 Task: Send an email with the signature Hugo Perez with the subject Request for a transfer and the message Could you send me the latest updates on the project milestones? from softage.5@softage.net to softage.3@softage.net and move the email from Sent Items to the folder Takeout menus
Action: Mouse moved to (97, 6)
Screenshot: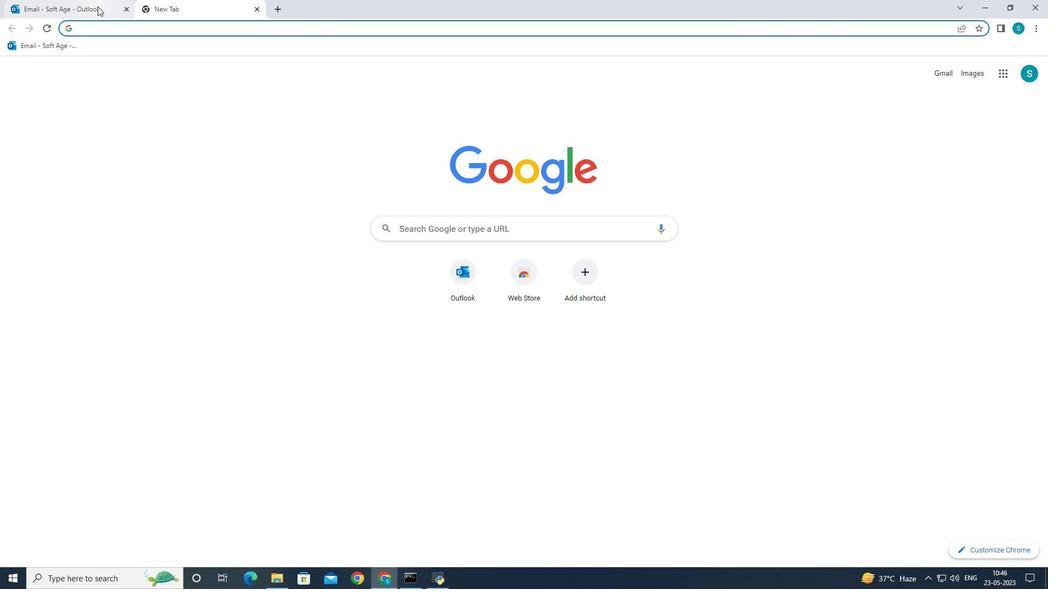 
Action: Mouse pressed left at (97, 6)
Screenshot: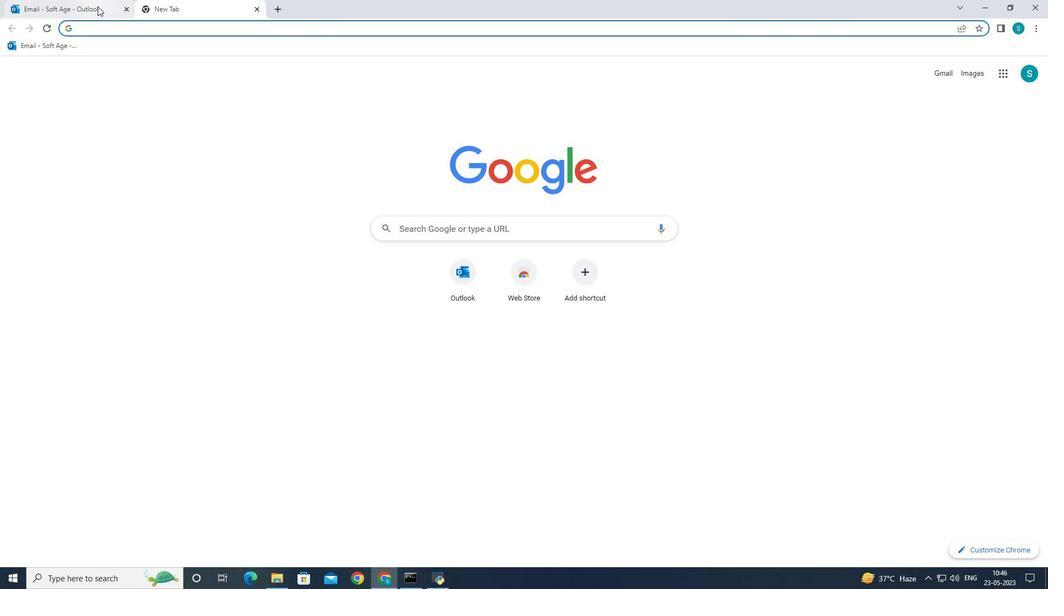 
Action: Mouse moved to (132, 122)
Screenshot: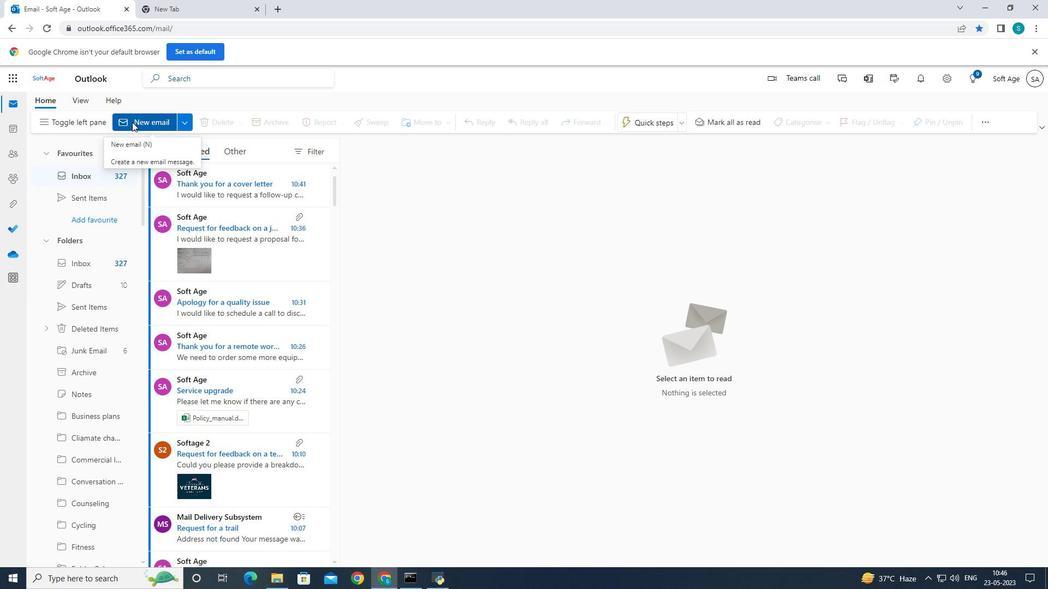 
Action: Mouse pressed left at (132, 122)
Screenshot: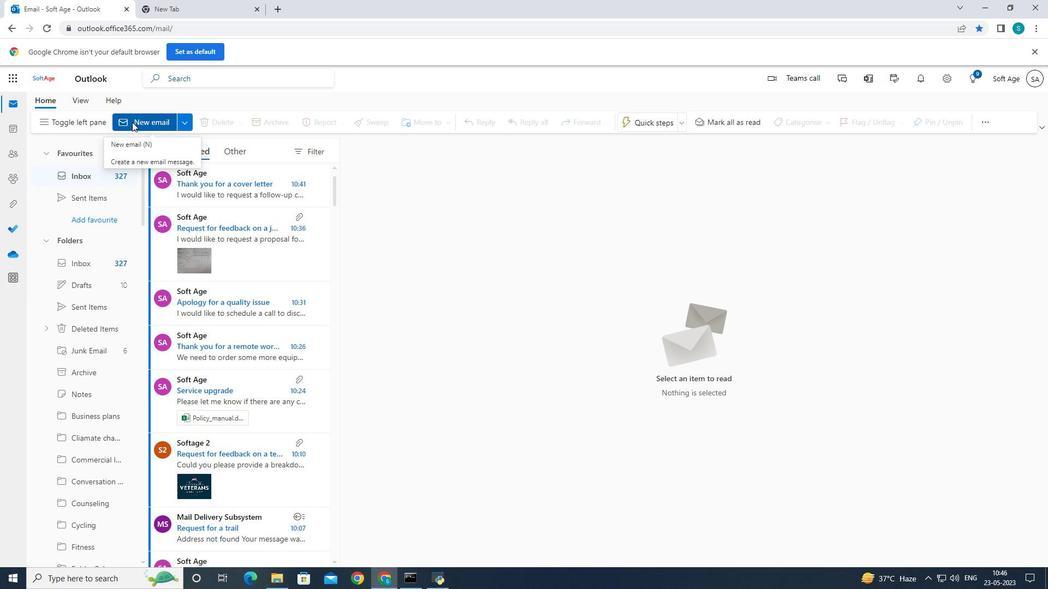 
Action: Mouse moved to (132, 122)
Screenshot: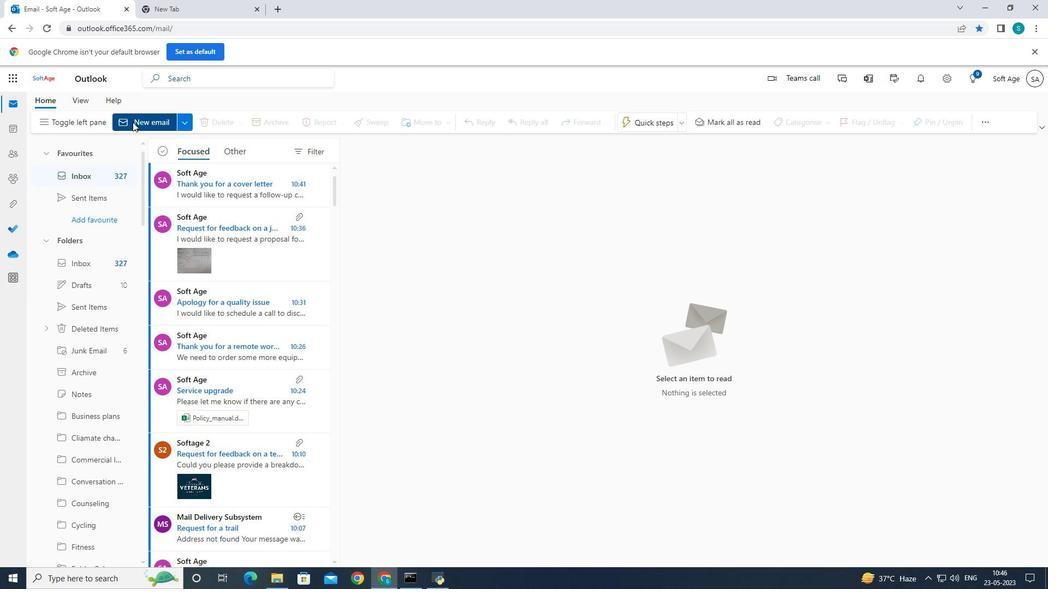 
Action: Mouse pressed left at (132, 122)
Screenshot: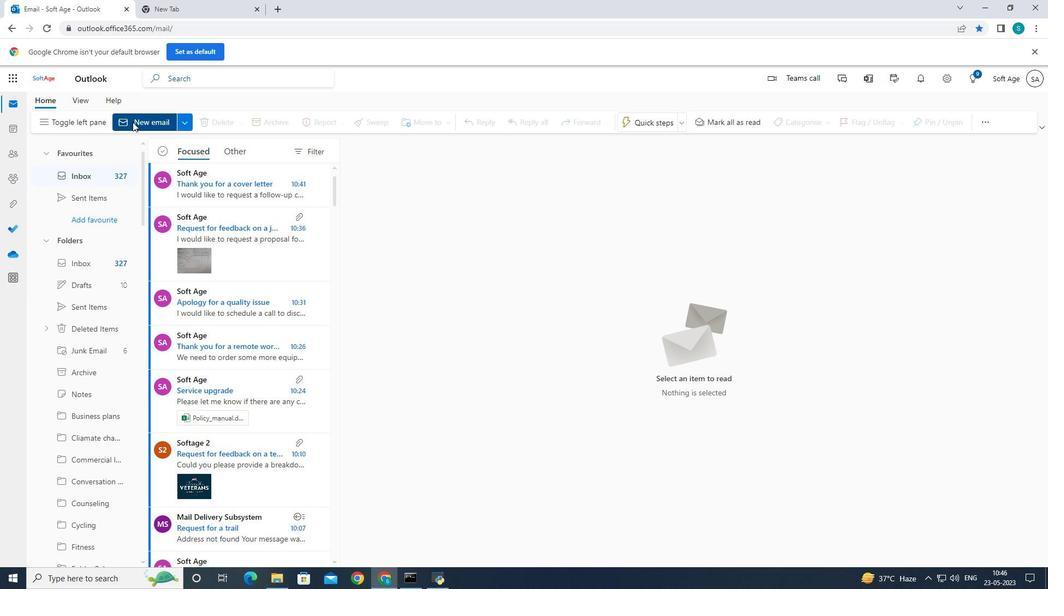 
Action: Mouse moved to (713, 123)
Screenshot: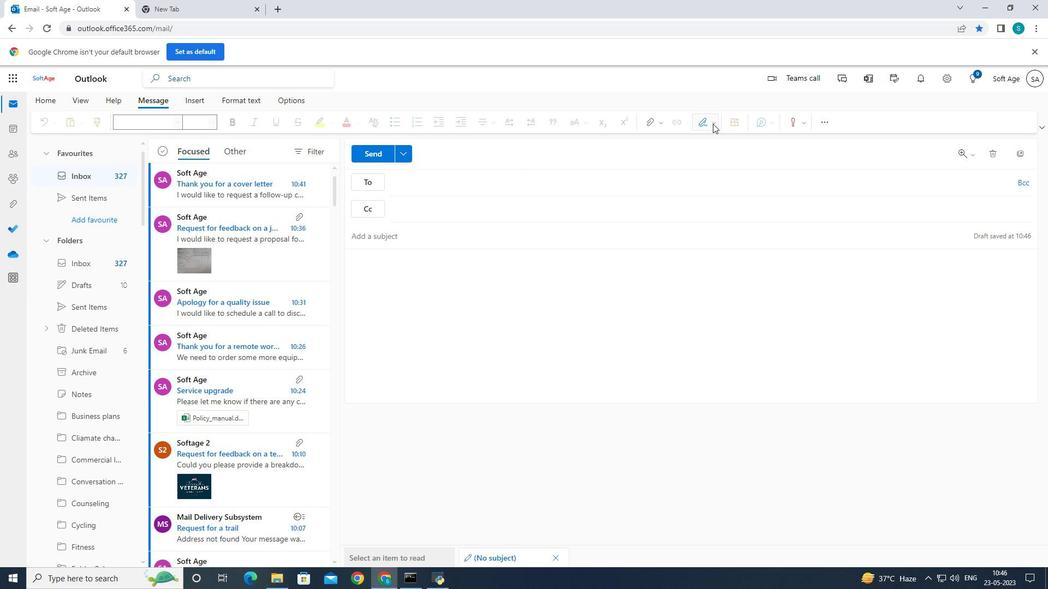 
Action: Mouse pressed left at (713, 123)
Screenshot: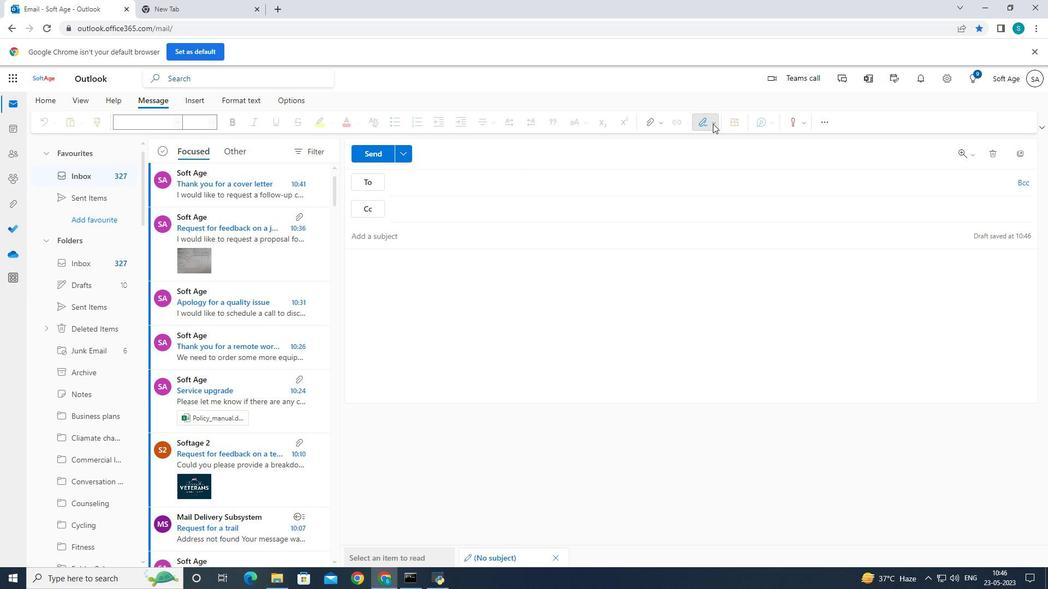 
Action: Mouse moved to (707, 168)
Screenshot: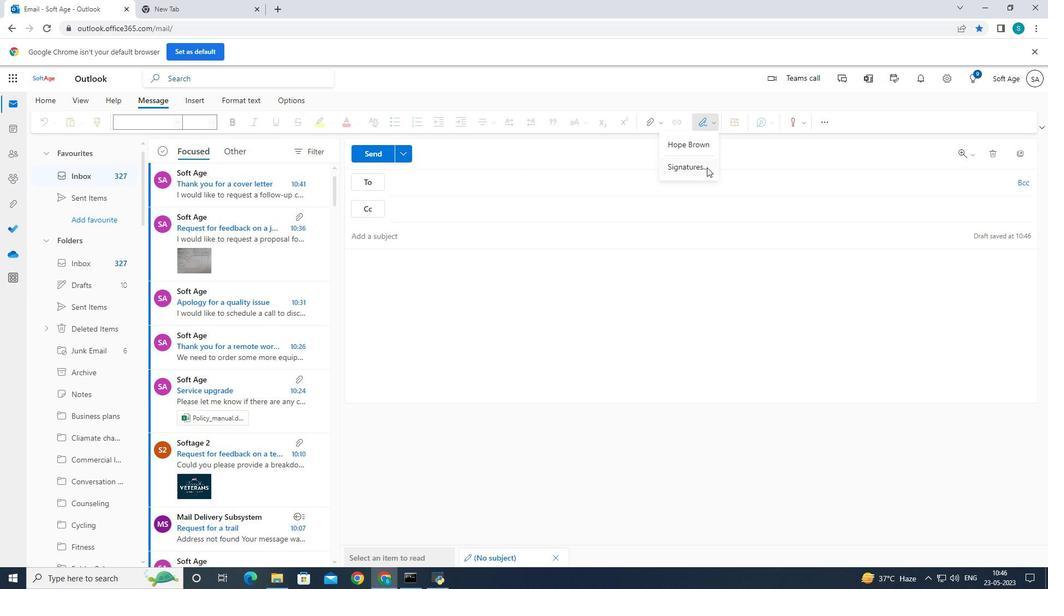 
Action: Mouse pressed left at (707, 168)
Screenshot: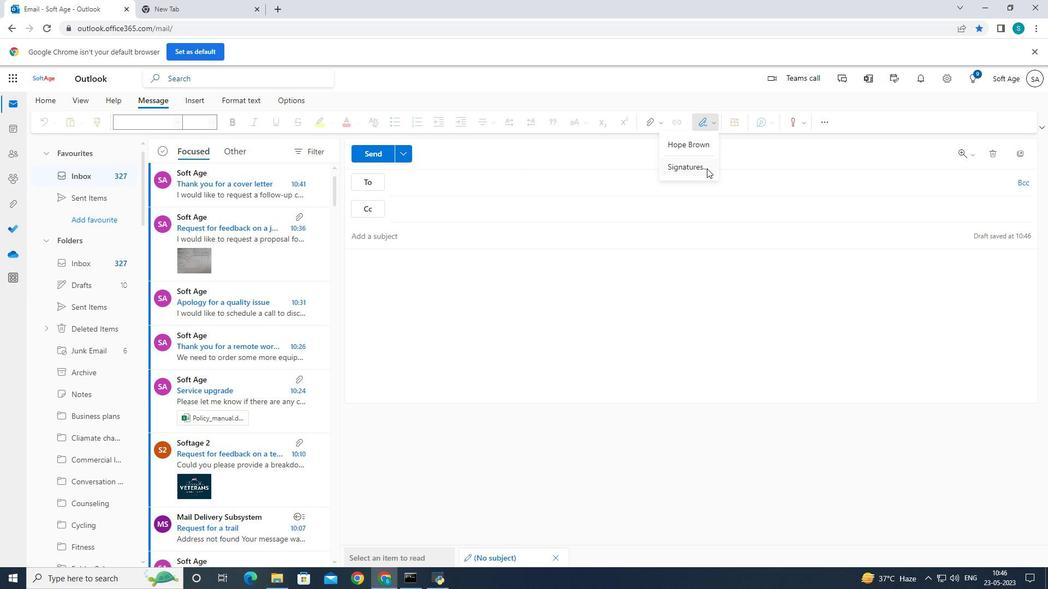
Action: Mouse moved to (693, 207)
Screenshot: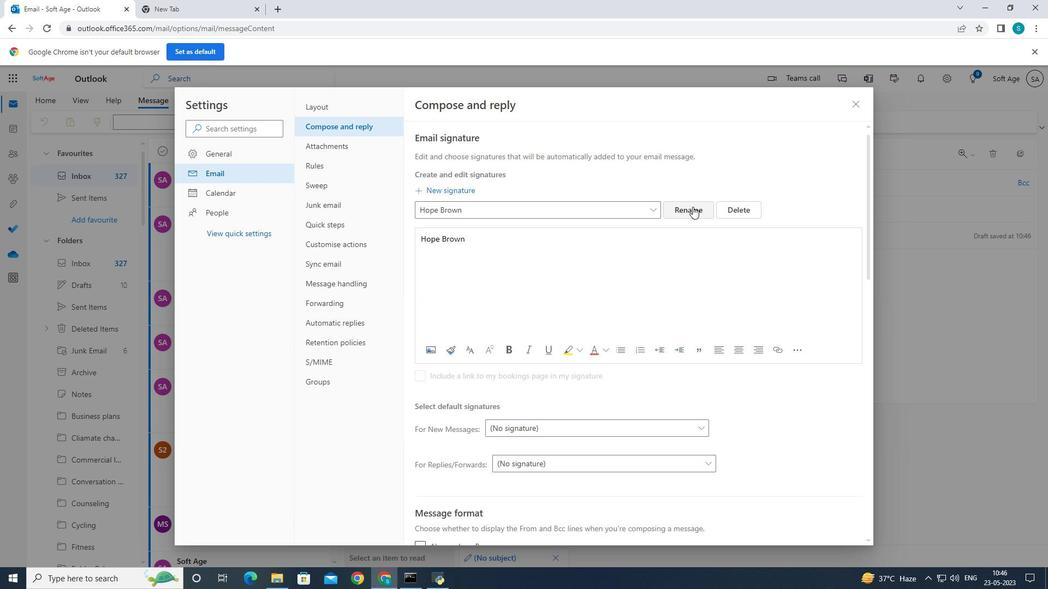 
Action: Mouse pressed left at (693, 207)
Screenshot: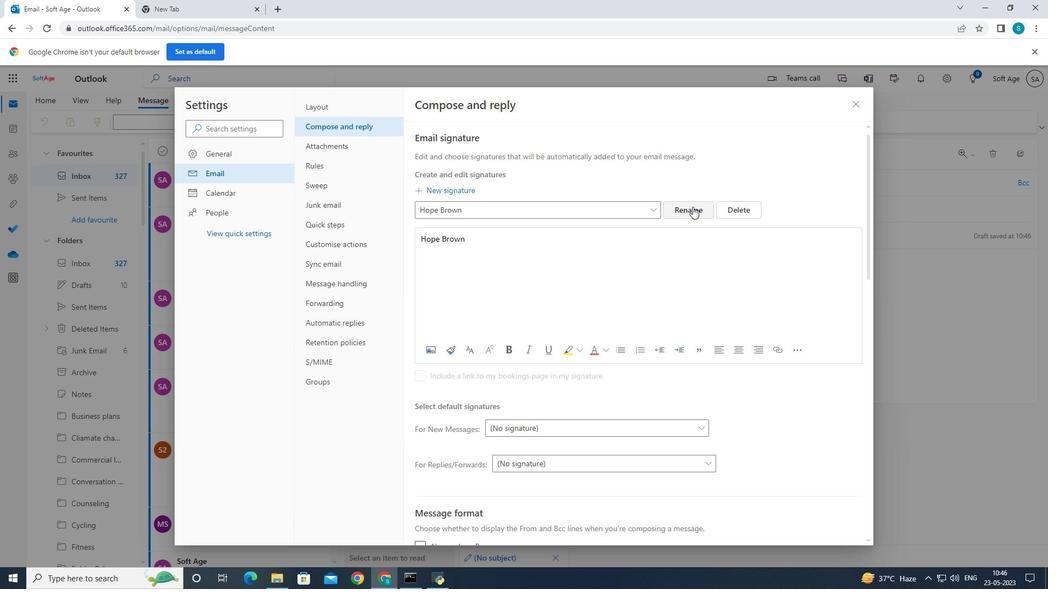 
Action: Mouse moved to (630, 208)
Screenshot: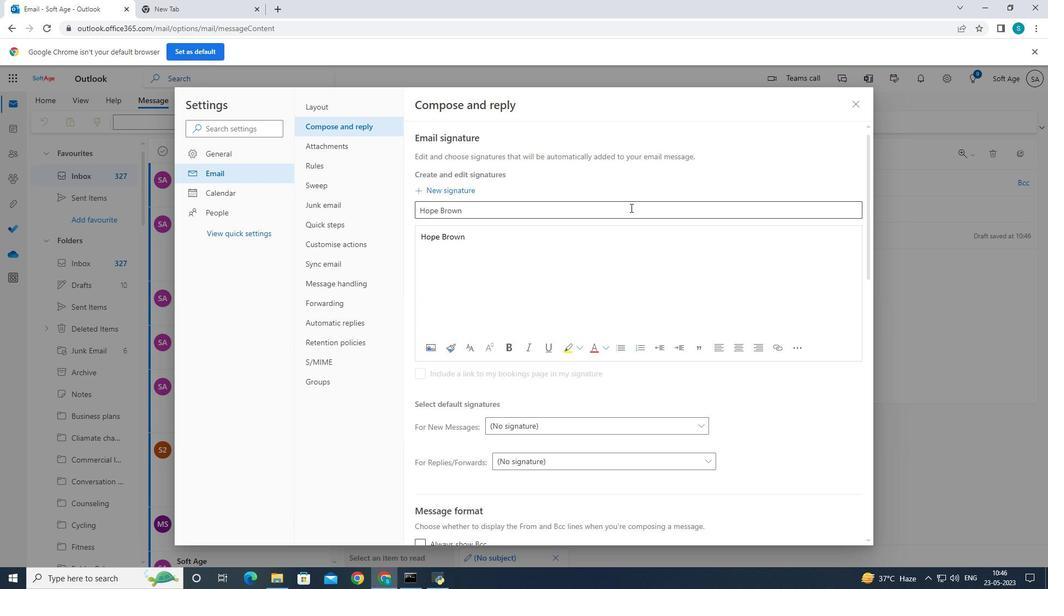 
Action: Mouse pressed left at (630, 208)
Screenshot: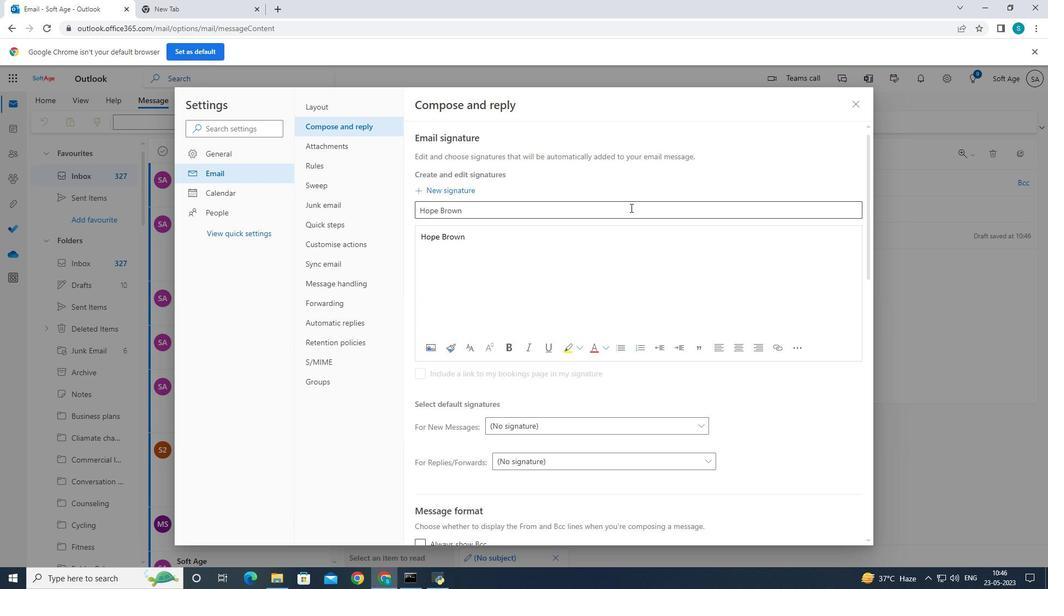 
Action: Mouse moved to (763, 200)
Screenshot: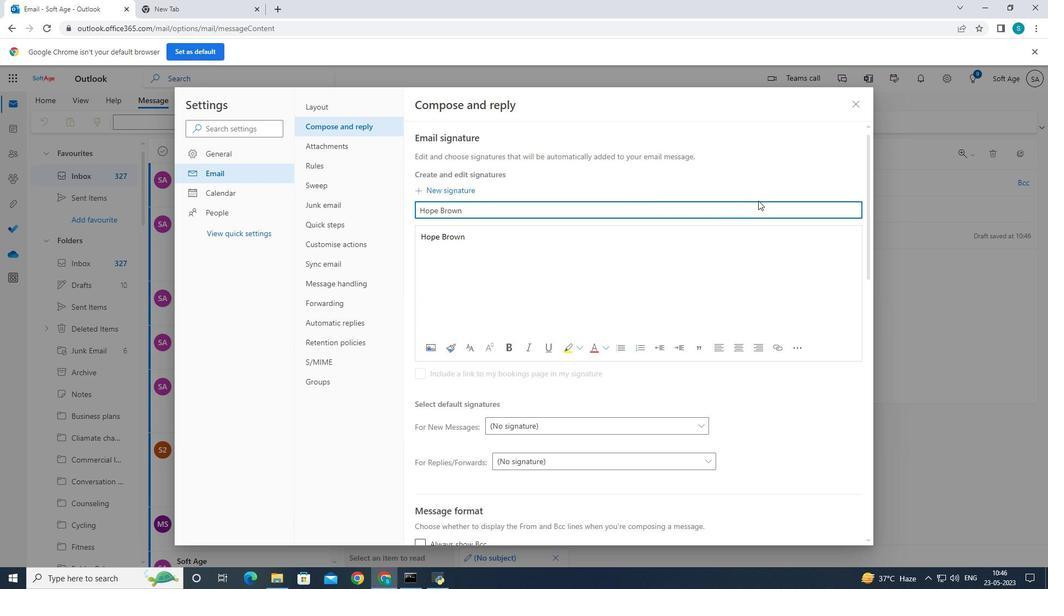 
Action: Key pressed <Key.backspace><Key.backspace><Key.backspace><Key.backspace><Key.backspace><Key.backspace><Key.backspace><Key.backspace><Key.backspace>uge<Key.space><Key.shift>Perez
Screenshot: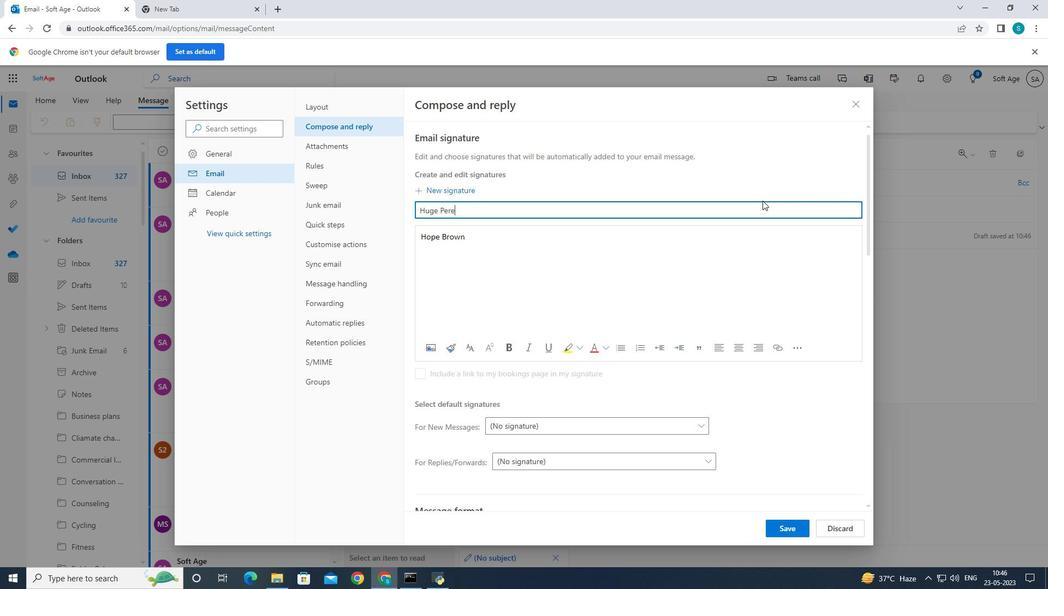 
Action: Mouse moved to (519, 238)
Screenshot: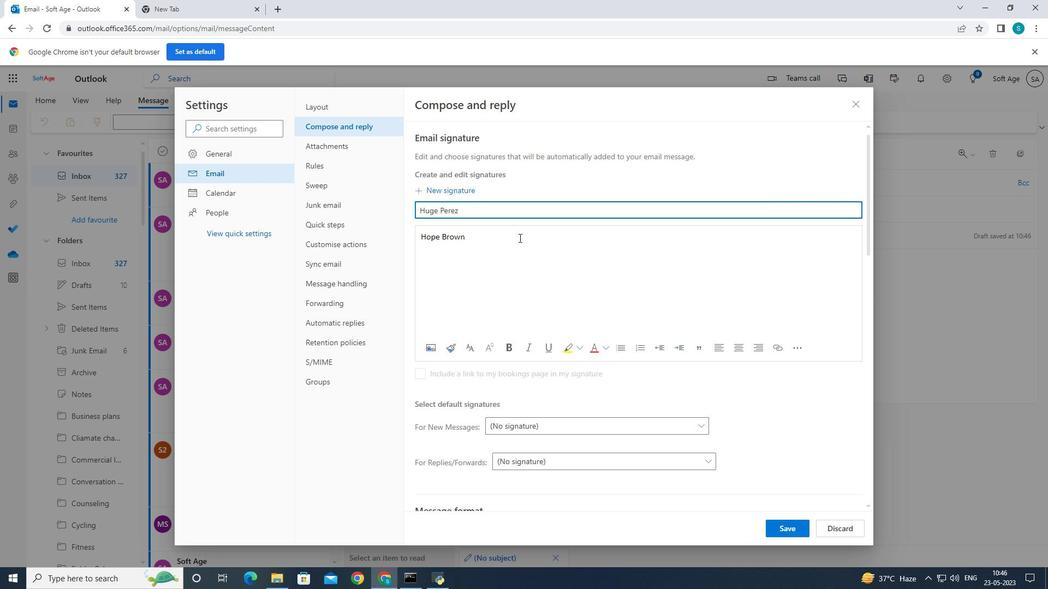 
Action: Mouse pressed left at (519, 238)
Screenshot: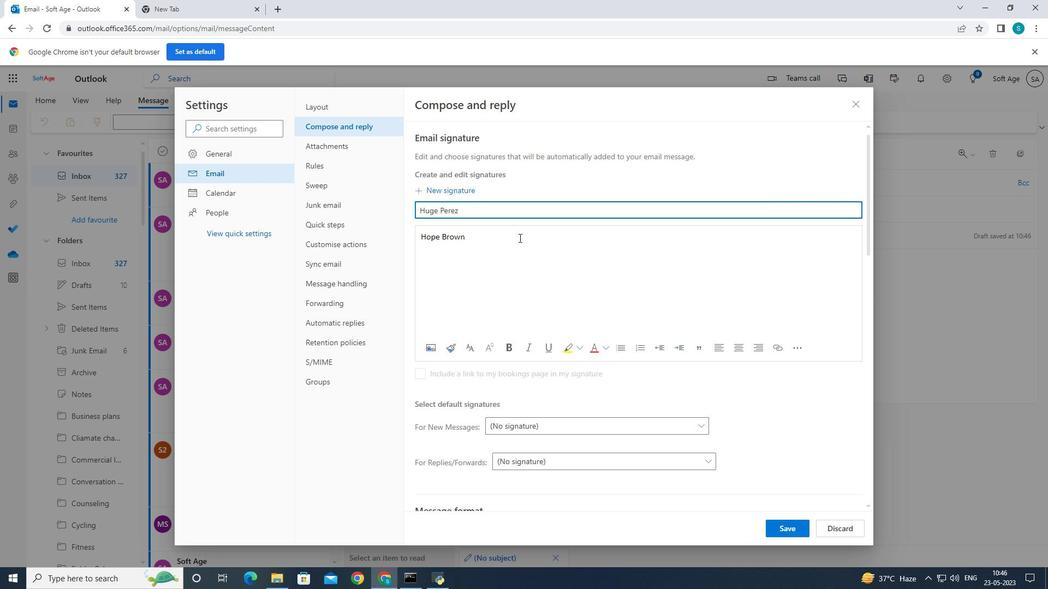 
Action: Mouse moved to (671, 229)
Screenshot: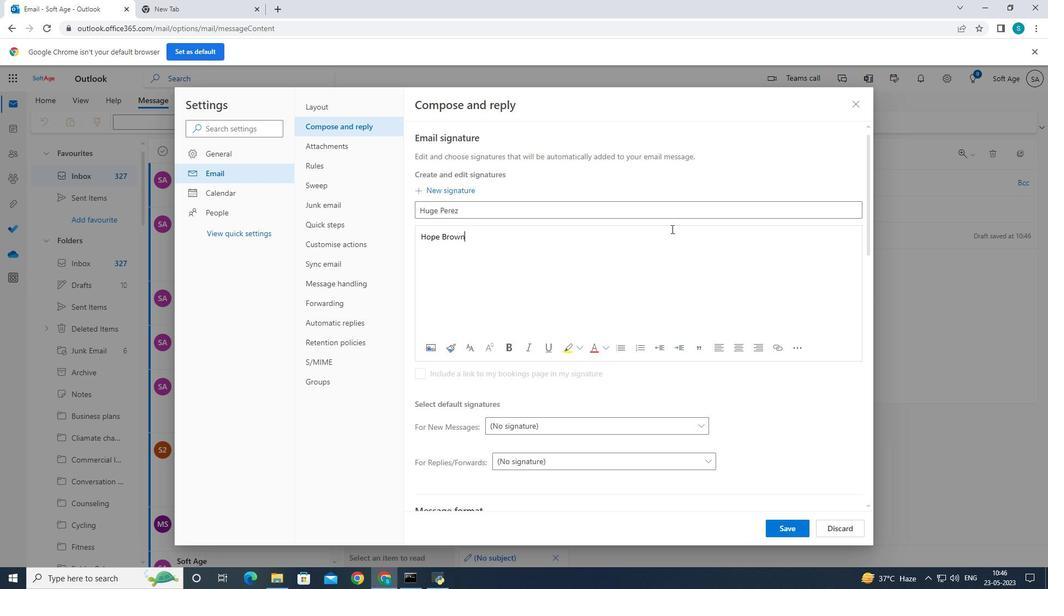 
Action: Key pressed <Key.backspace><Key.backspace><Key.backspace><Key.backspace><Key.backspace><Key.backspace><Key.backspace><Key.backspace><Key.backspace>uge<Key.shift>perz
Screenshot: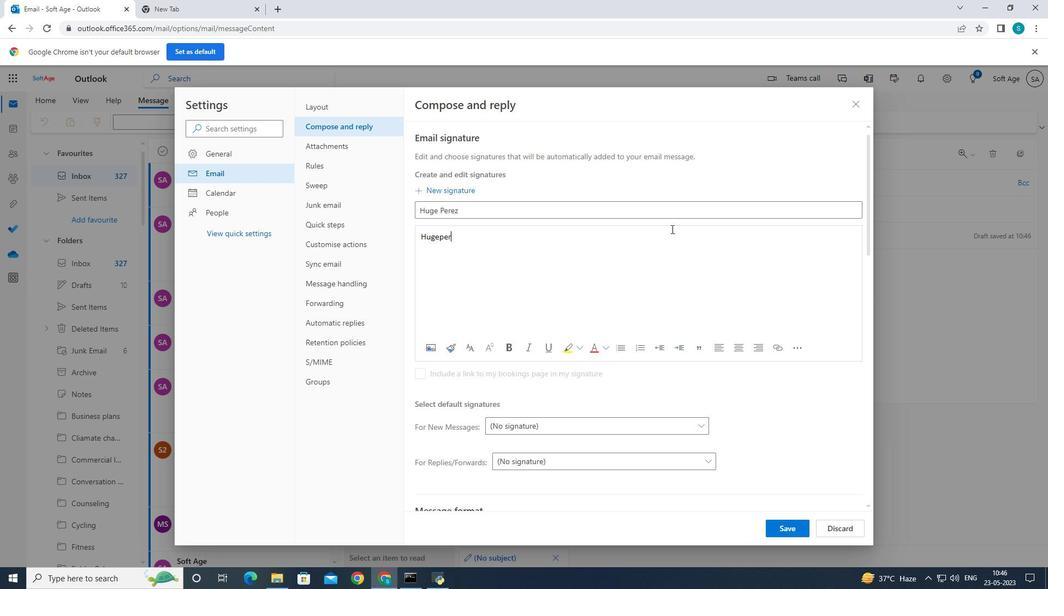 
Action: Mouse moved to (439, 237)
Screenshot: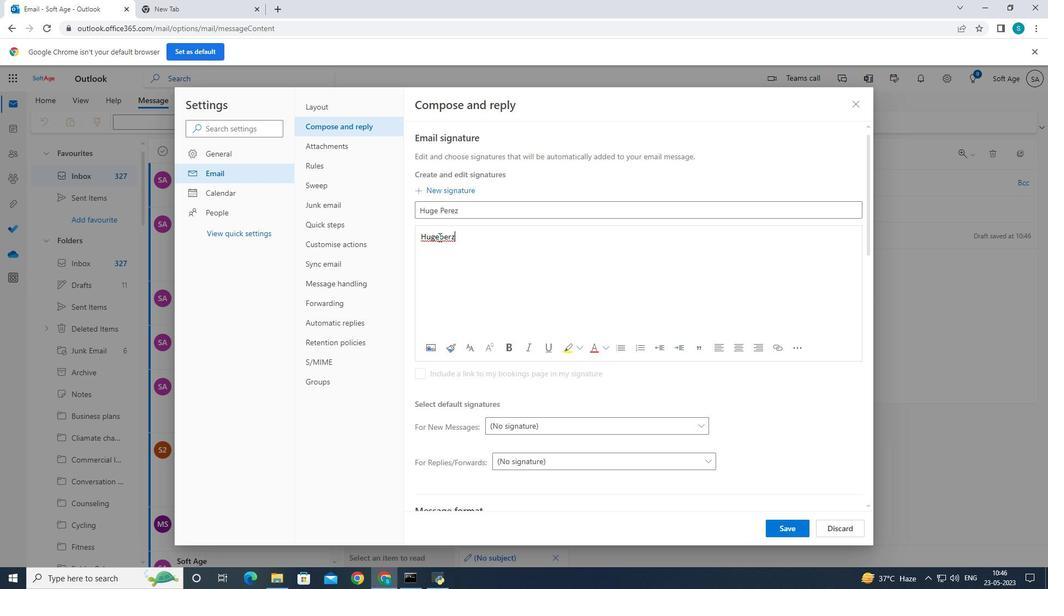 
Action: Mouse pressed left at (439, 237)
Screenshot: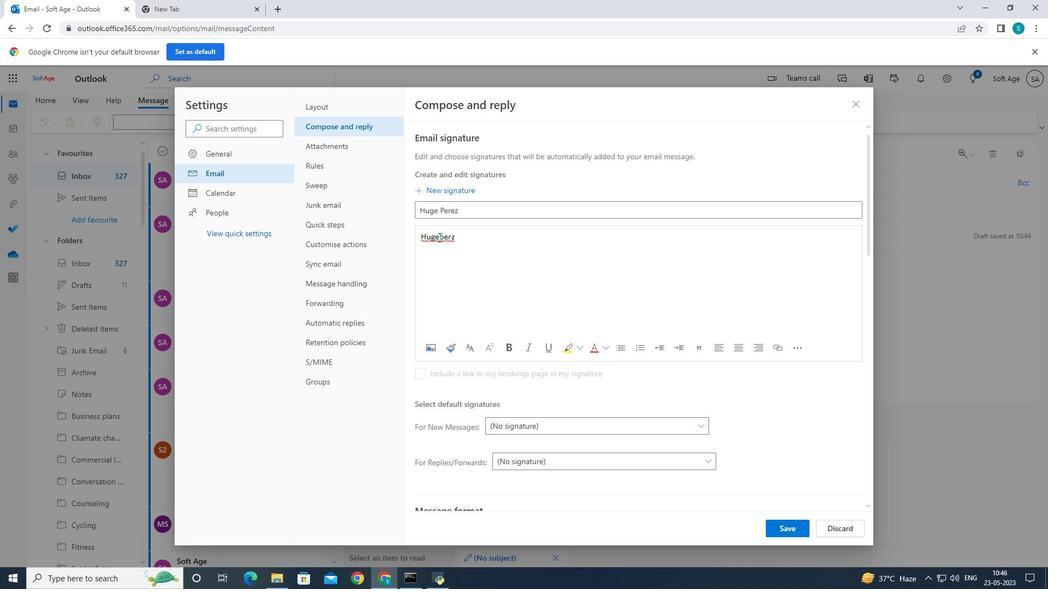
Action: Mouse moved to (444, 239)
Screenshot: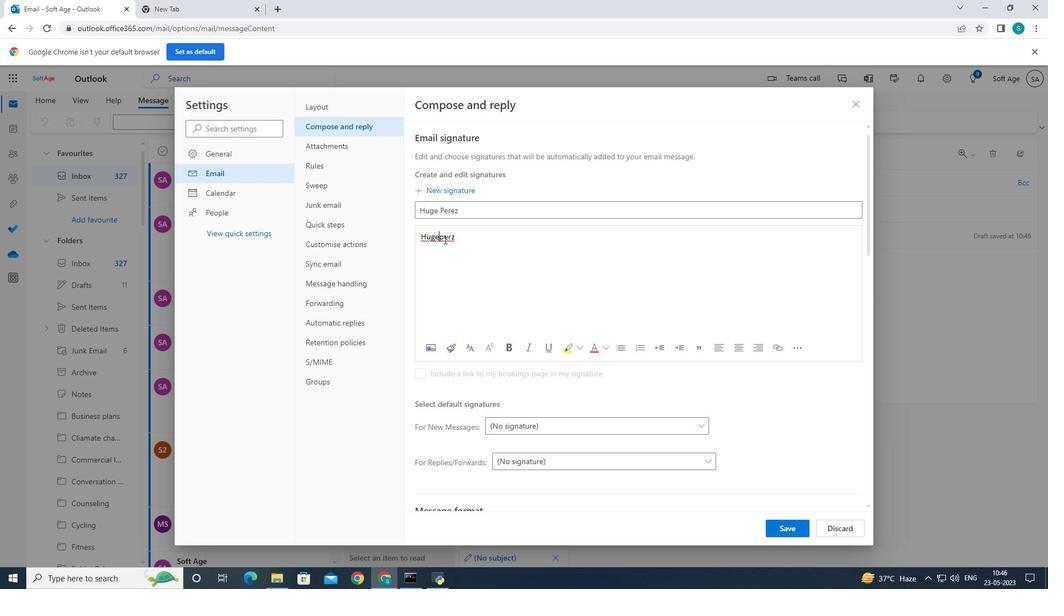 
Action: Key pressed <Key.space>
Screenshot: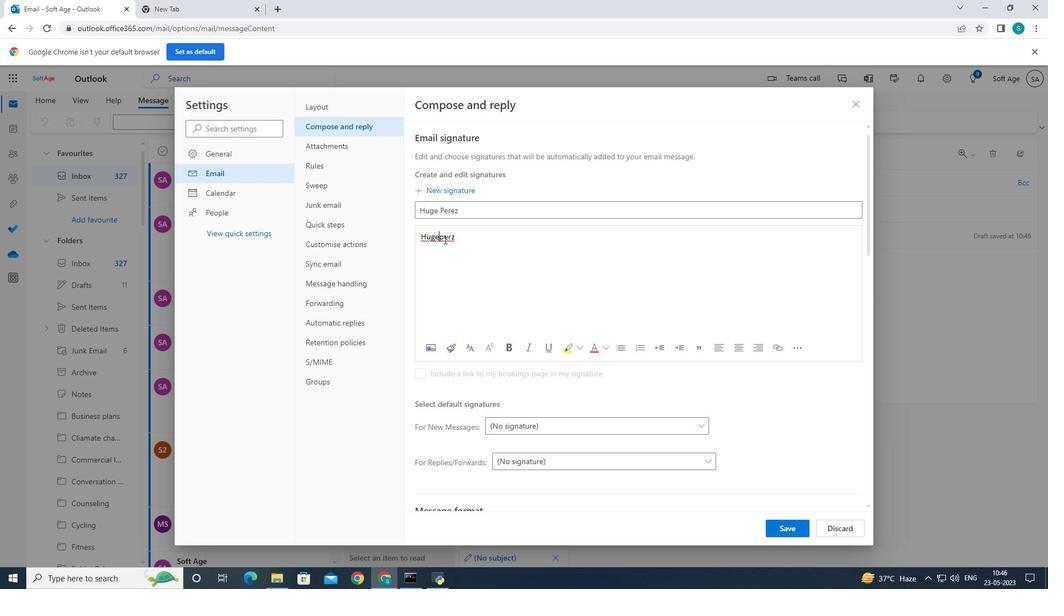 
Action: Mouse moved to (453, 235)
Screenshot: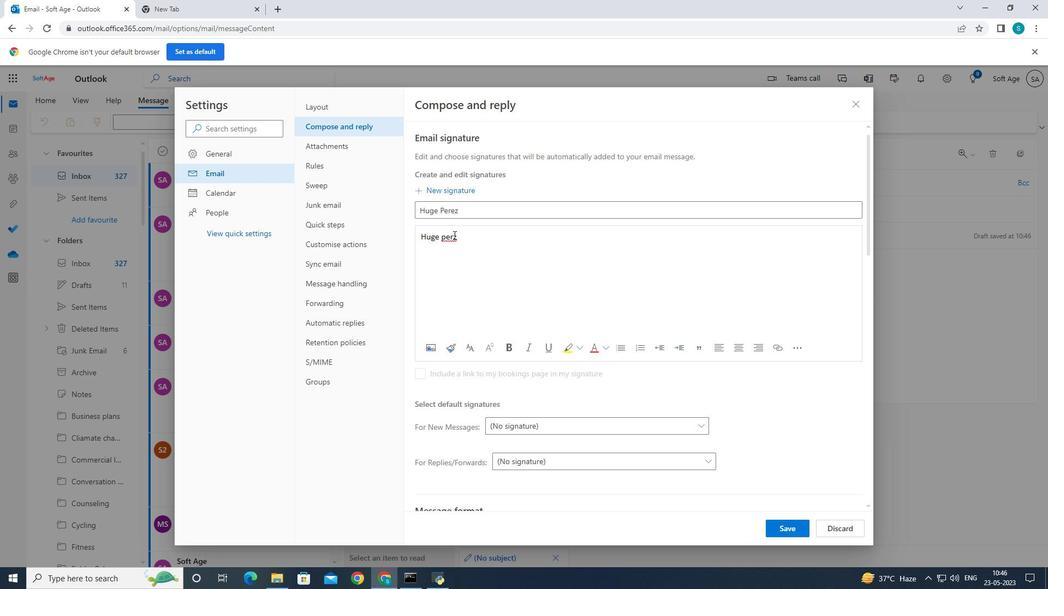 
Action: Mouse pressed left at (453, 235)
Screenshot: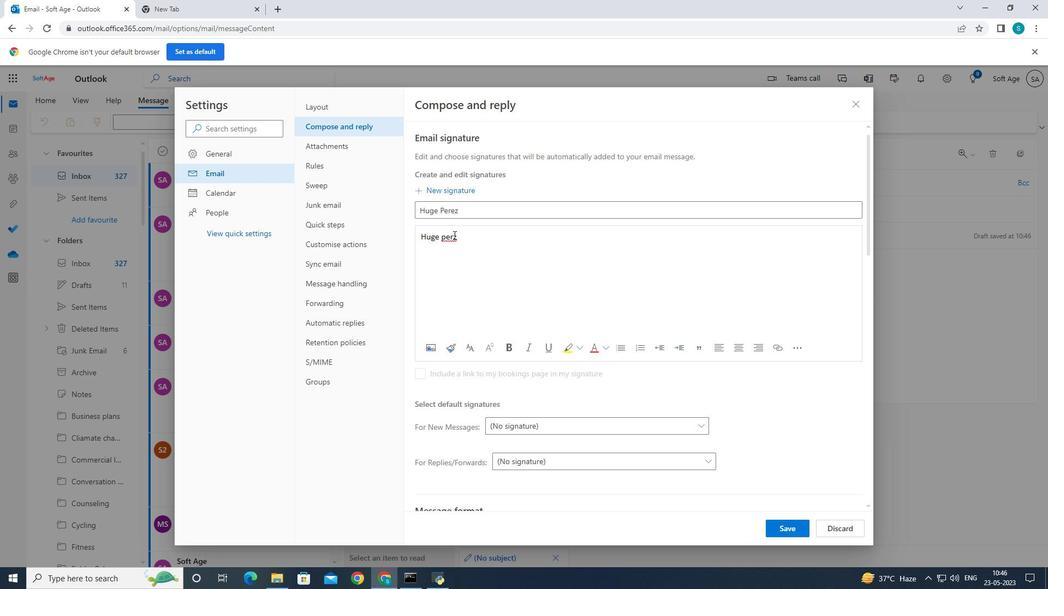 
Action: Mouse moved to (466, 240)
Screenshot: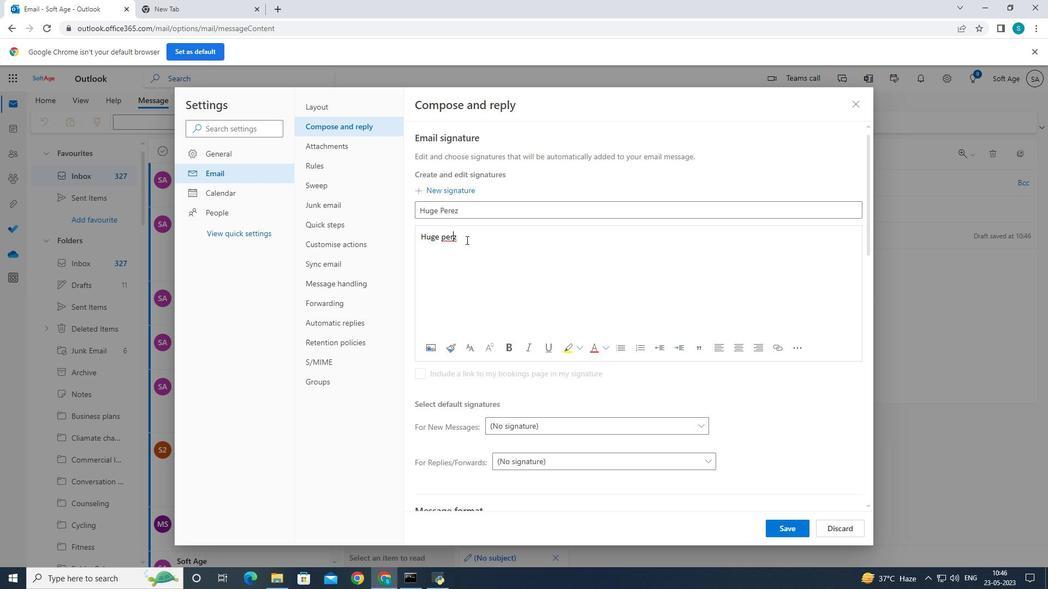 
Action: Key pressed e
Screenshot: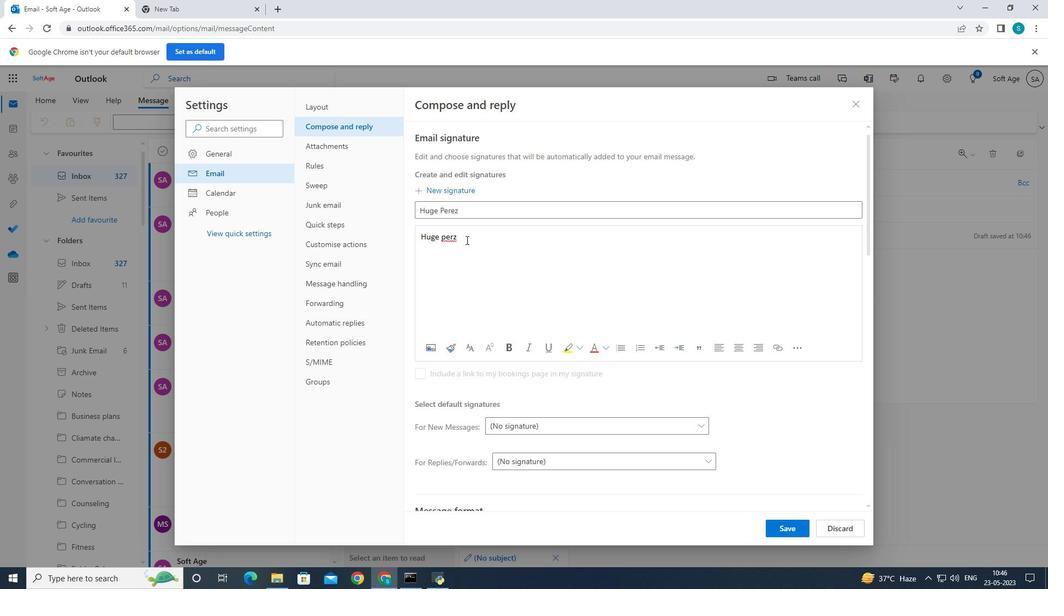 
Action: Mouse moved to (779, 531)
Screenshot: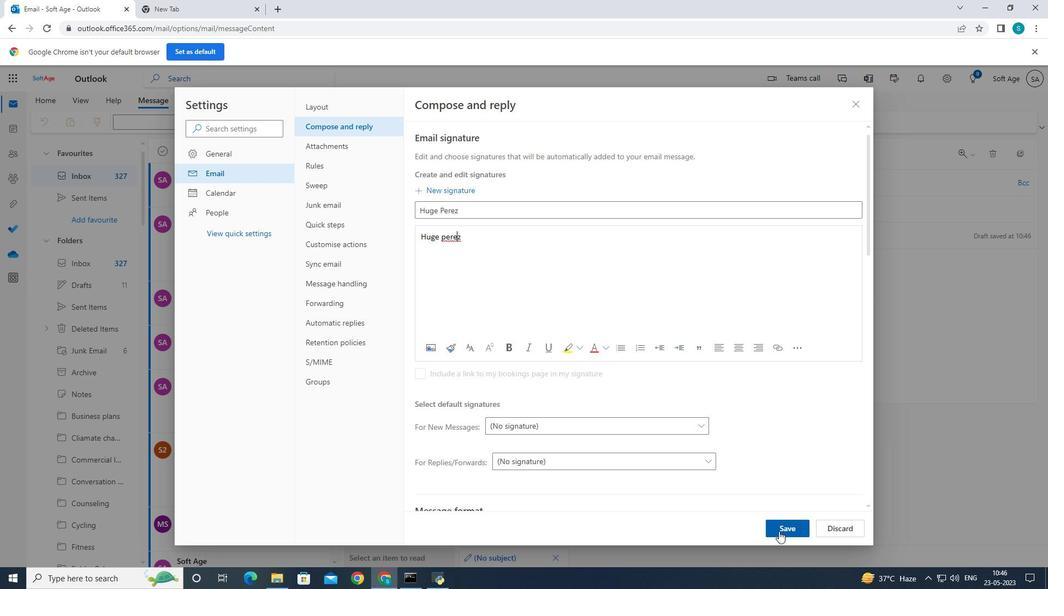 
Action: Mouse pressed left at (779, 531)
Screenshot: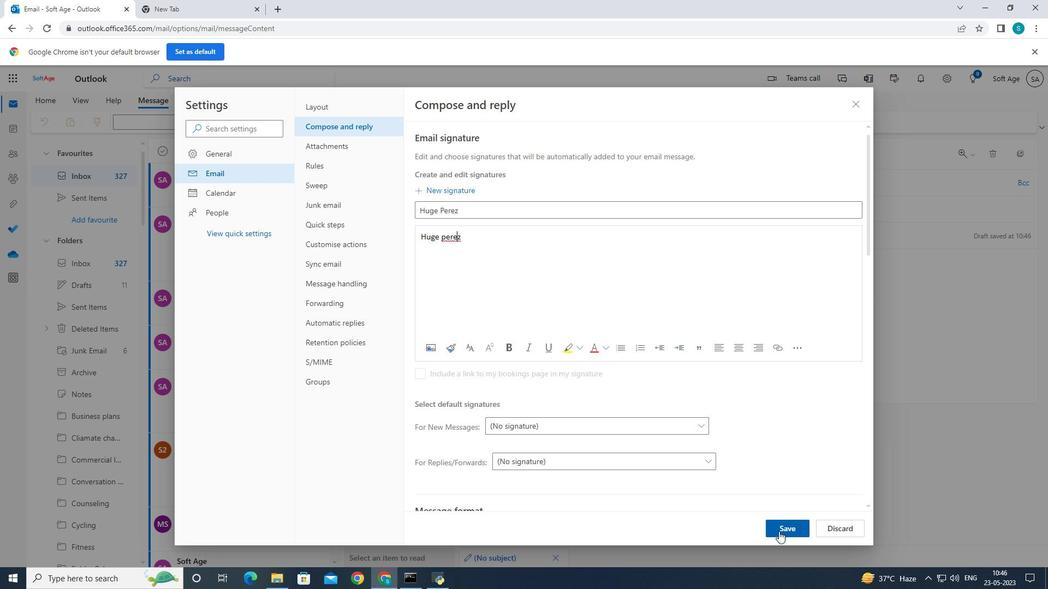 
Action: Mouse moved to (855, 102)
Screenshot: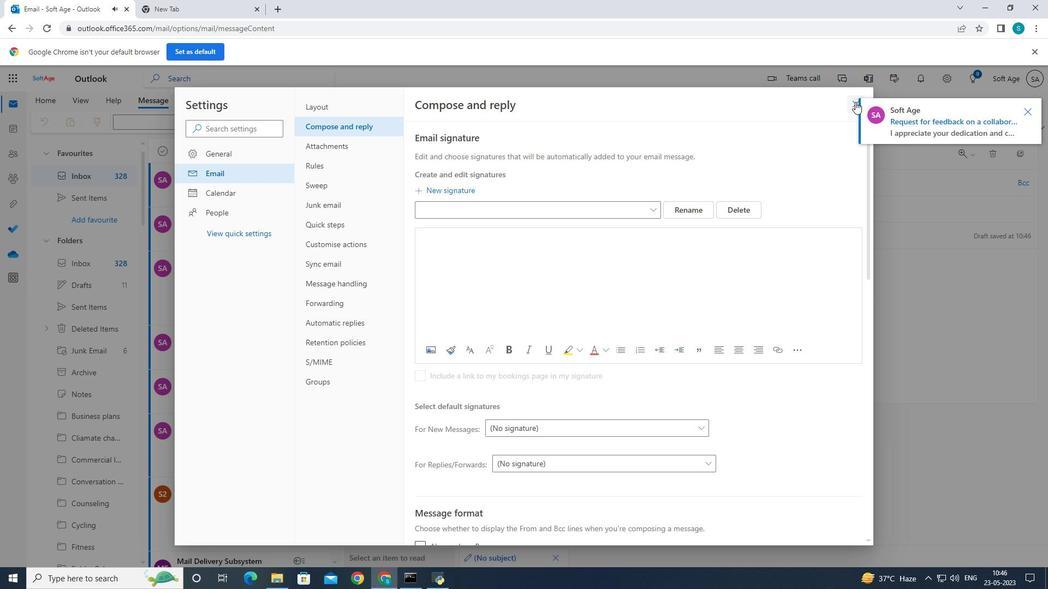 
Action: Mouse pressed left at (855, 102)
Screenshot: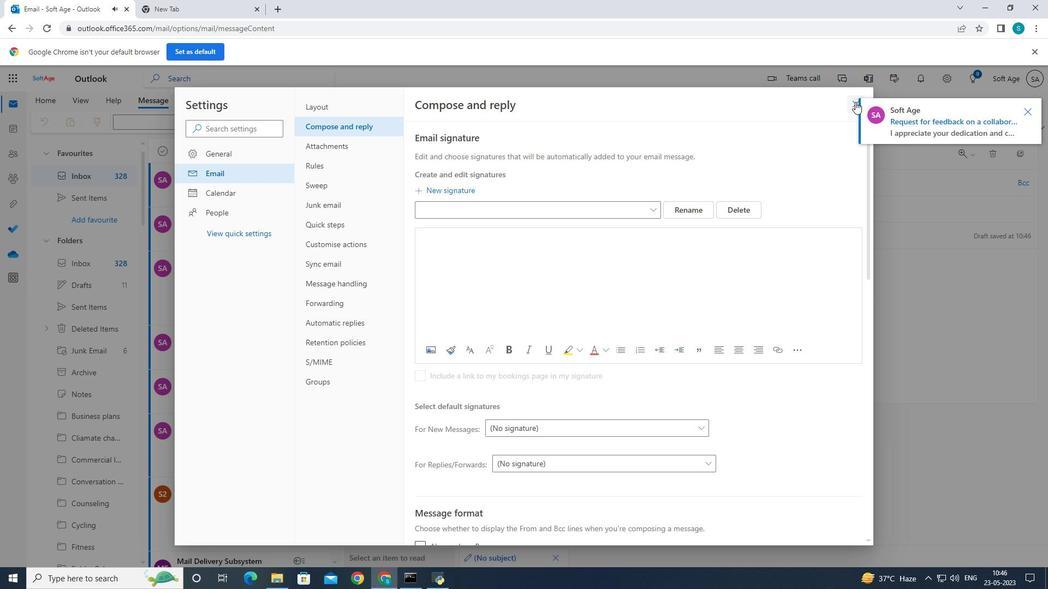 
Action: Mouse moved to (1030, 109)
Screenshot: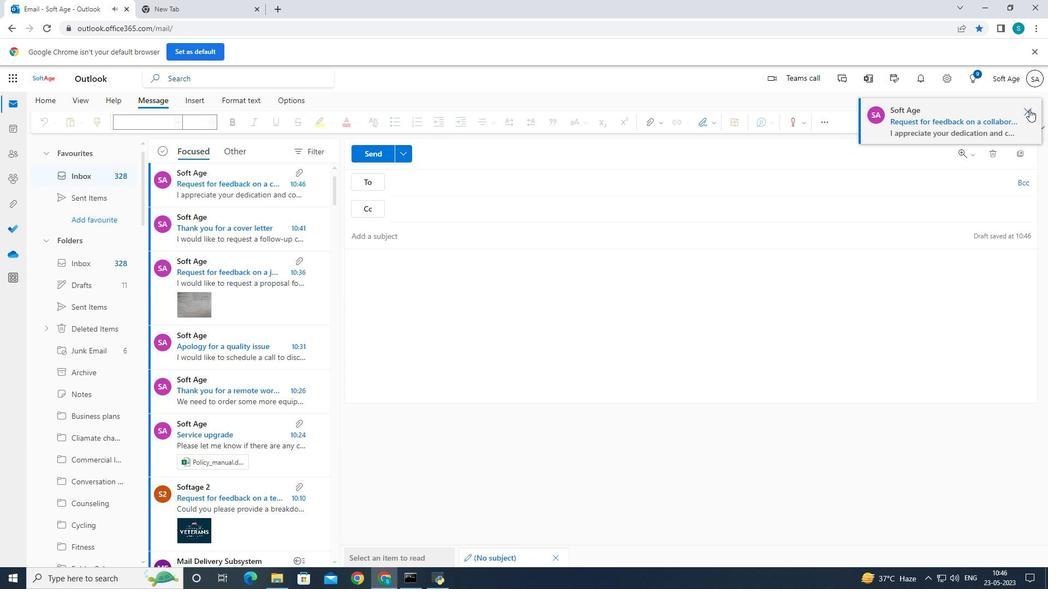 
Action: Mouse pressed left at (1030, 109)
Screenshot: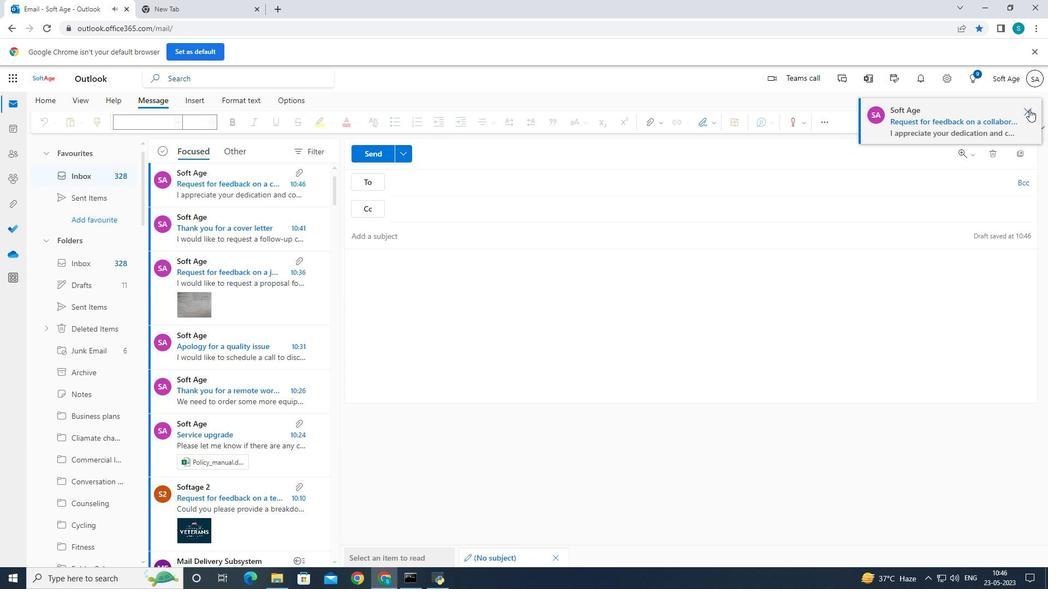 
Action: Mouse moved to (472, 279)
Screenshot: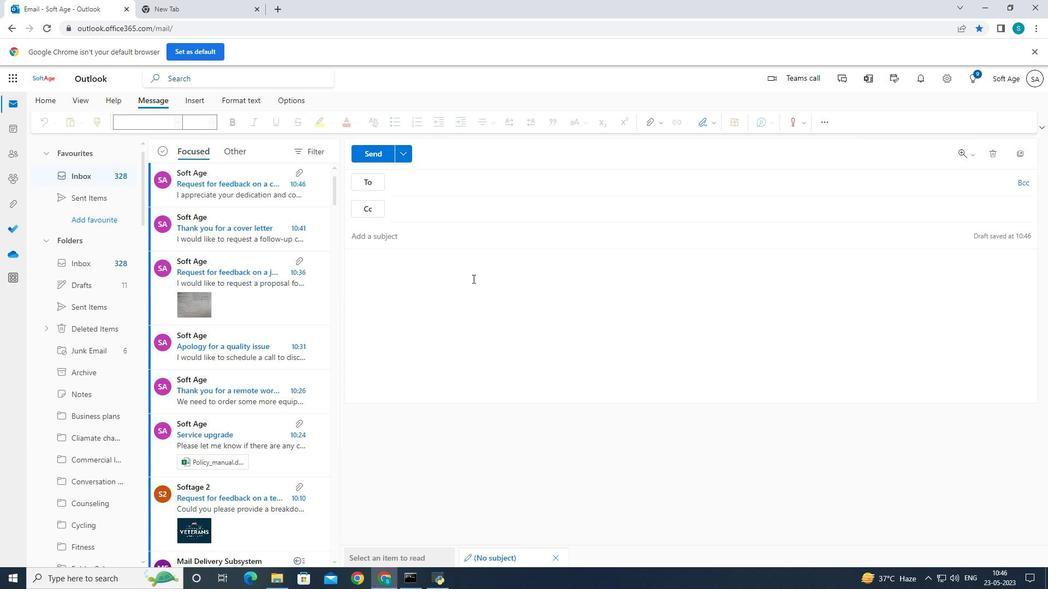 
Action: Mouse pressed left at (472, 279)
Screenshot: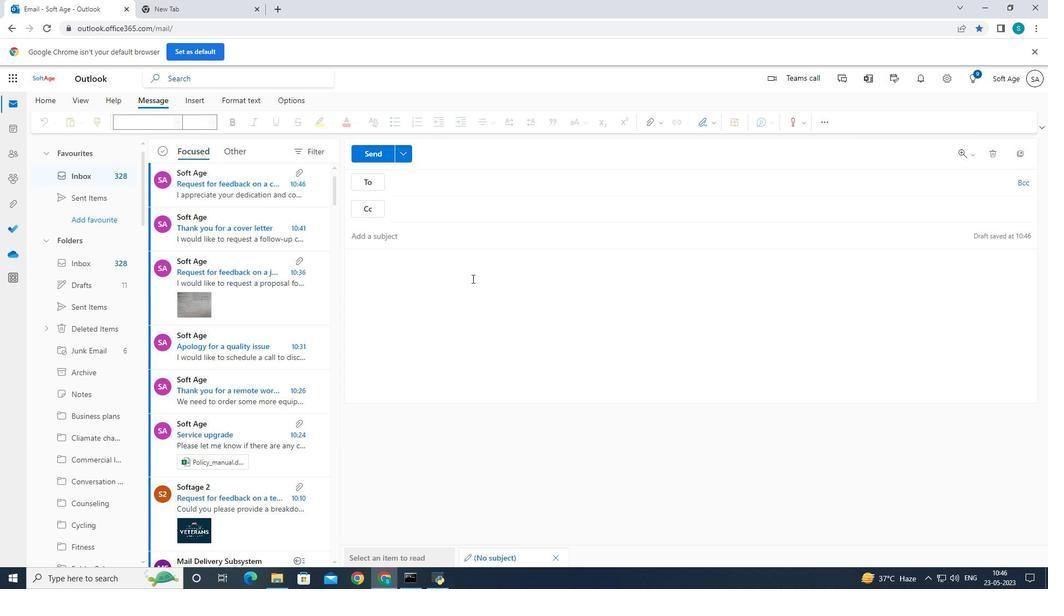 
Action: Mouse moved to (714, 125)
Screenshot: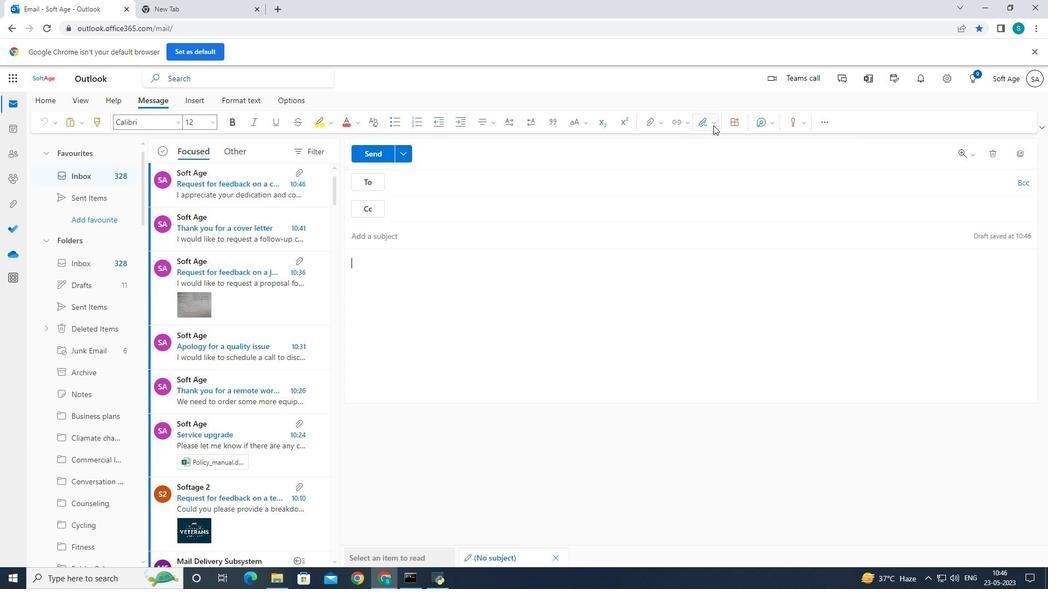 
Action: Mouse pressed left at (714, 125)
Screenshot: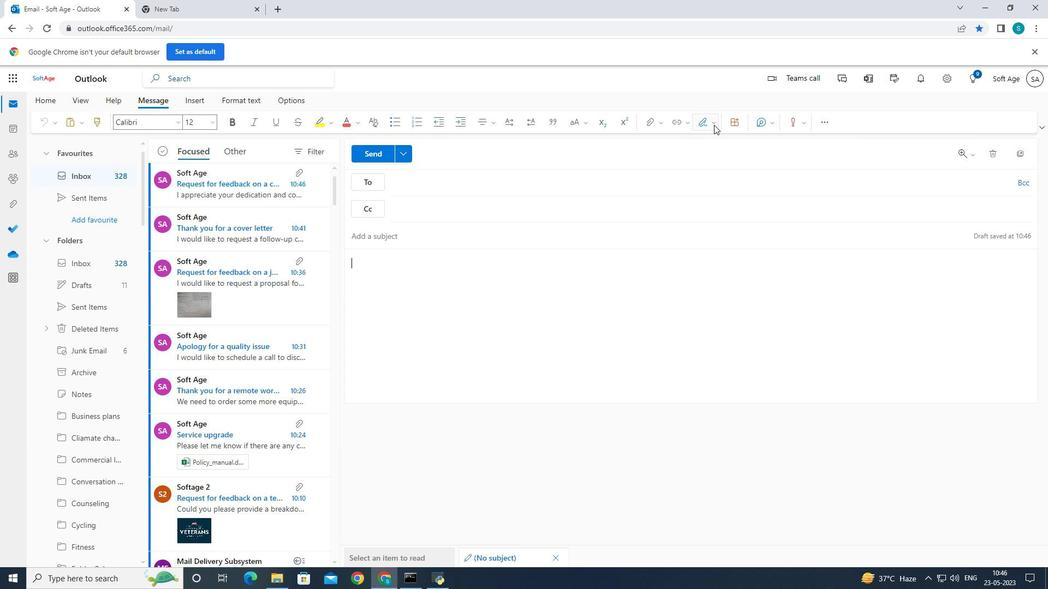 
Action: Mouse moved to (701, 148)
Screenshot: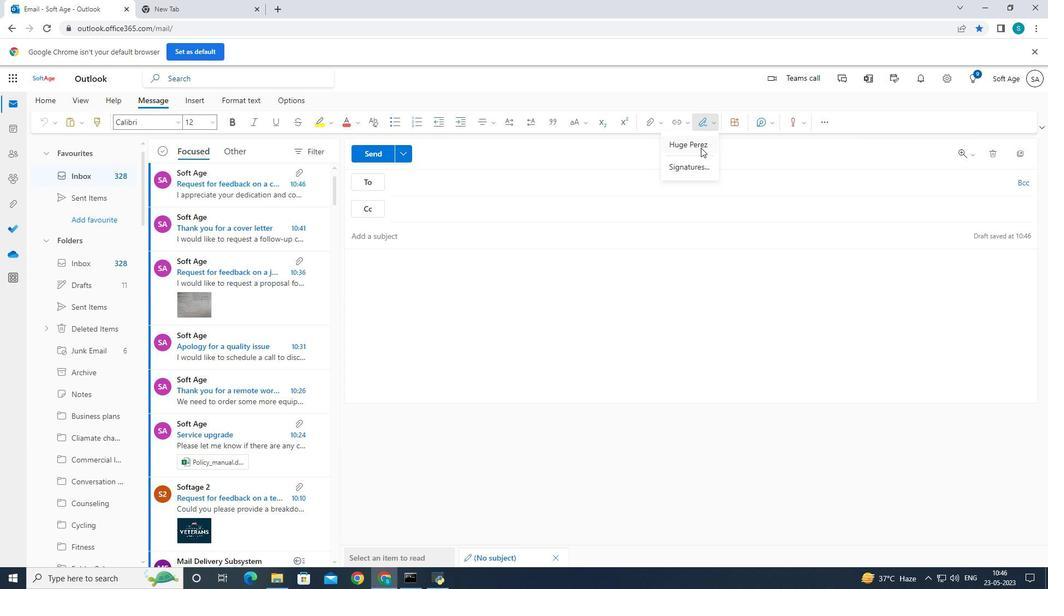 
Action: Mouse pressed left at (701, 148)
Screenshot: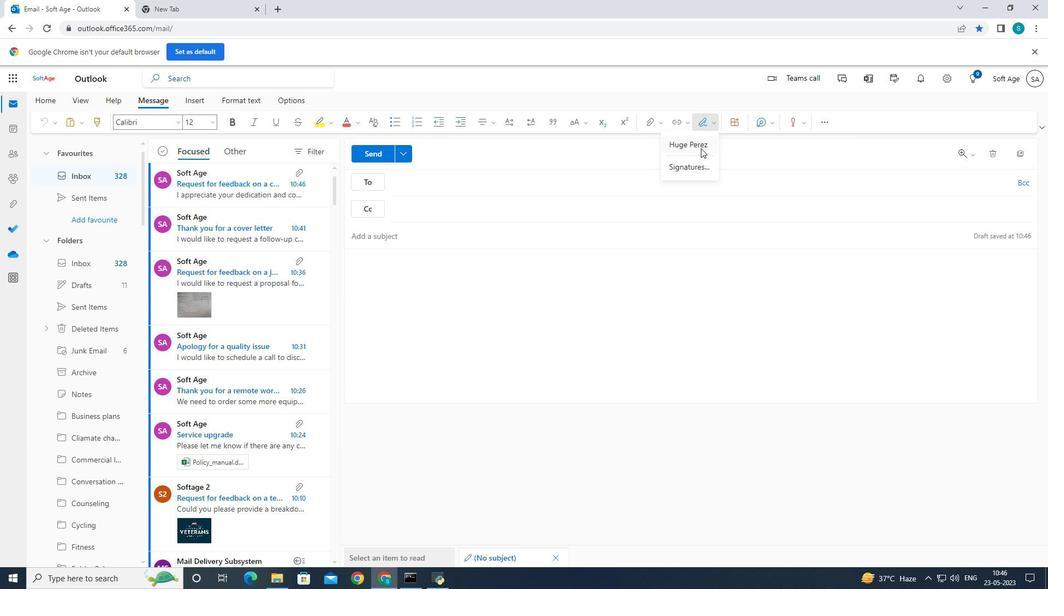 
Action: Mouse moved to (412, 241)
Screenshot: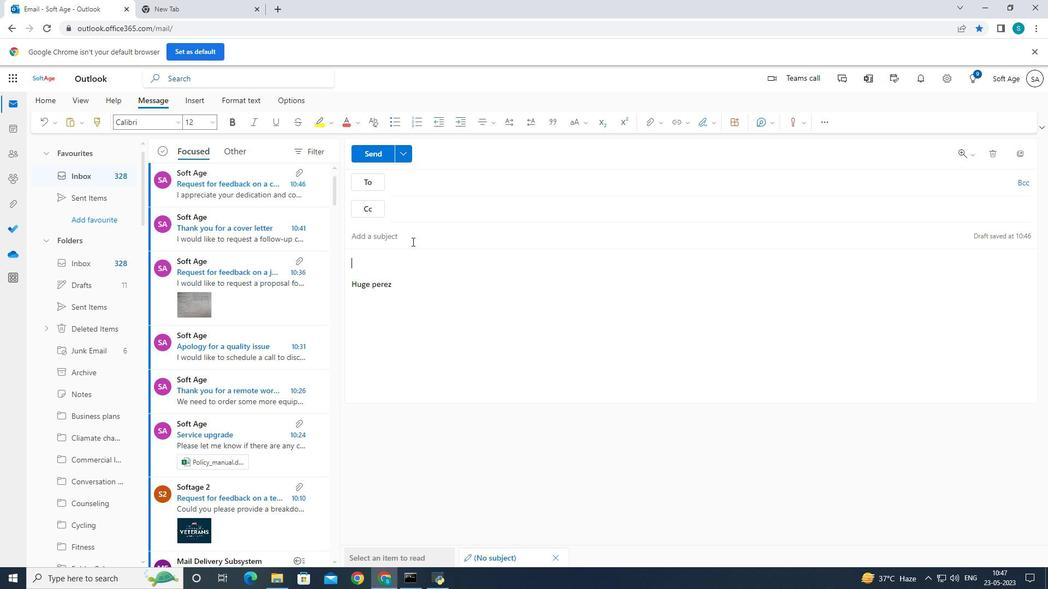 
Action: Mouse pressed left at (412, 241)
Screenshot: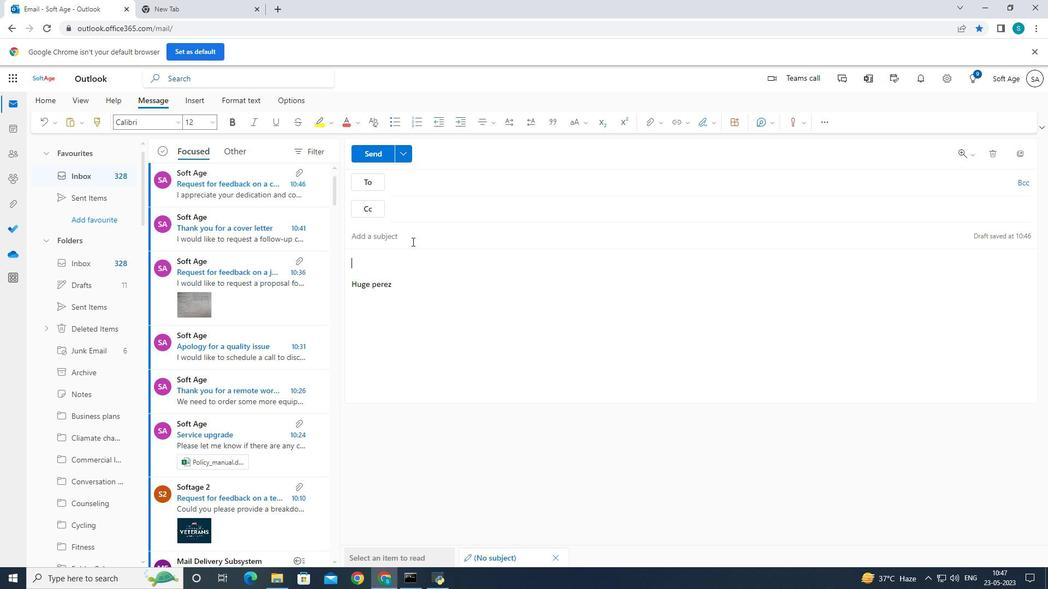 
Action: Mouse moved to (614, 252)
Screenshot: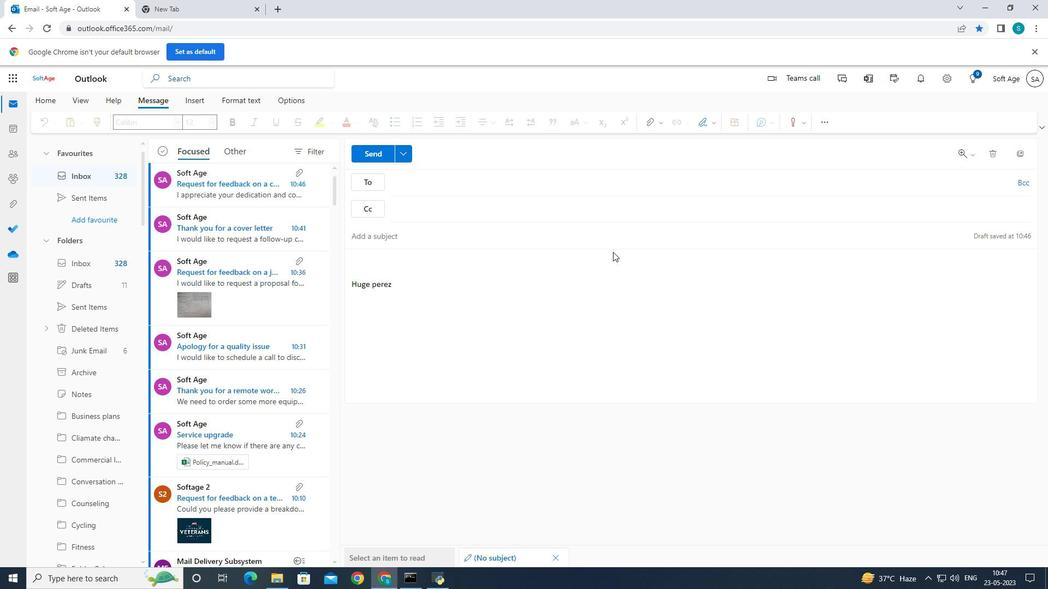 
Action: Key pressed <Key.shift>Request<Key.space>for<Key.space>a<Key.space>tranfer<Key.left><Key.left><Key.left>s<Key.right><Key.right><Key.right><Key.right><Key.space>
Screenshot: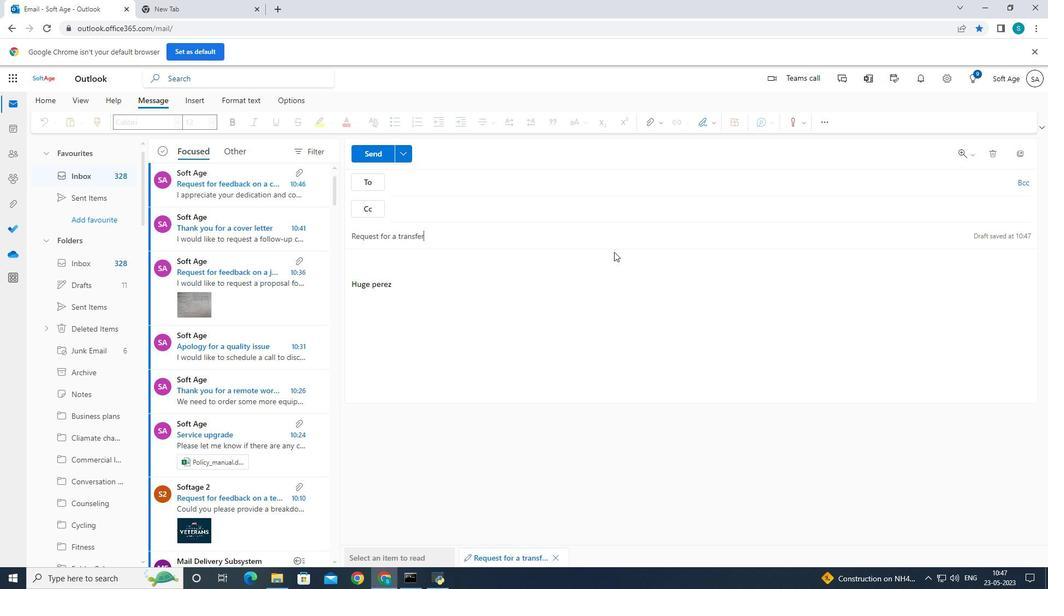 
Action: Mouse moved to (482, 268)
Screenshot: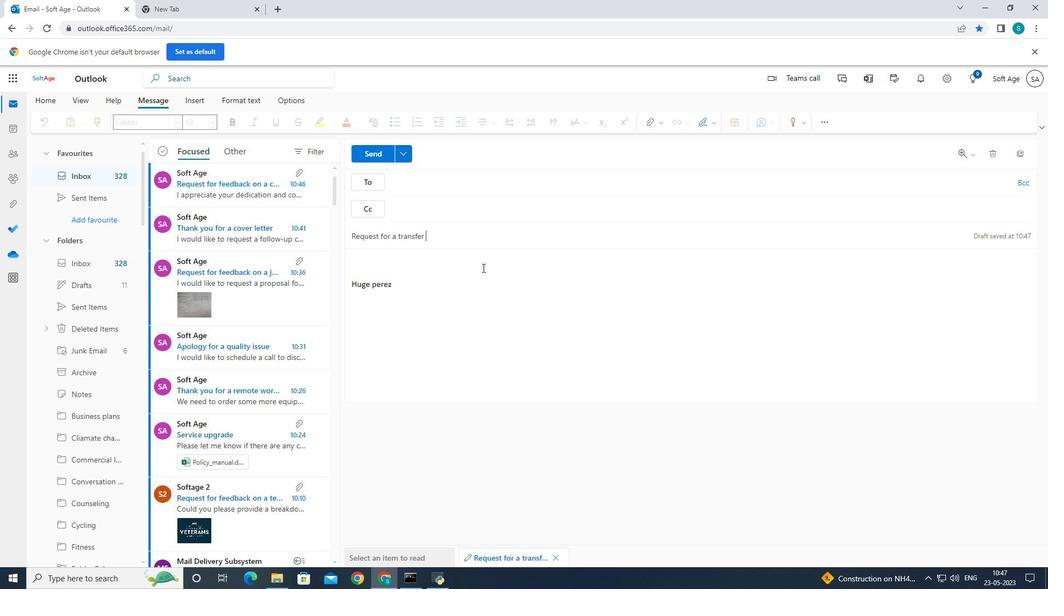 
Action: Mouse pressed left at (482, 268)
Screenshot: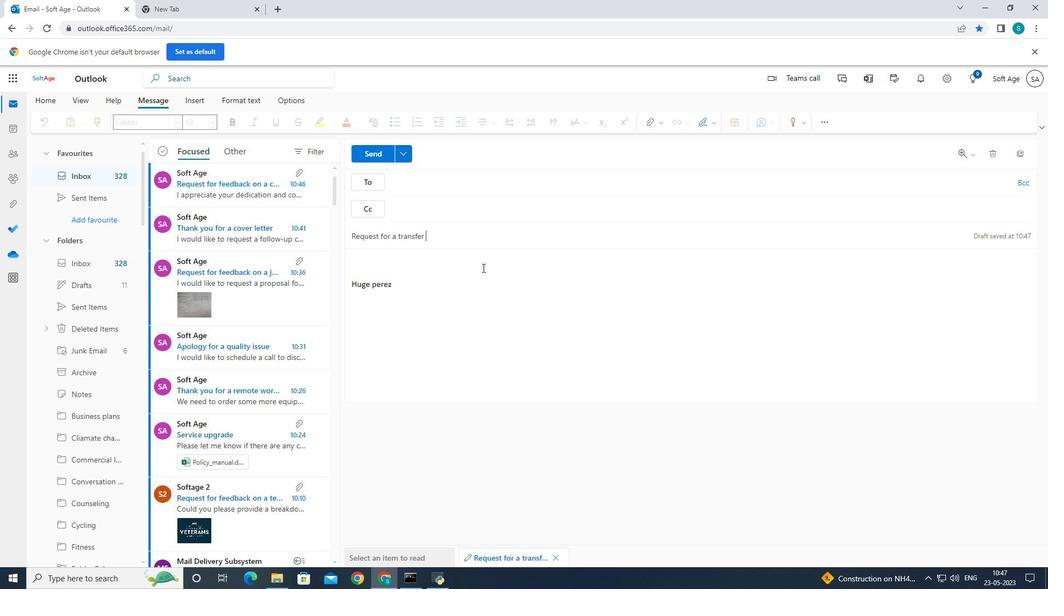 
Action: Mouse moved to (592, 276)
Screenshot: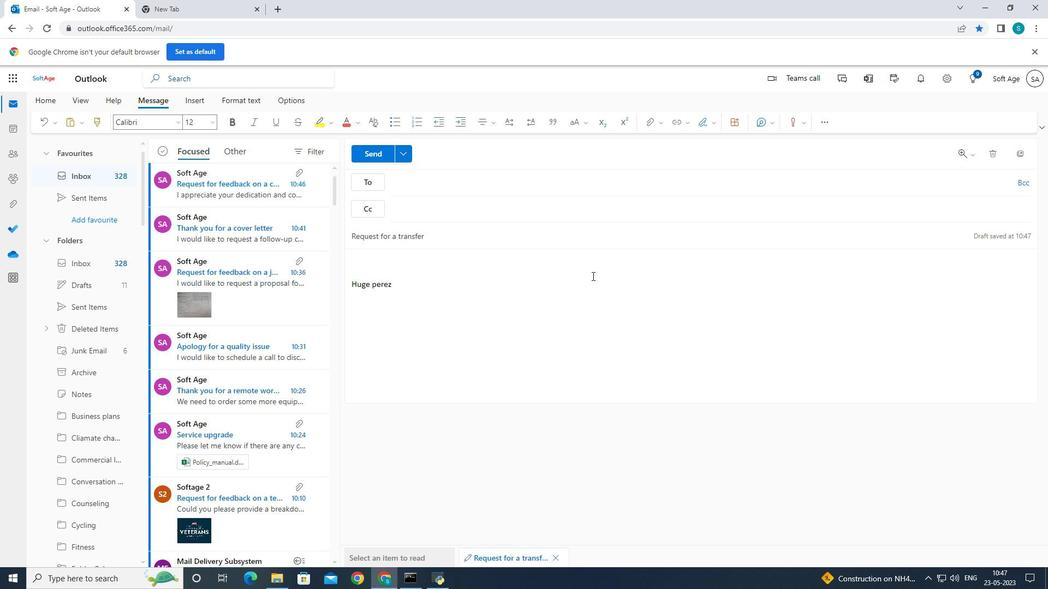 
Action: Key pressed <Key.shift>Could<Key.space>you<Key.space>send<Key.space>ne<Key.space>the<Key.space>las<Key.backspace>test<Key.space>update<Key.space>on<Key.space>the<Key.space>project<Key.space>milestones<Key.shift_r>?
Screenshot: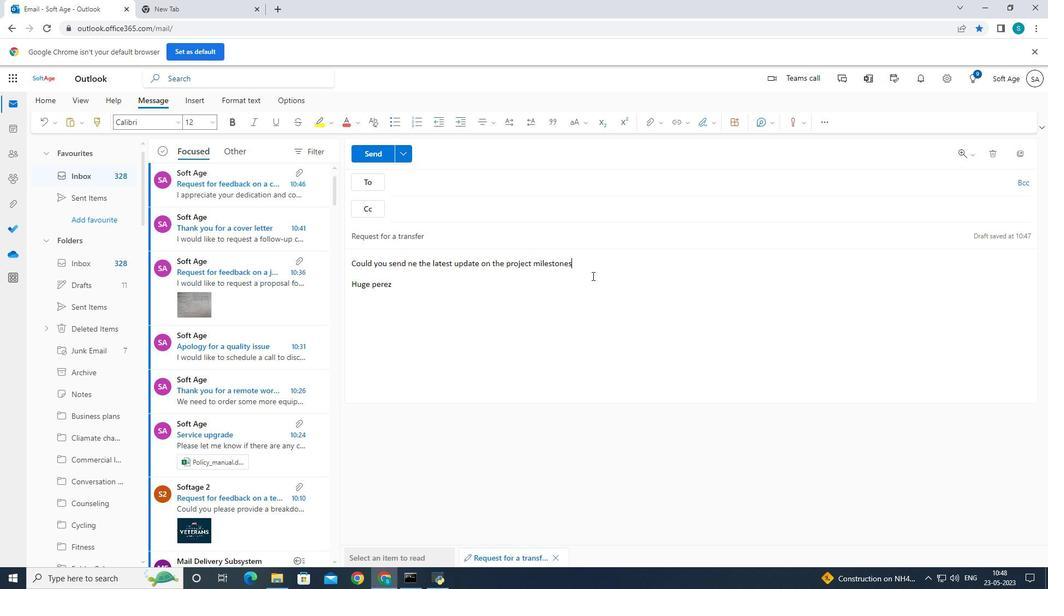 
Action: Mouse moved to (402, 184)
Screenshot: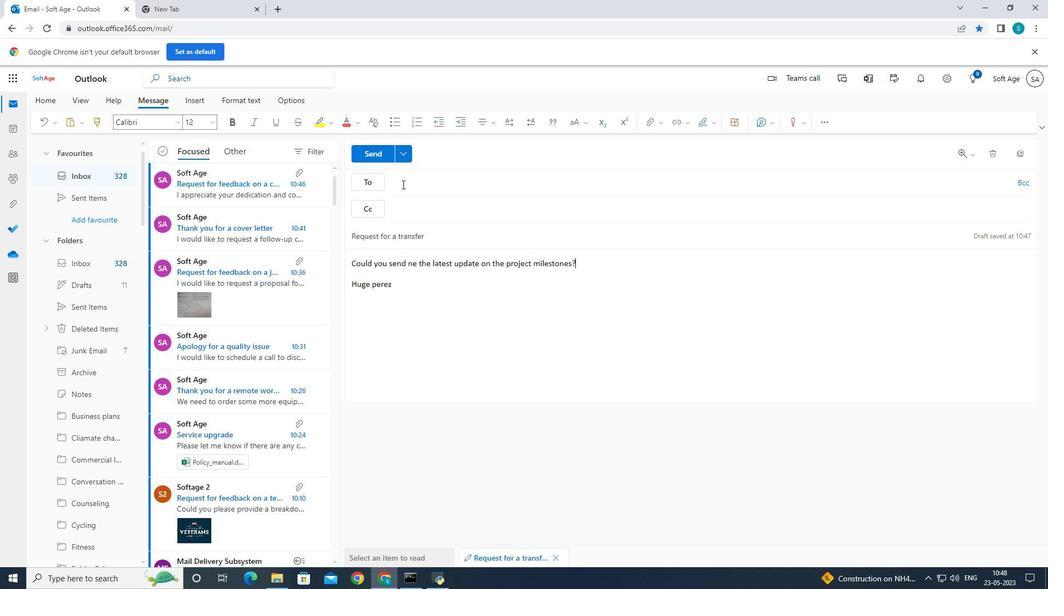 
Action: Mouse pressed left at (402, 184)
Screenshot: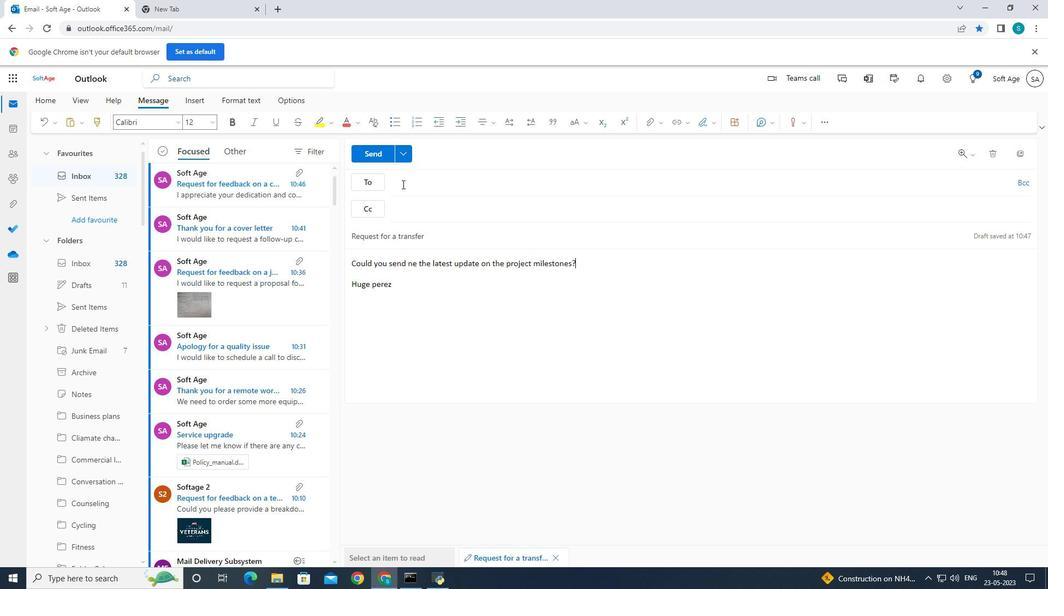 
Action: Mouse moved to (753, 318)
Screenshot: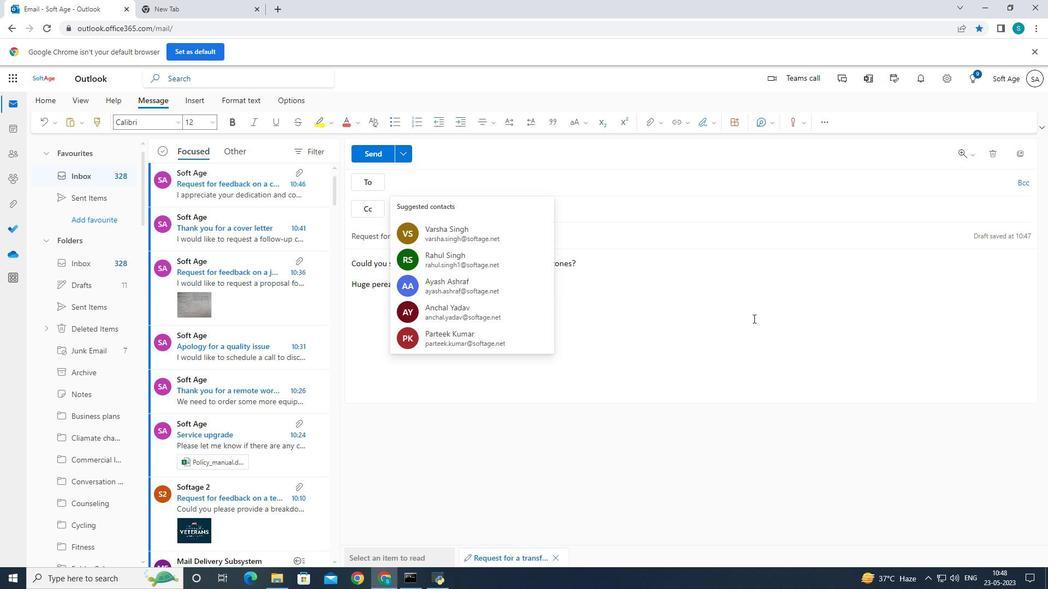 
Action: Key pressed softage.3<Key.shift>@softage.net
Screenshot: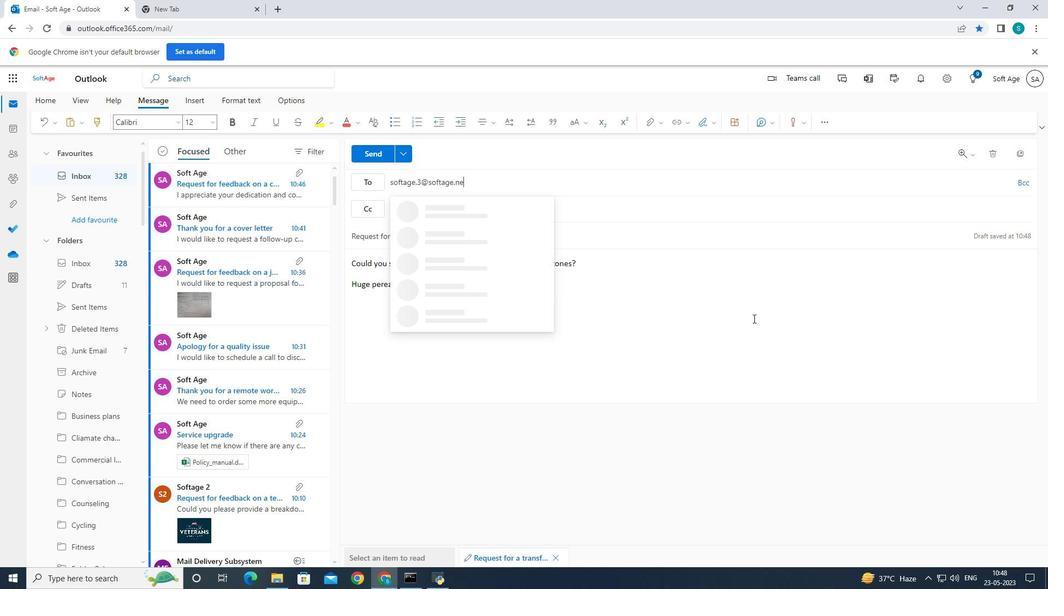 
Action: Mouse moved to (464, 211)
Screenshot: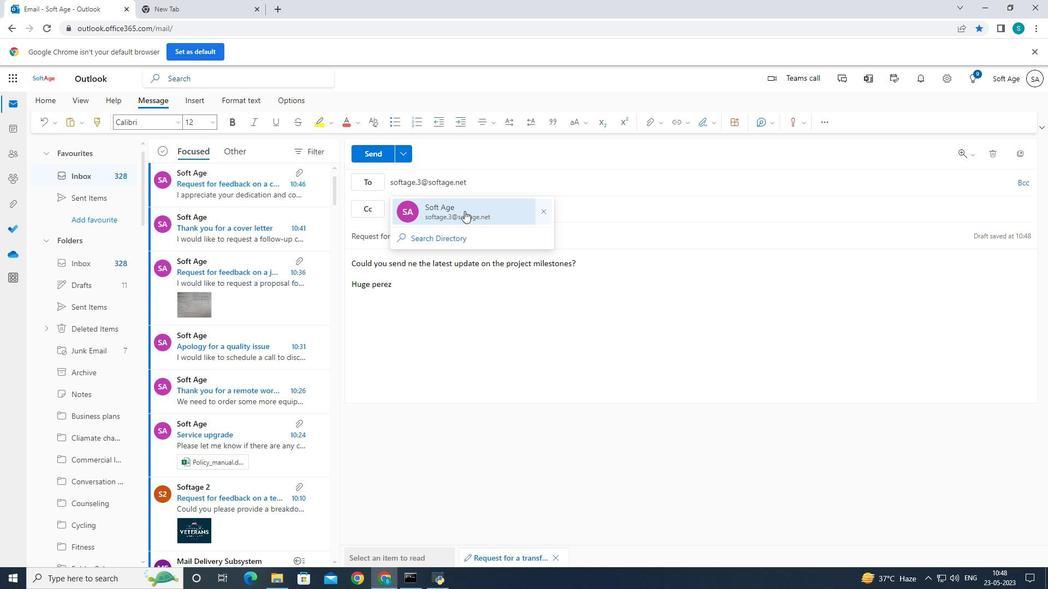 
Action: Mouse pressed left at (464, 211)
Screenshot: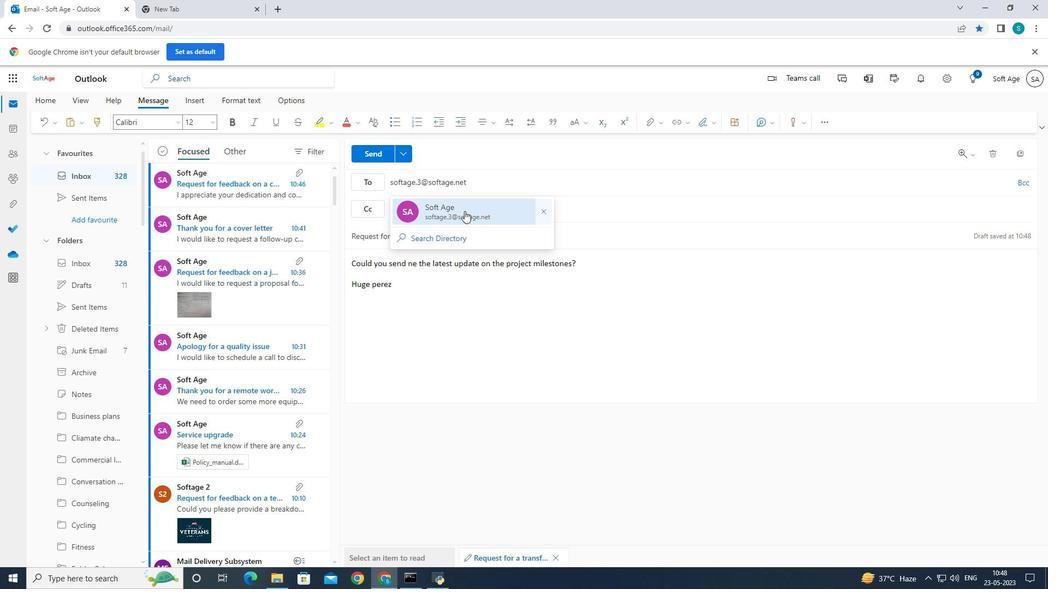 
Action: Mouse moved to (69, 330)
Screenshot: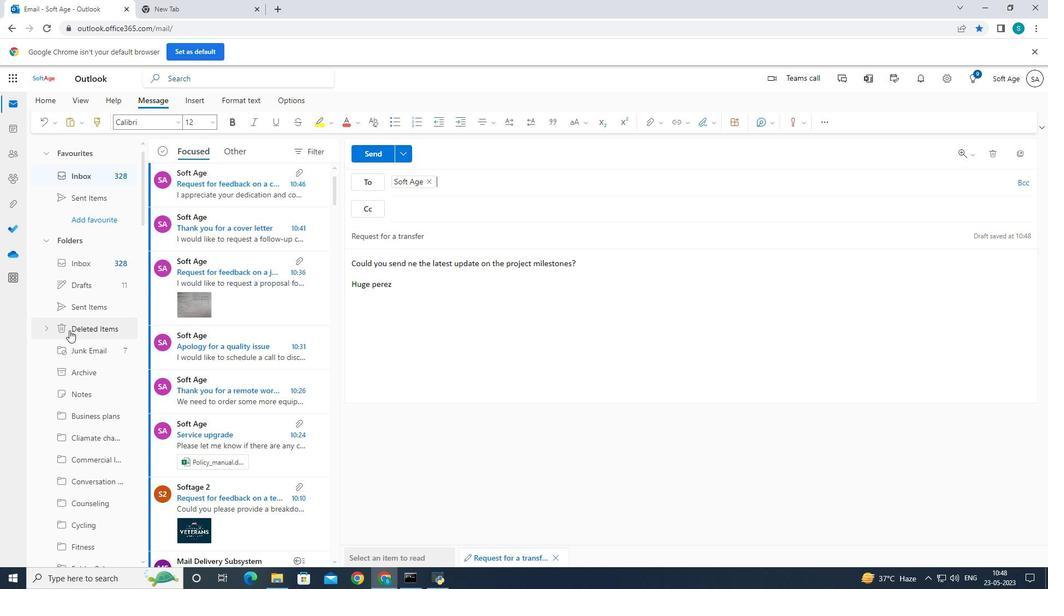 
Action: Mouse scrolled (69, 330) with delta (0, 0)
Screenshot: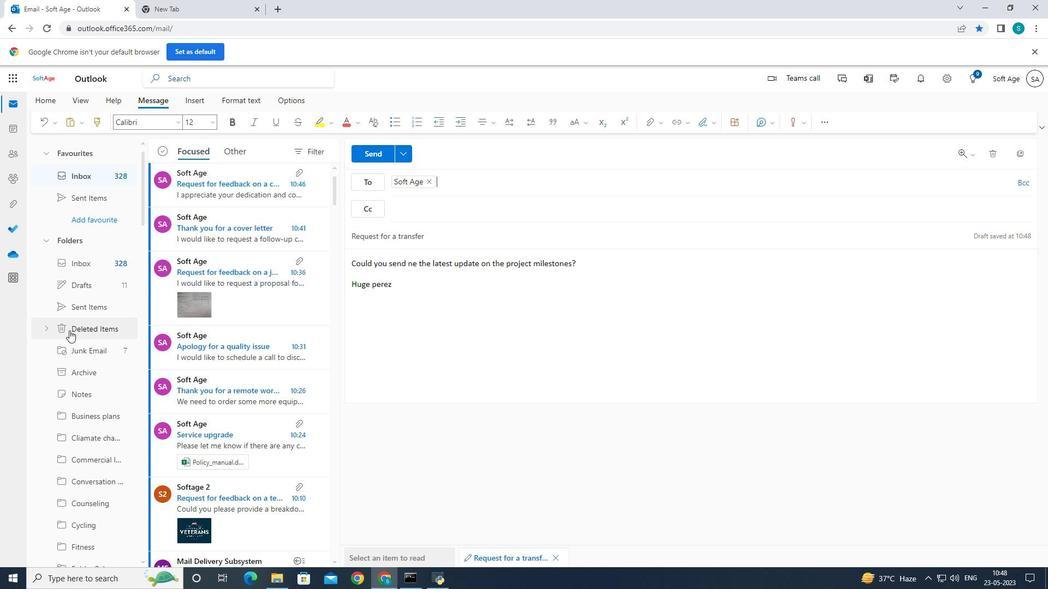 
Action: Mouse scrolled (69, 330) with delta (0, 0)
Screenshot: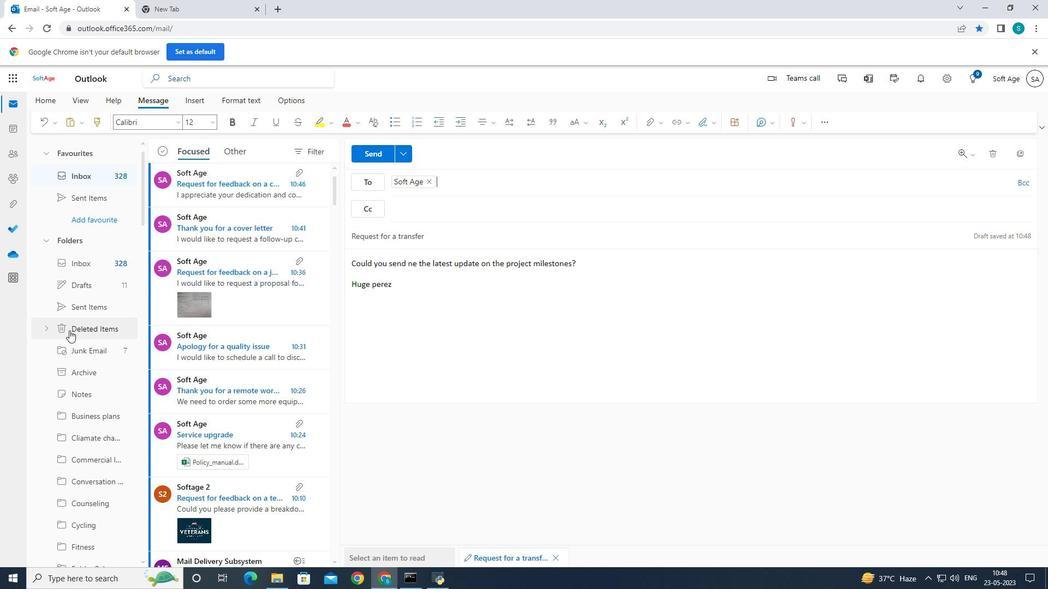 
Action: Mouse scrolled (69, 330) with delta (0, 0)
Screenshot: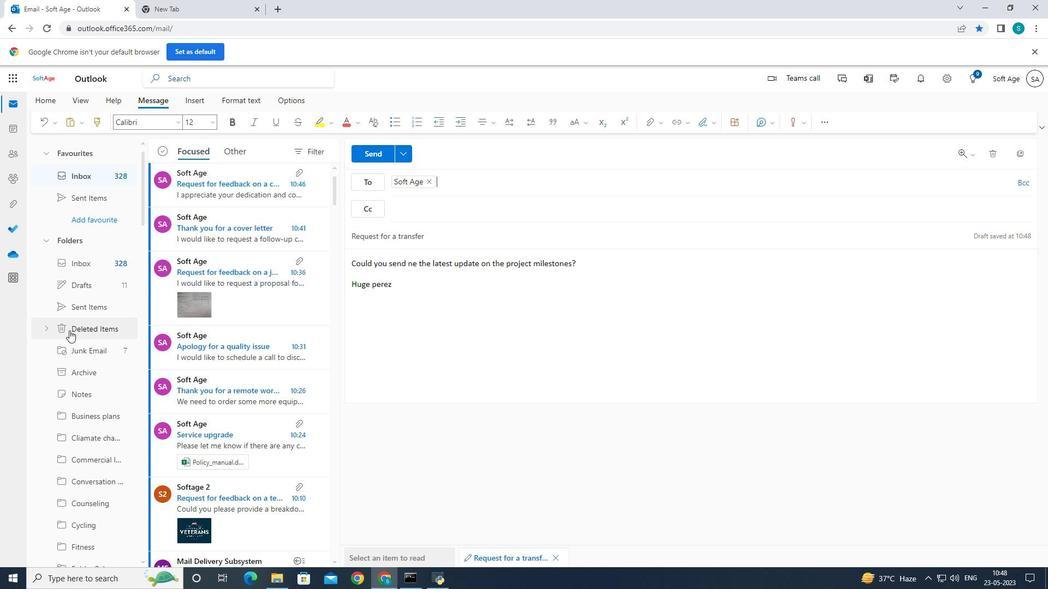 
Action: Mouse scrolled (69, 330) with delta (0, 0)
Screenshot: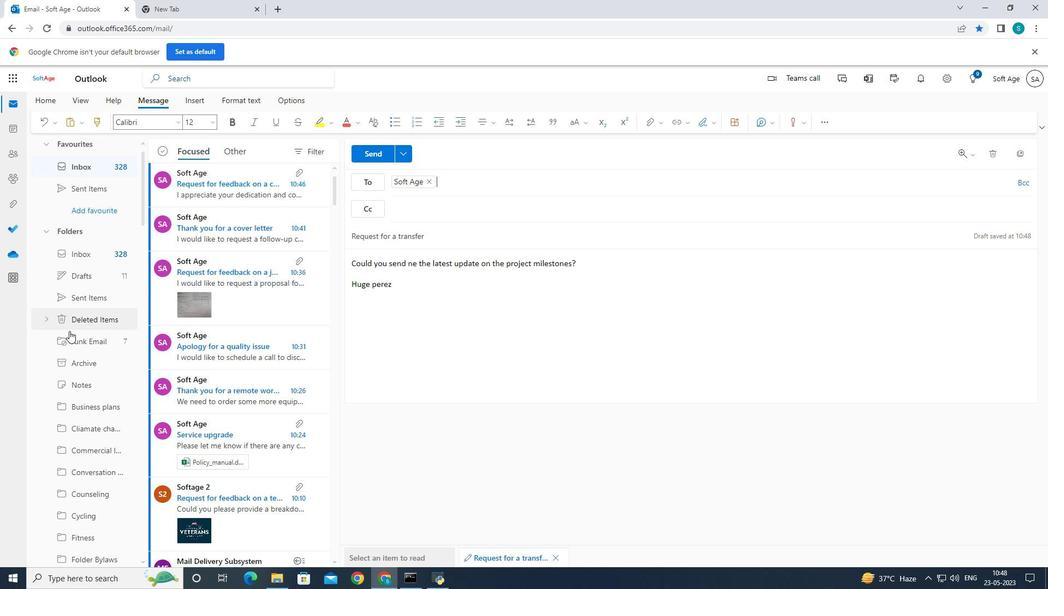 
Action: Mouse moved to (69, 331)
Screenshot: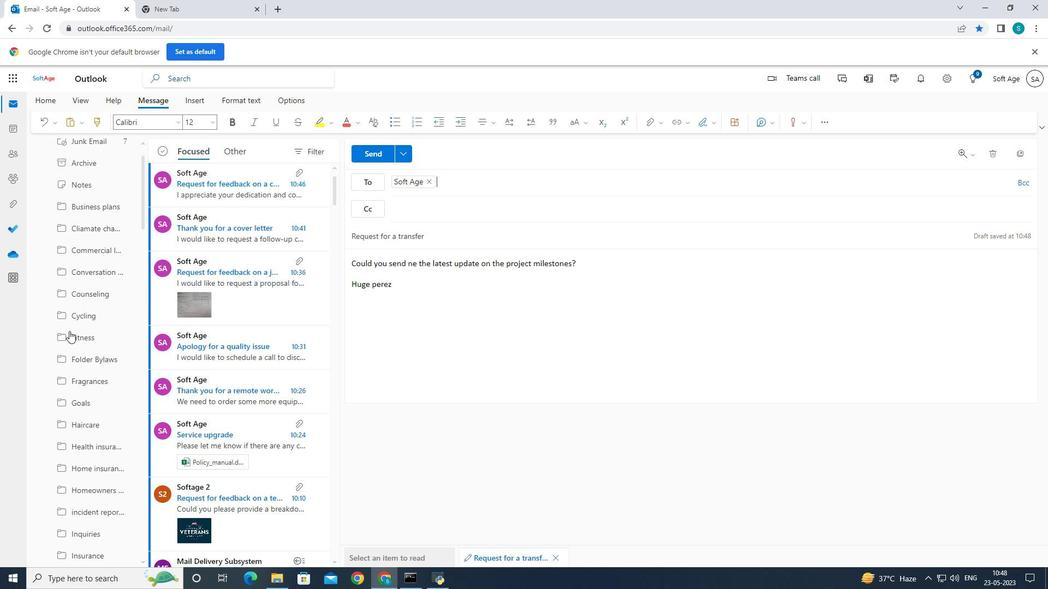 
Action: Mouse scrolled (69, 330) with delta (0, 0)
Screenshot: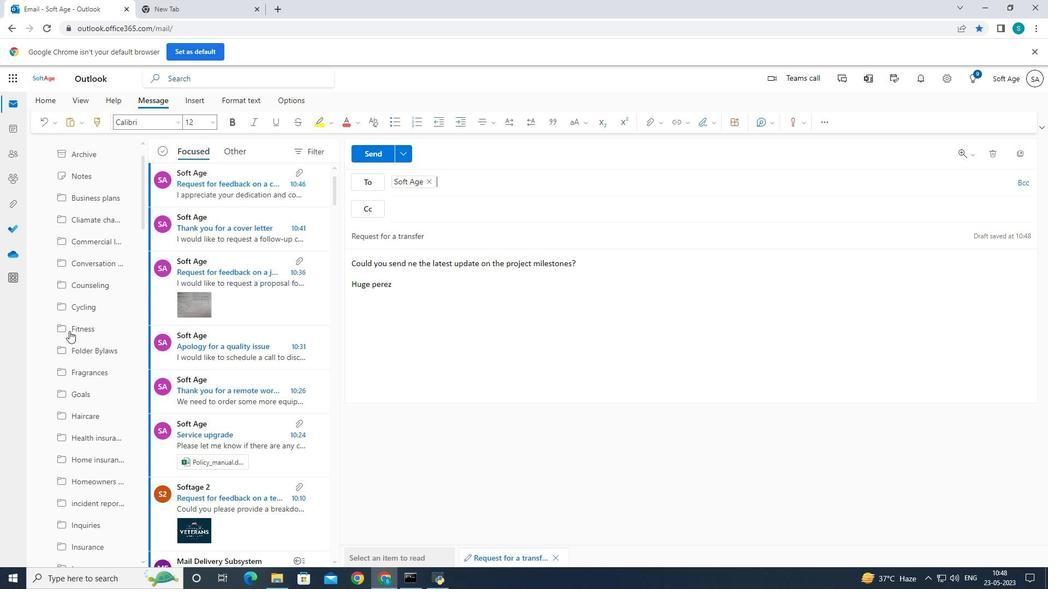 
Action: Mouse scrolled (69, 330) with delta (0, 0)
Screenshot: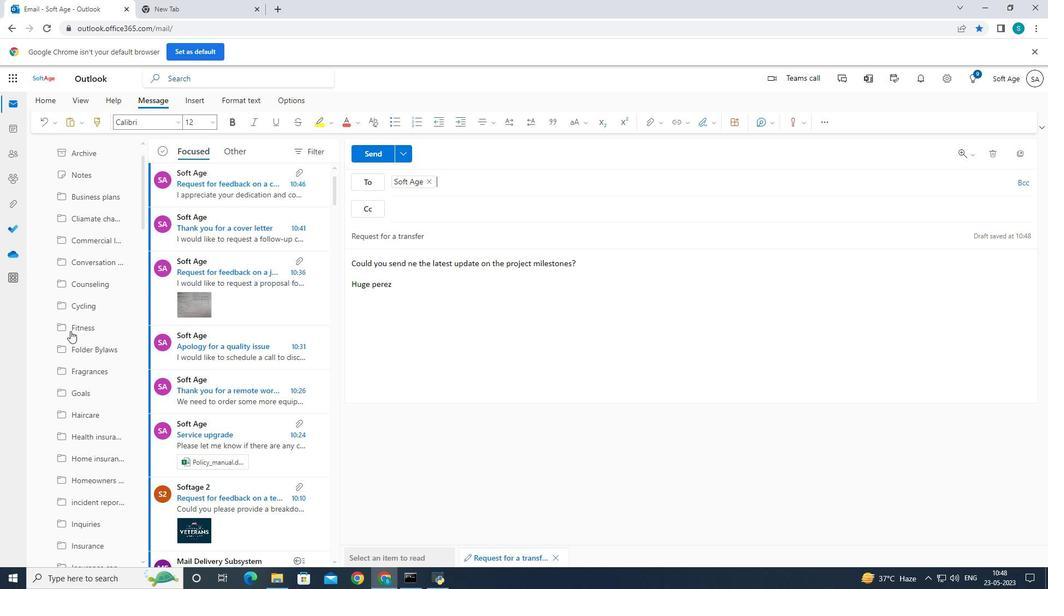 
Action: Mouse scrolled (69, 330) with delta (0, 0)
Screenshot: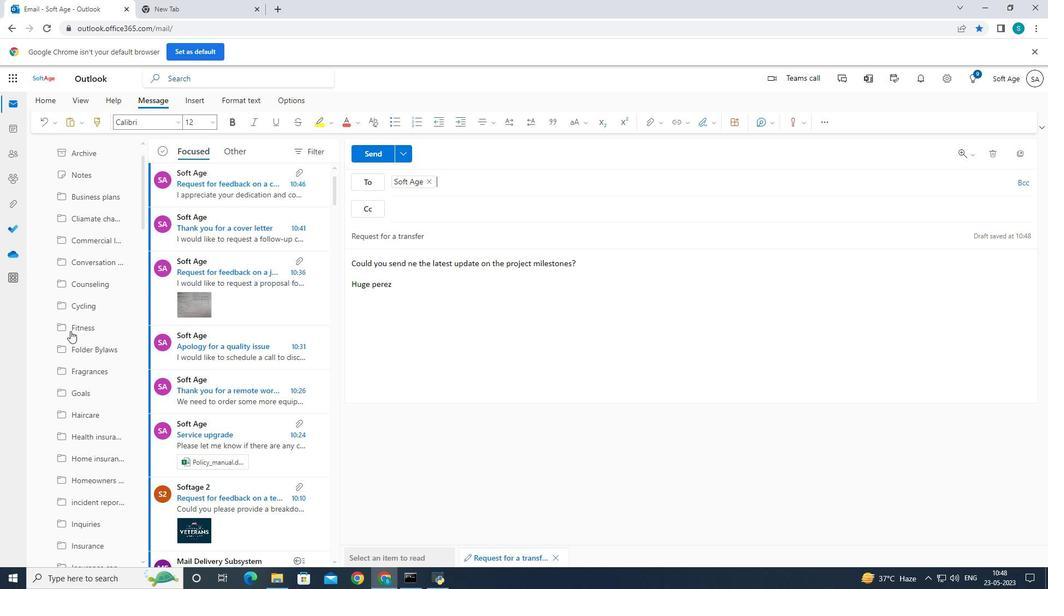 
Action: Mouse moved to (75, 328)
Screenshot: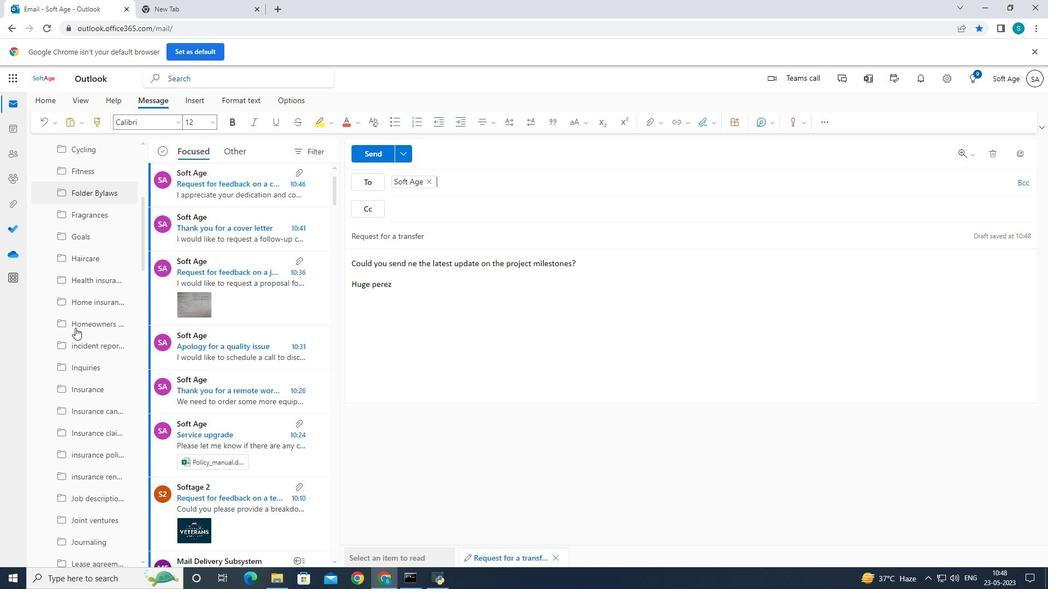 
Action: Mouse scrolled (75, 327) with delta (0, 0)
Screenshot: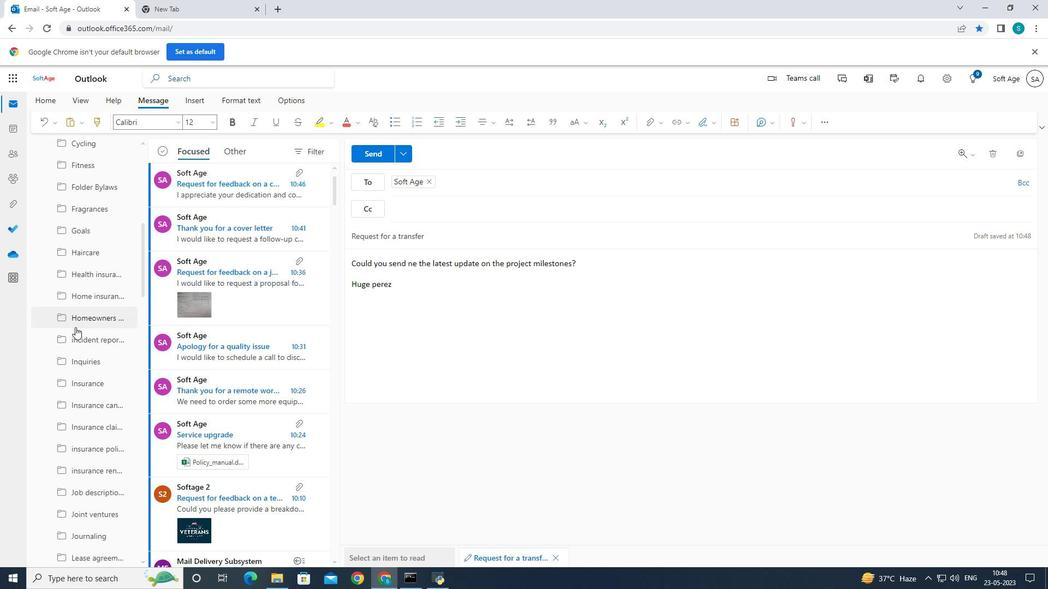 
Action: Mouse scrolled (75, 327) with delta (0, 0)
Screenshot: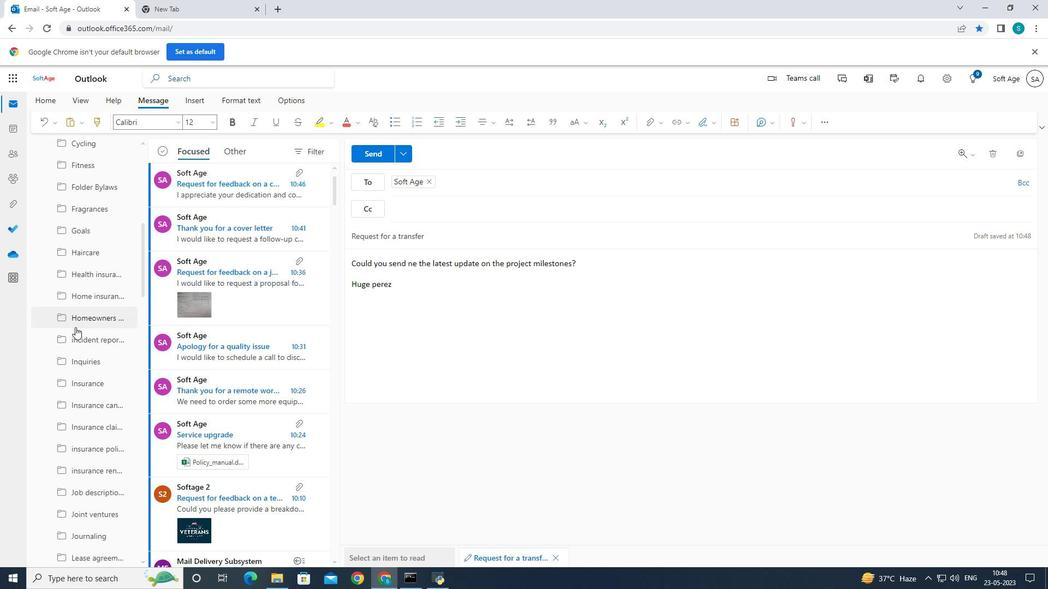 
Action: Mouse moved to (75, 327)
Screenshot: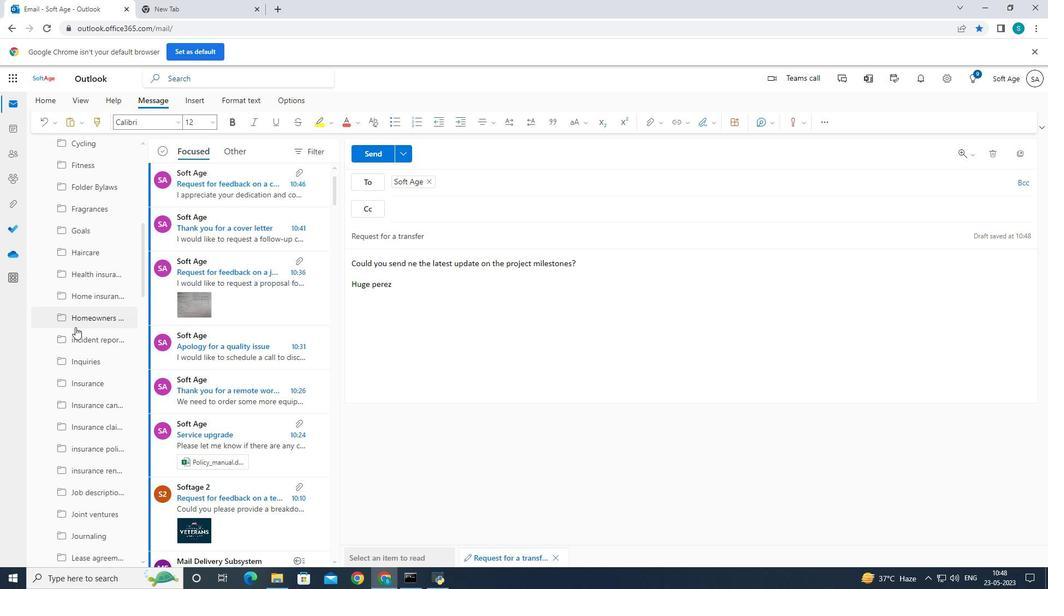 
Action: Mouse scrolled (75, 327) with delta (0, 0)
Screenshot: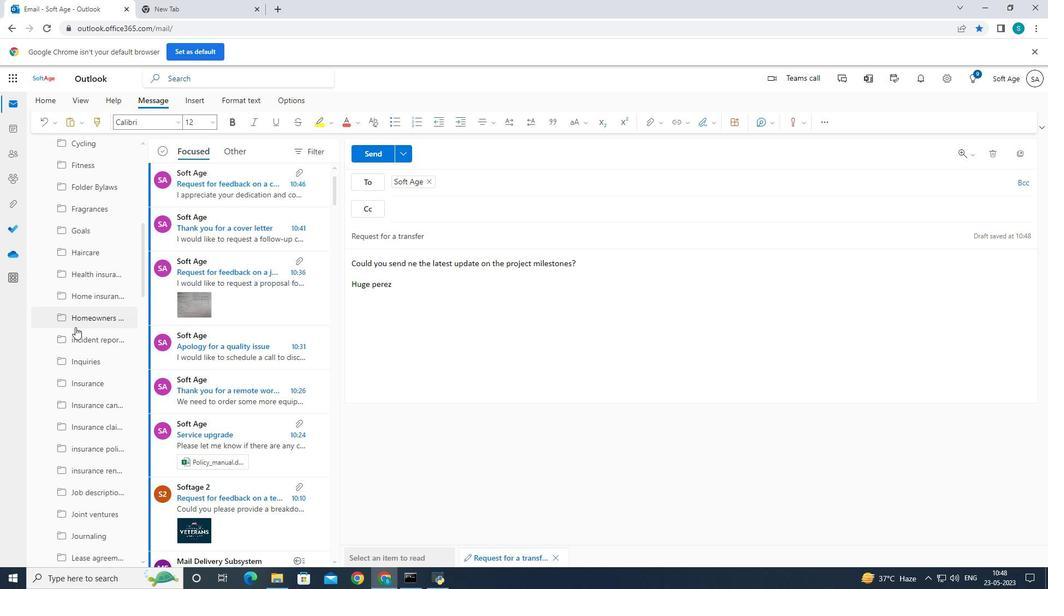 
Action: Mouse scrolled (75, 327) with delta (0, 0)
Screenshot: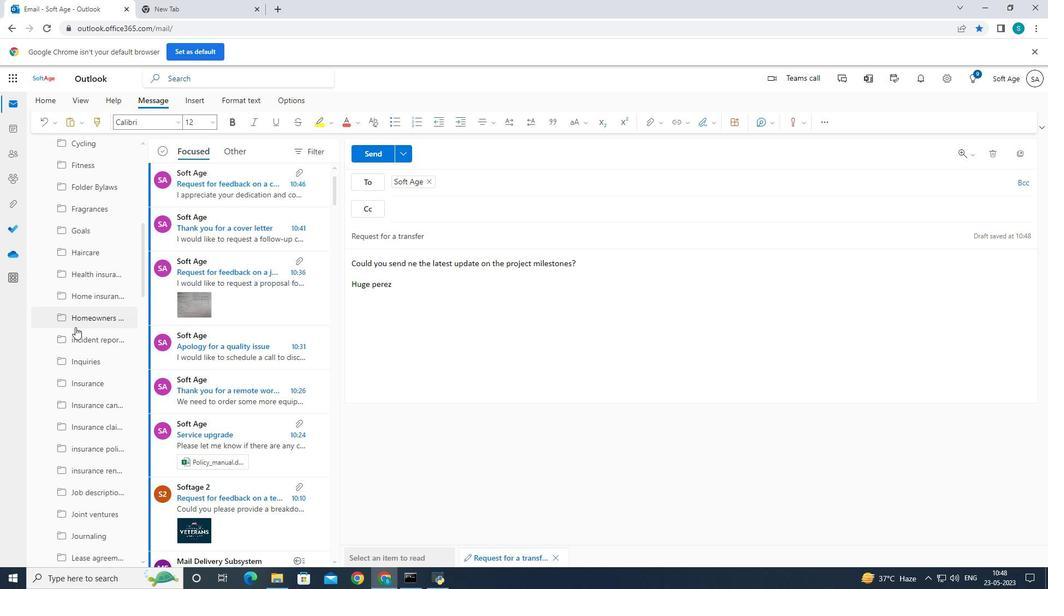 
Action: Mouse moved to (79, 327)
Screenshot: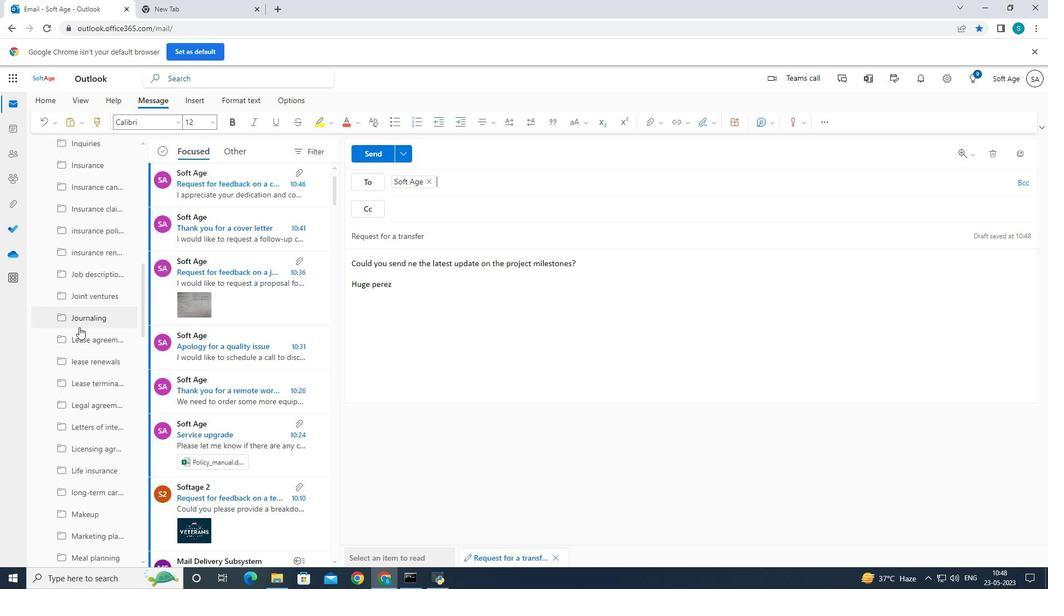 
Action: Mouse scrolled (79, 327) with delta (0, 0)
Screenshot: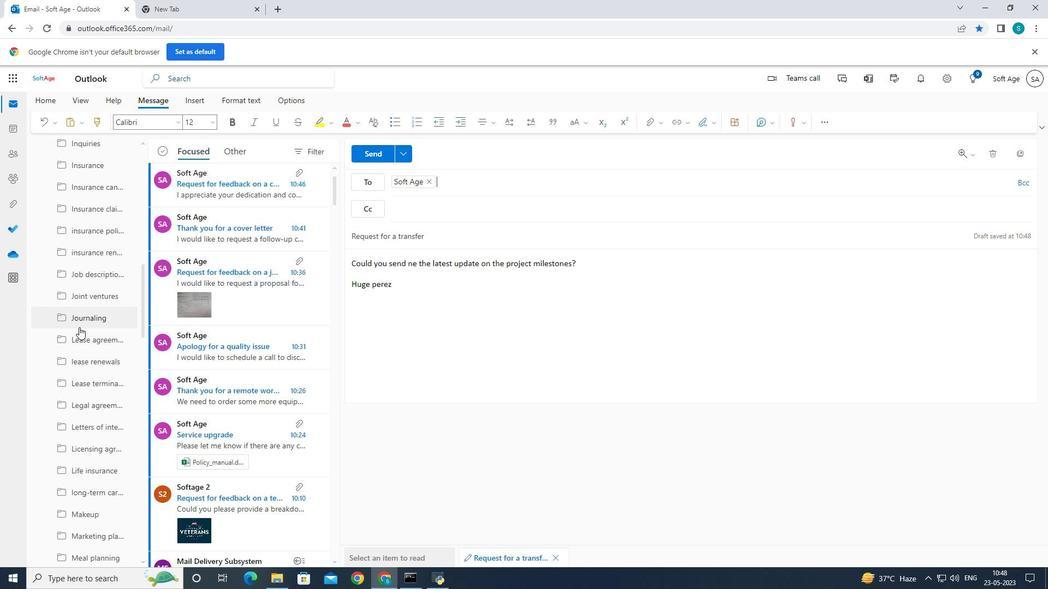 
Action: Mouse moved to (79, 327)
Screenshot: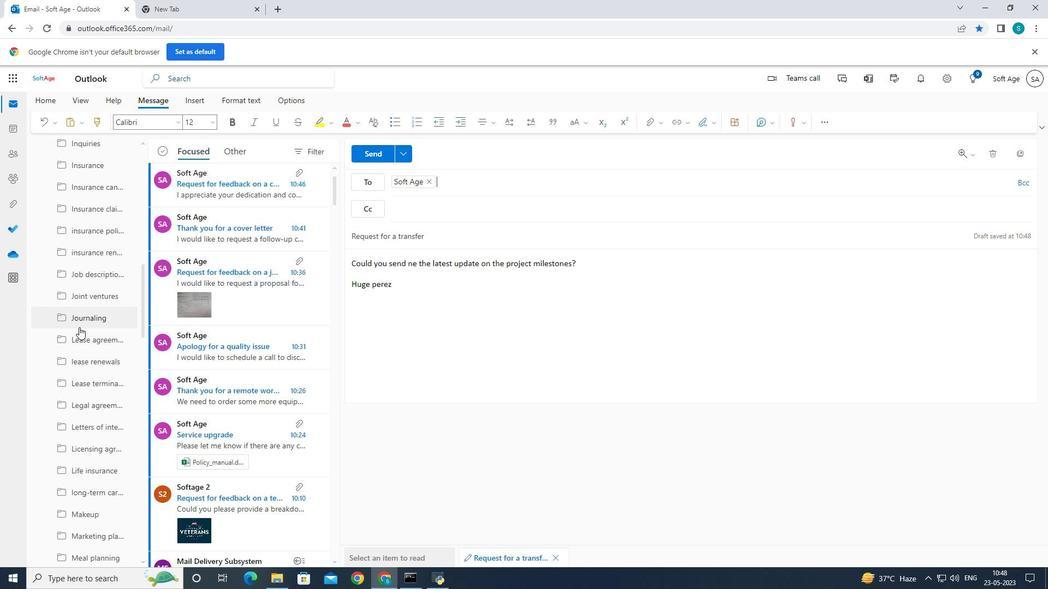 
Action: Mouse scrolled (79, 327) with delta (0, 0)
Screenshot: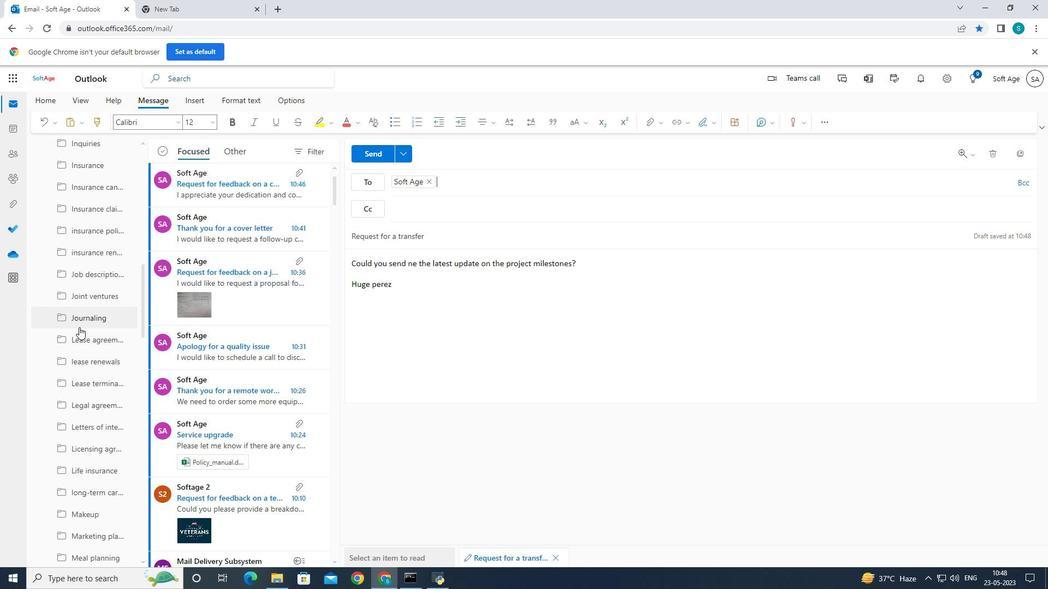 
Action: Mouse moved to (79, 327)
Screenshot: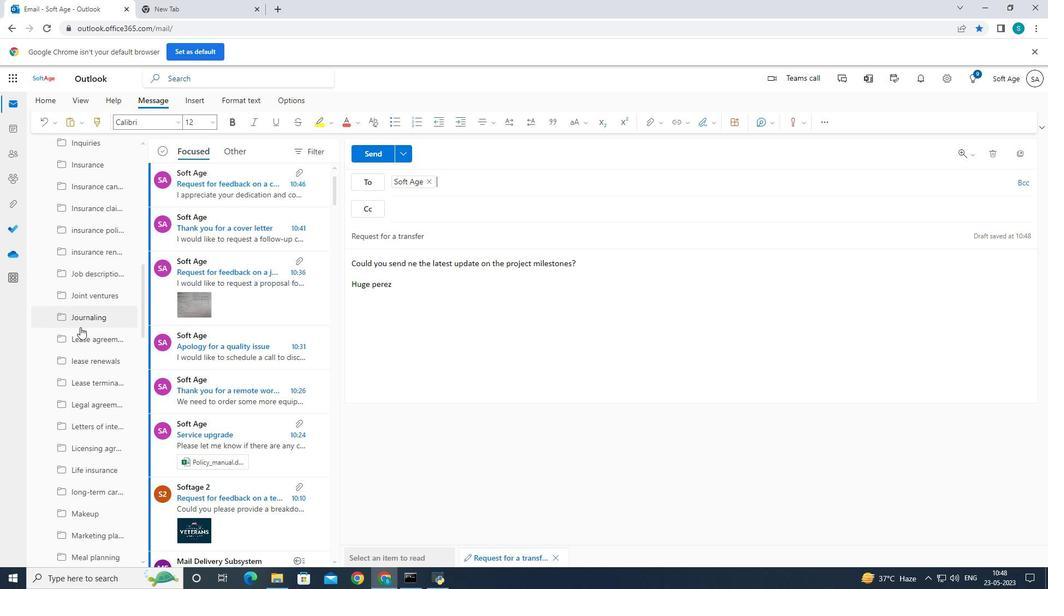 
Action: Mouse scrolled (79, 327) with delta (0, 0)
Screenshot: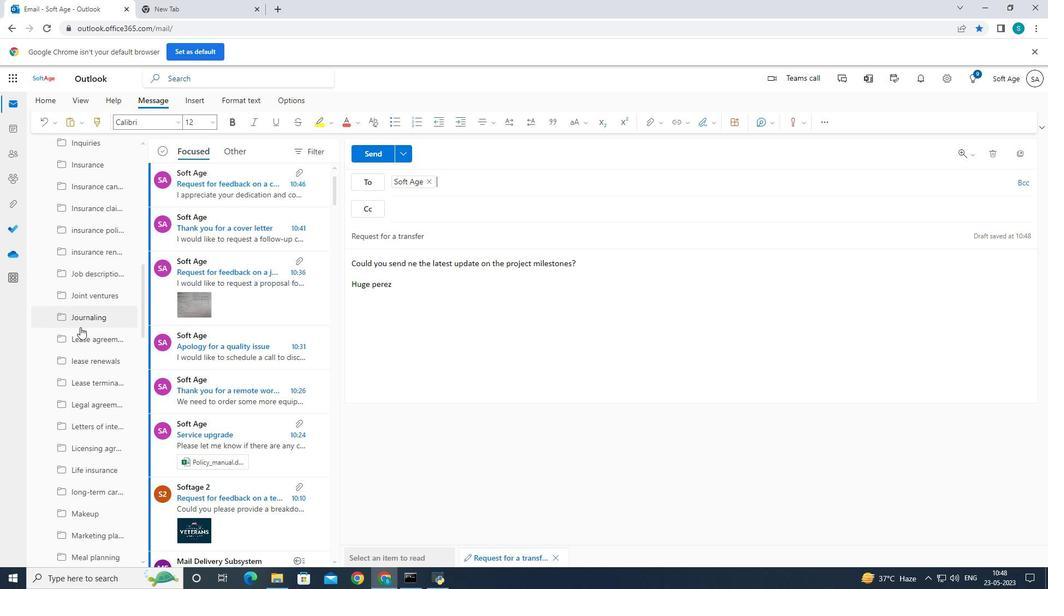 
Action: Mouse moved to (80, 327)
Screenshot: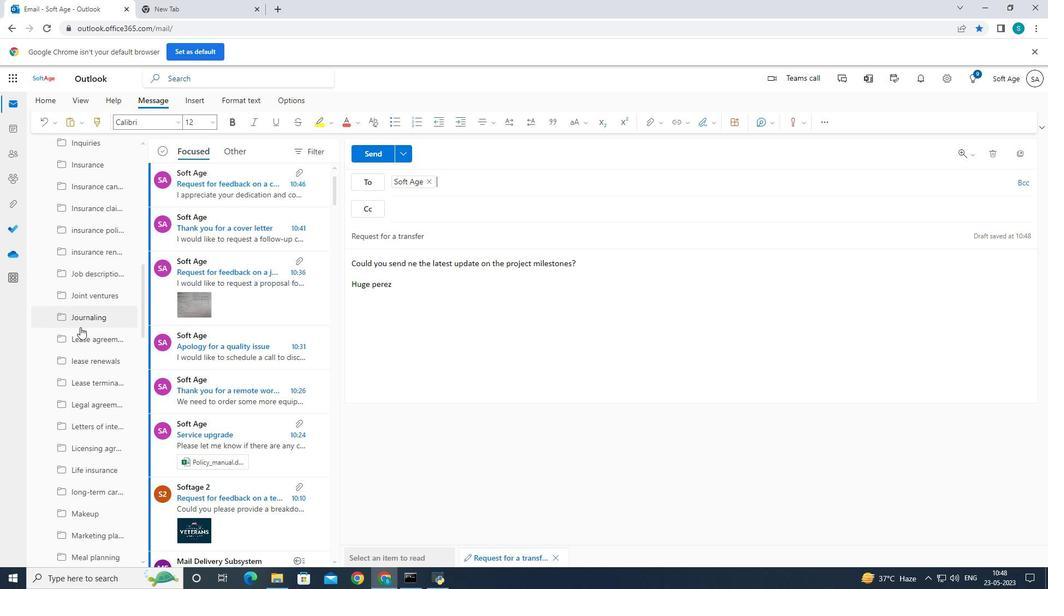
Action: Mouse scrolled (80, 327) with delta (0, 0)
Screenshot: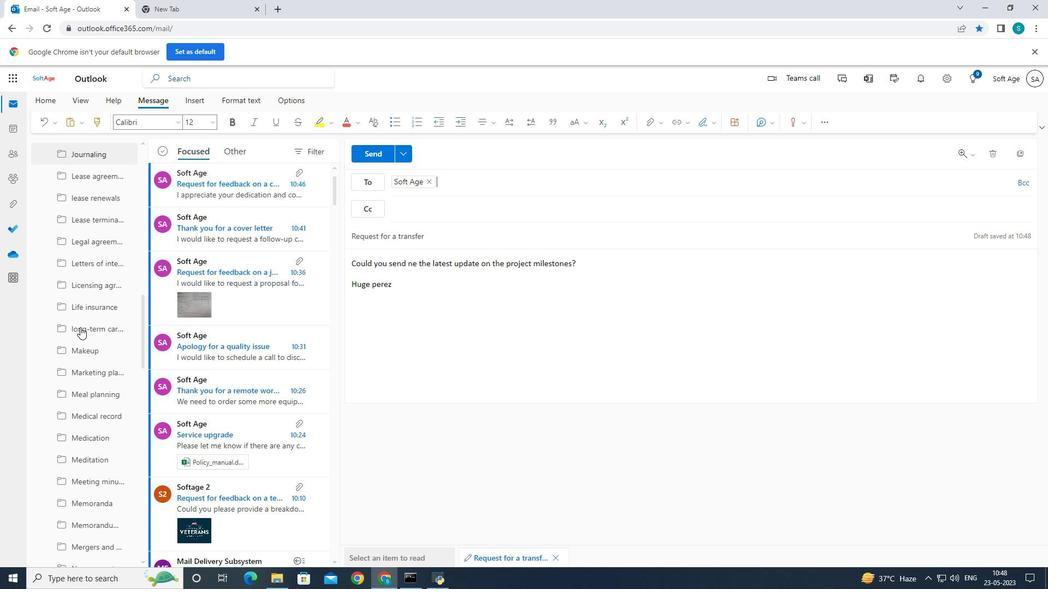 
Action: Mouse scrolled (80, 327) with delta (0, 0)
Screenshot: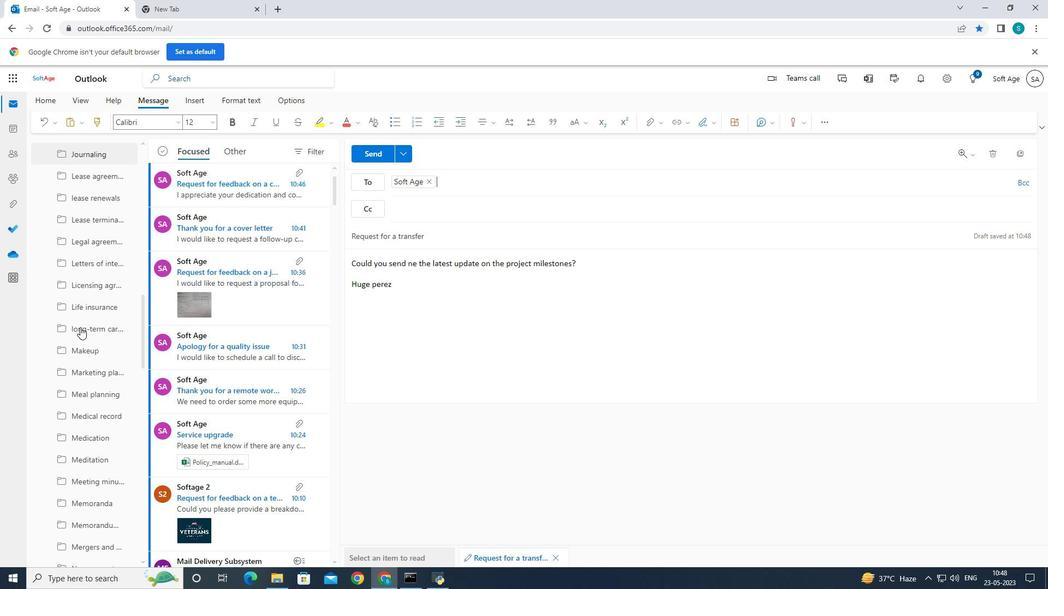 
Action: Mouse scrolled (80, 327) with delta (0, 0)
Screenshot: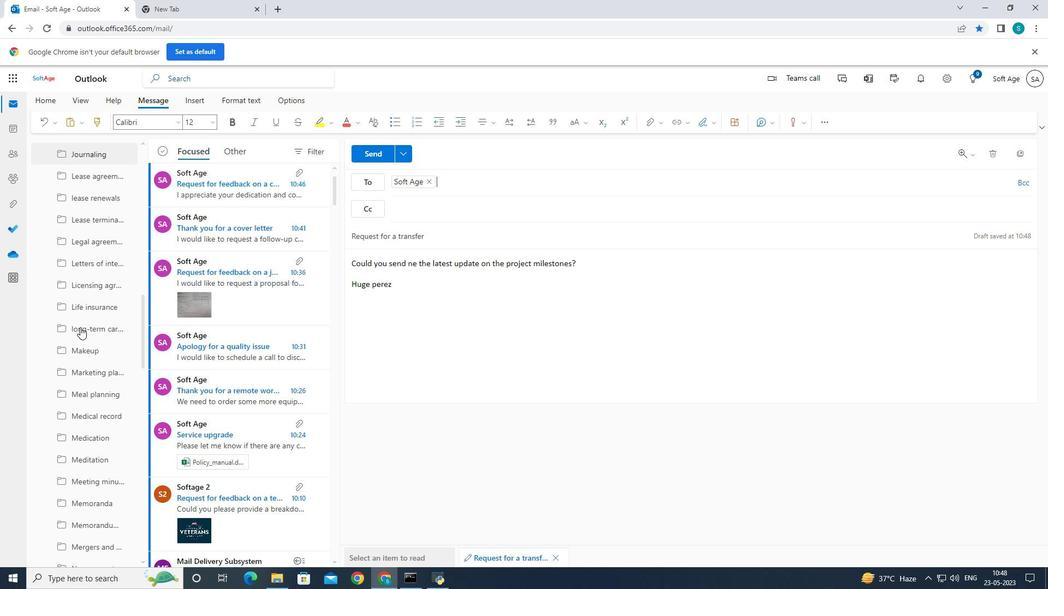 
Action: Mouse moved to (80, 327)
Screenshot: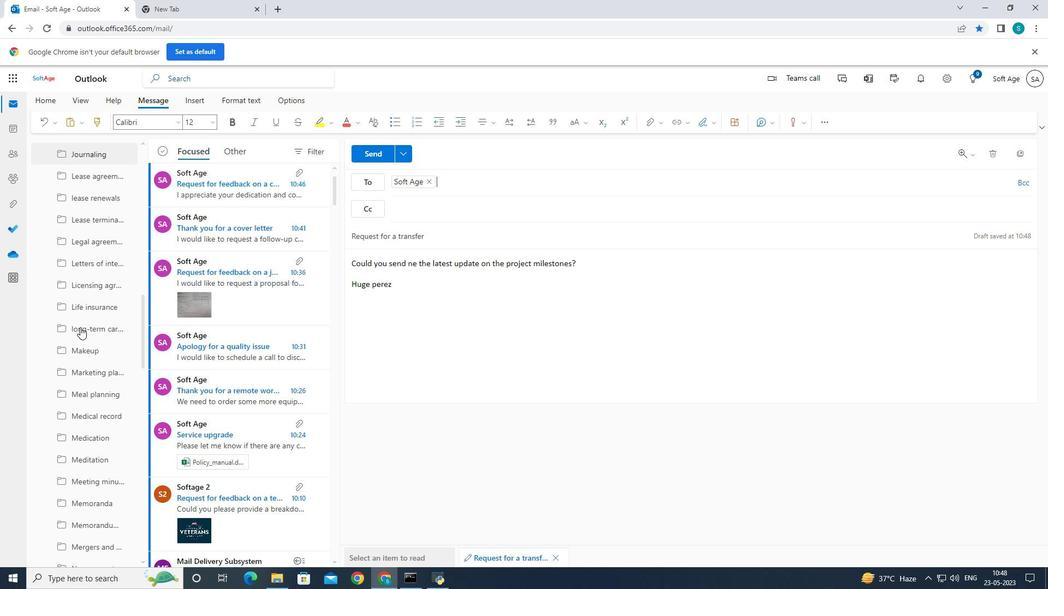 
Action: Mouse scrolled (80, 327) with delta (0, 0)
Screenshot: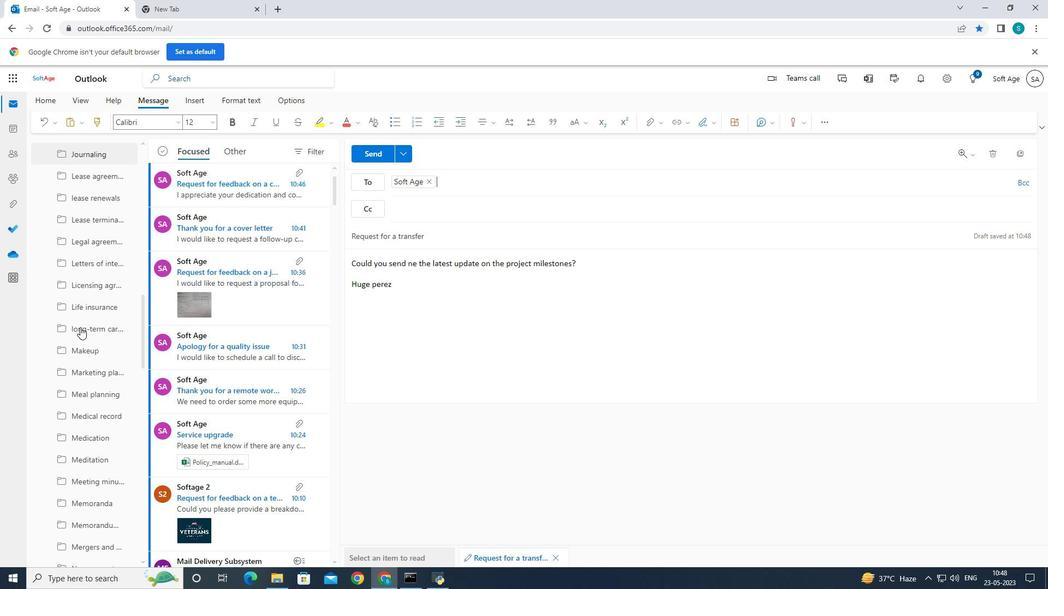 
Action: Mouse moved to (87, 325)
Screenshot: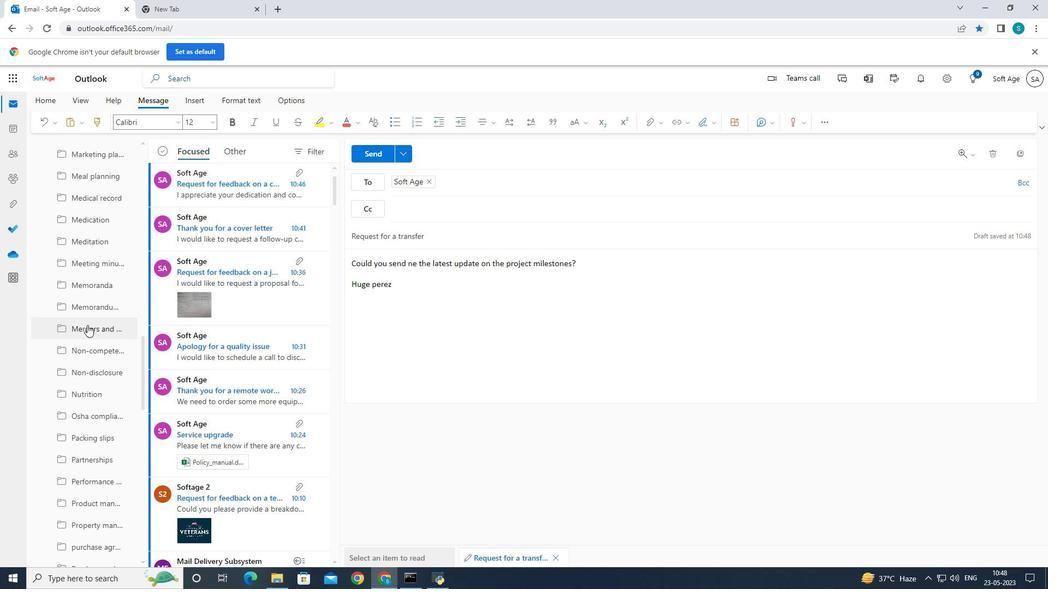 
Action: Mouse scrolled (87, 324) with delta (0, 0)
Screenshot: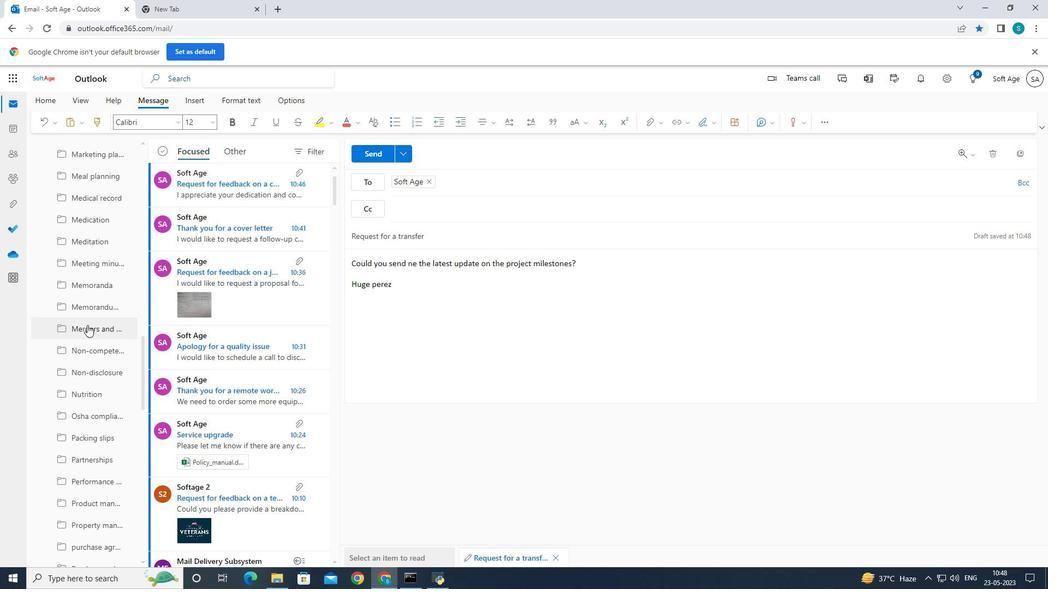 
Action: Mouse scrolled (87, 324) with delta (0, 0)
Screenshot: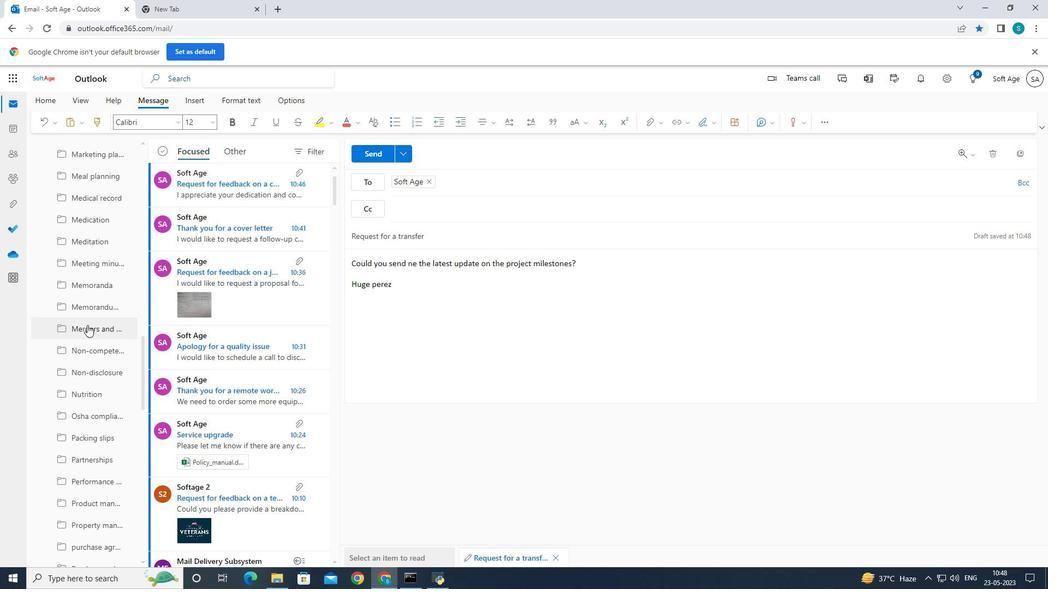 
Action: Mouse moved to (88, 324)
Screenshot: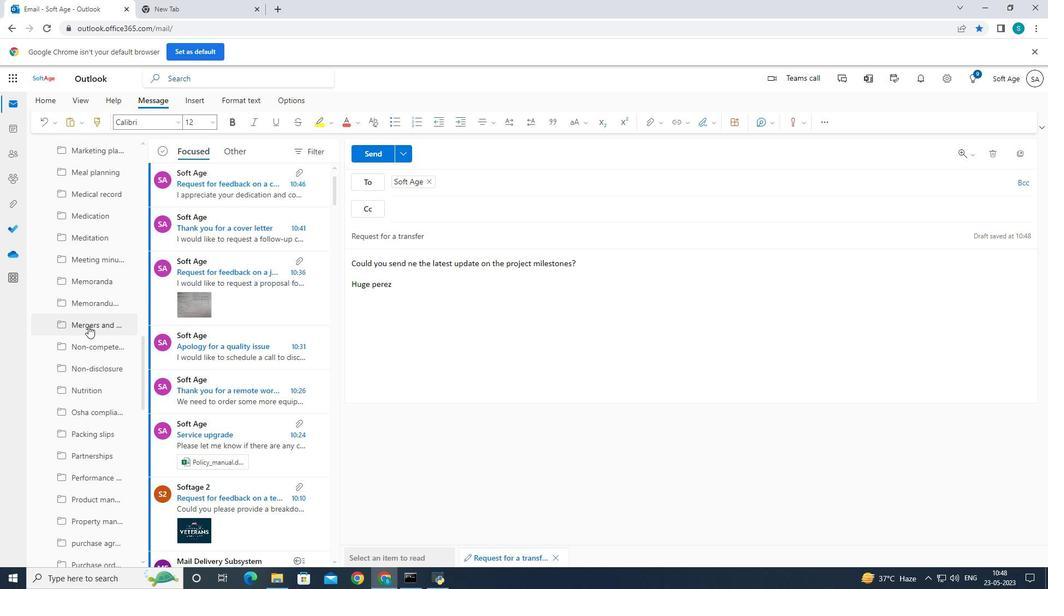 
Action: Mouse scrolled (88, 324) with delta (0, 0)
Screenshot: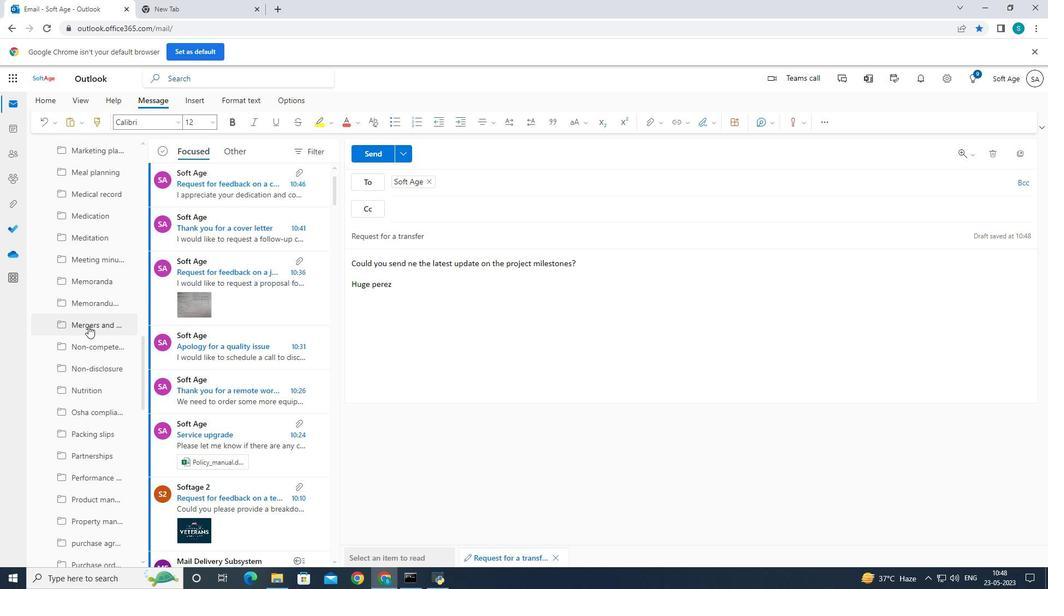 
Action: Mouse moved to (88, 327)
Screenshot: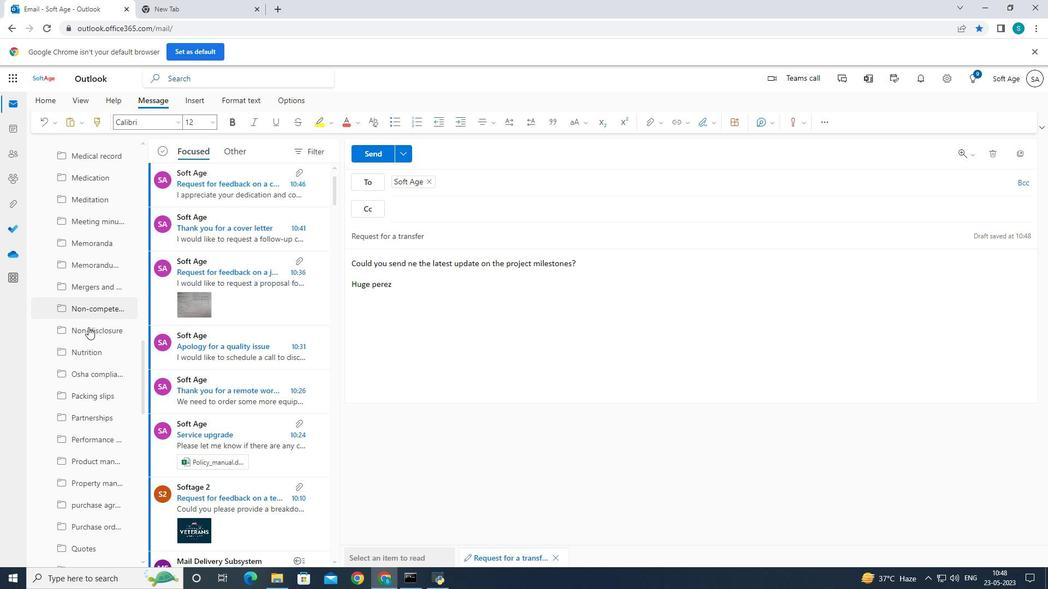 
Action: Mouse scrolled (88, 327) with delta (0, 0)
Screenshot: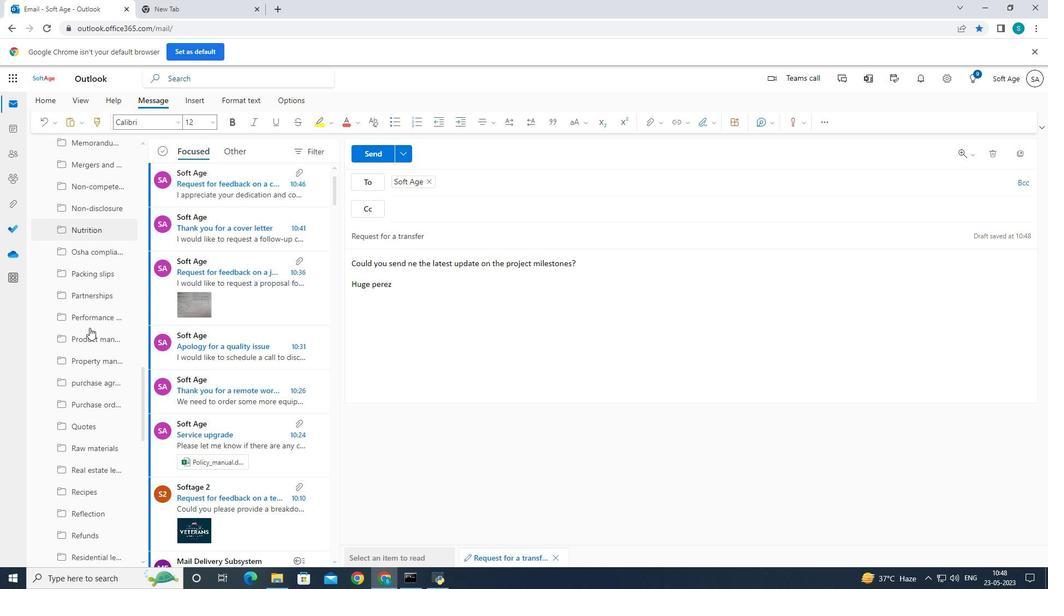 
Action: Mouse moved to (89, 327)
Screenshot: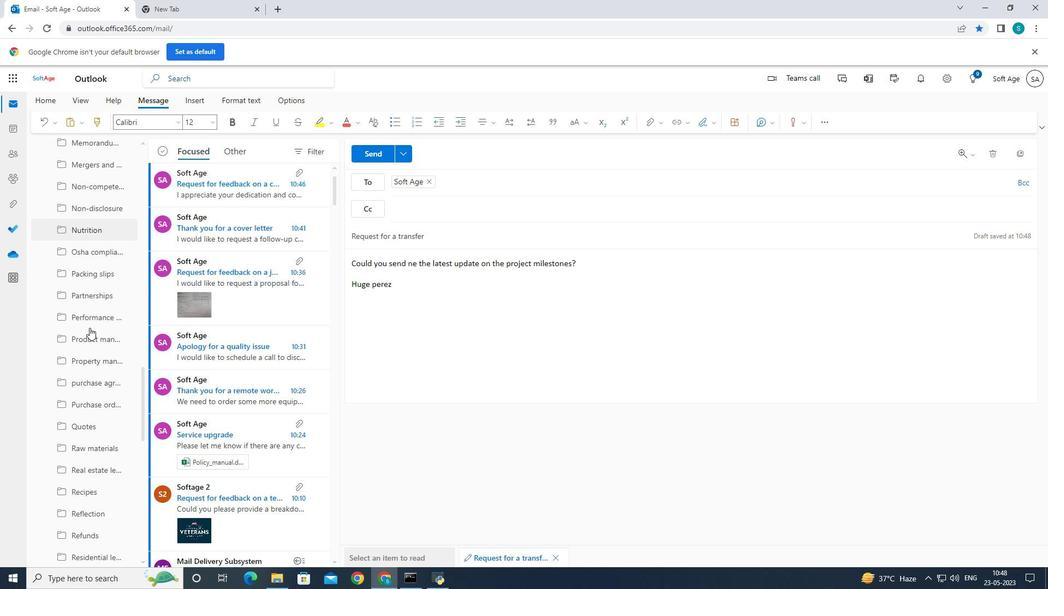 
Action: Mouse scrolled (89, 327) with delta (0, 0)
Screenshot: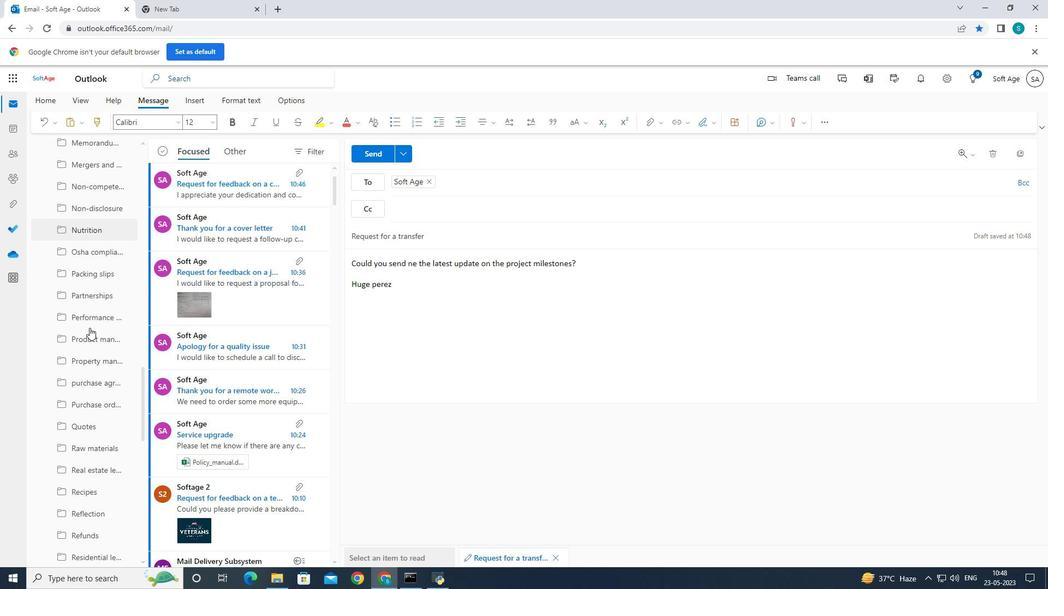 
Action: Mouse moved to (89, 328)
Screenshot: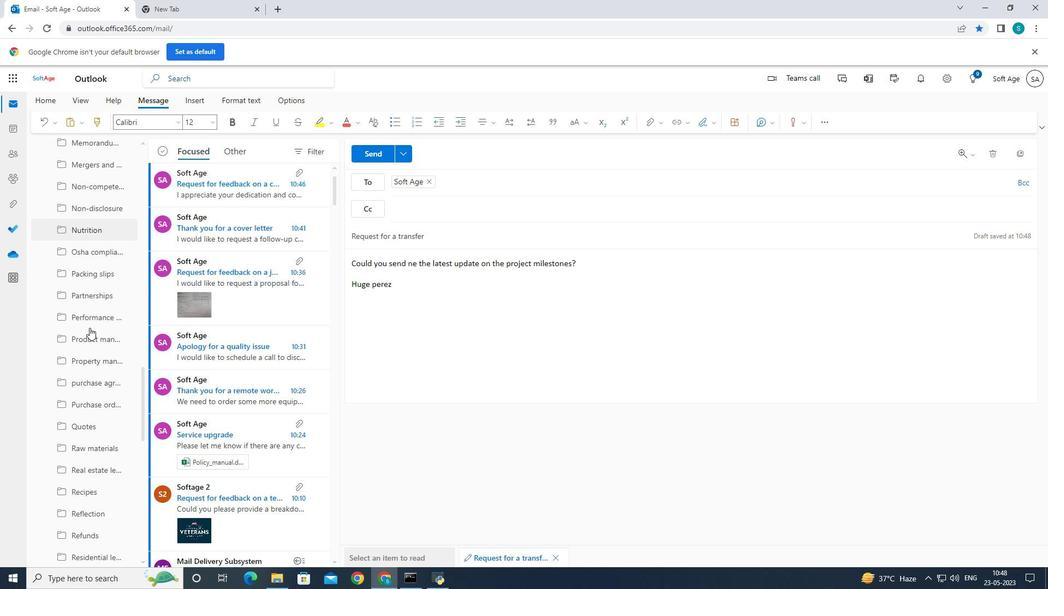 
Action: Mouse scrolled (89, 327) with delta (0, 0)
Screenshot: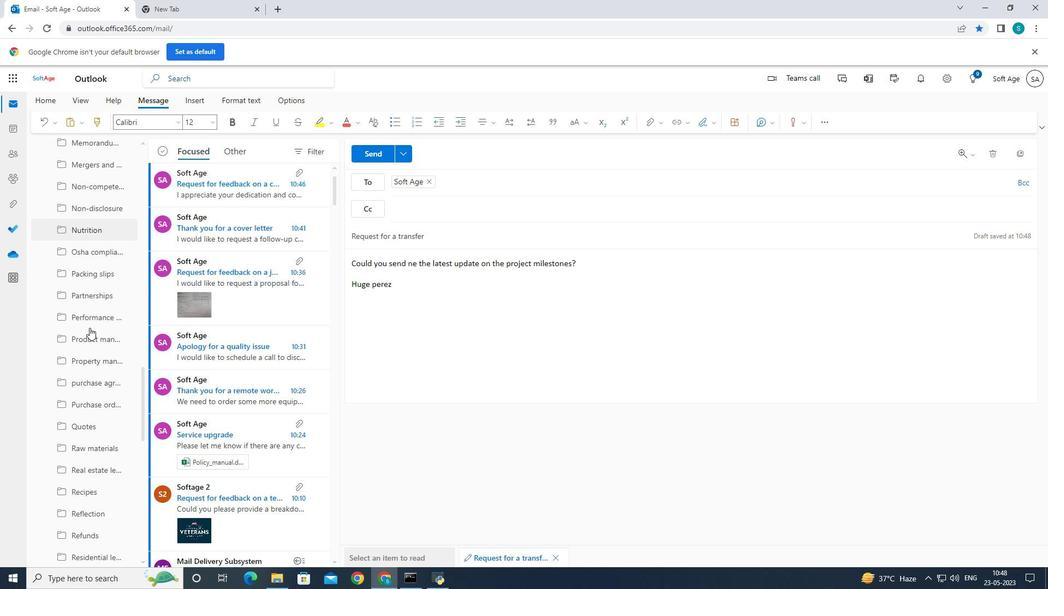 
Action: Mouse scrolled (89, 327) with delta (0, 0)
Screenshot: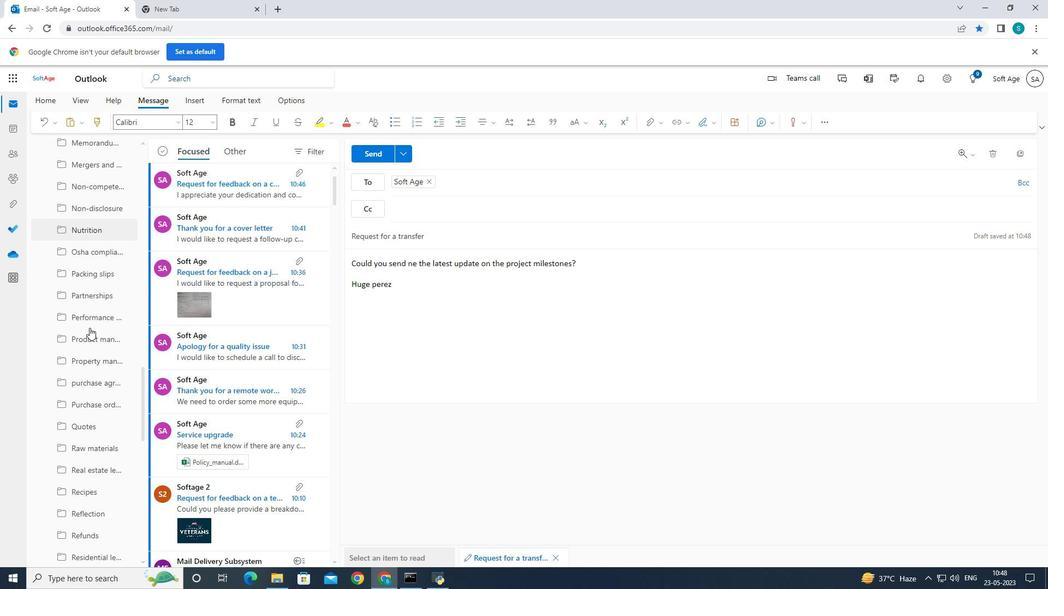 
Action: Mouse moved to (95, 324)
Screenshot: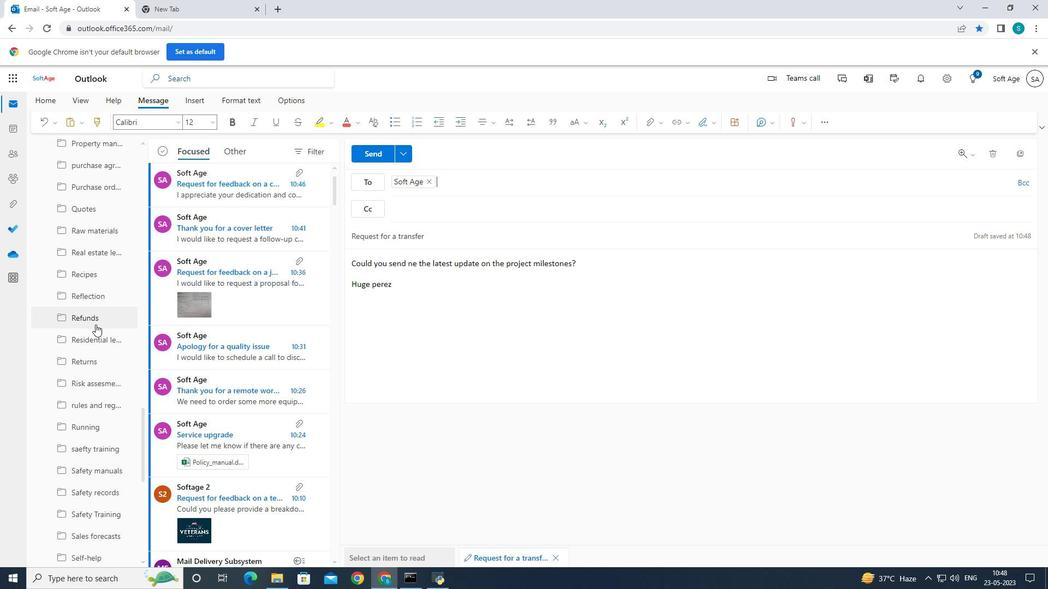 
Action: Mouse scrolled (95, 324) with delta (0, 0)
Screenshot: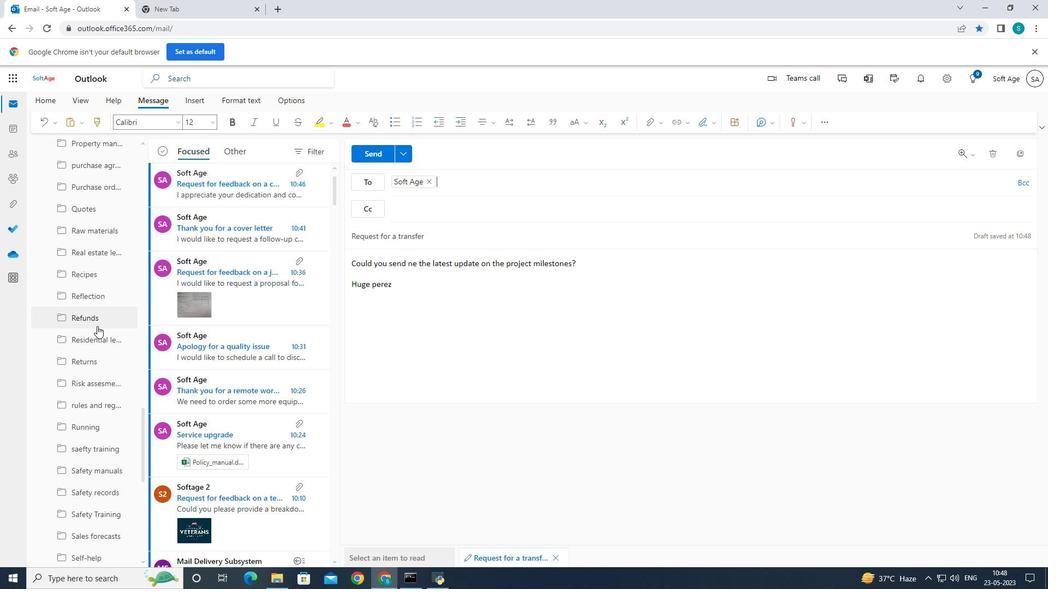 
Action: Mouse moved to (96, 325)
Screenshot: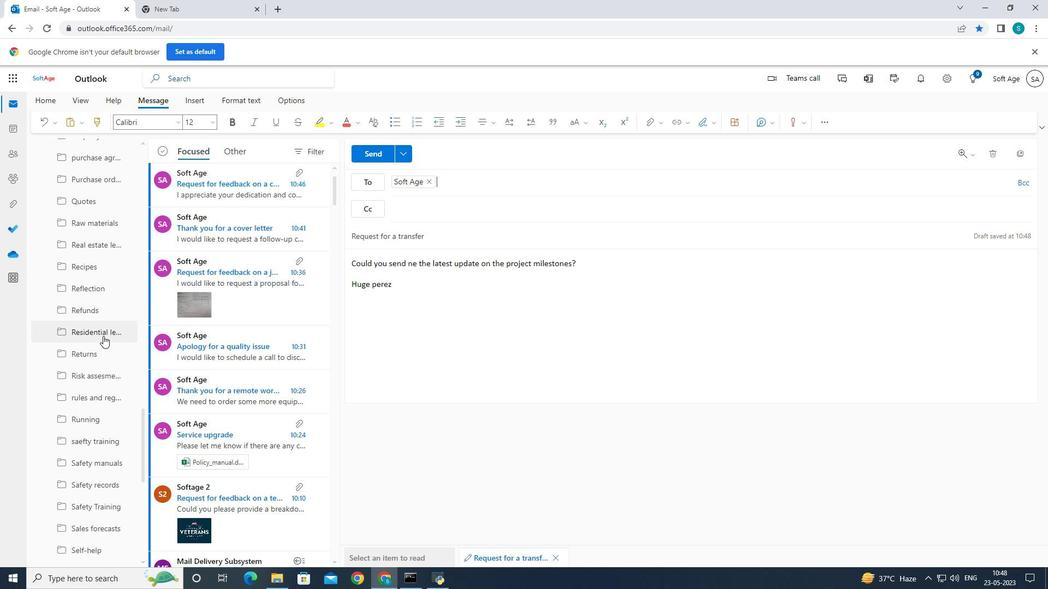 
Action: Mouse scrolled (96, 324) with delta (0, 0)
Screenshot: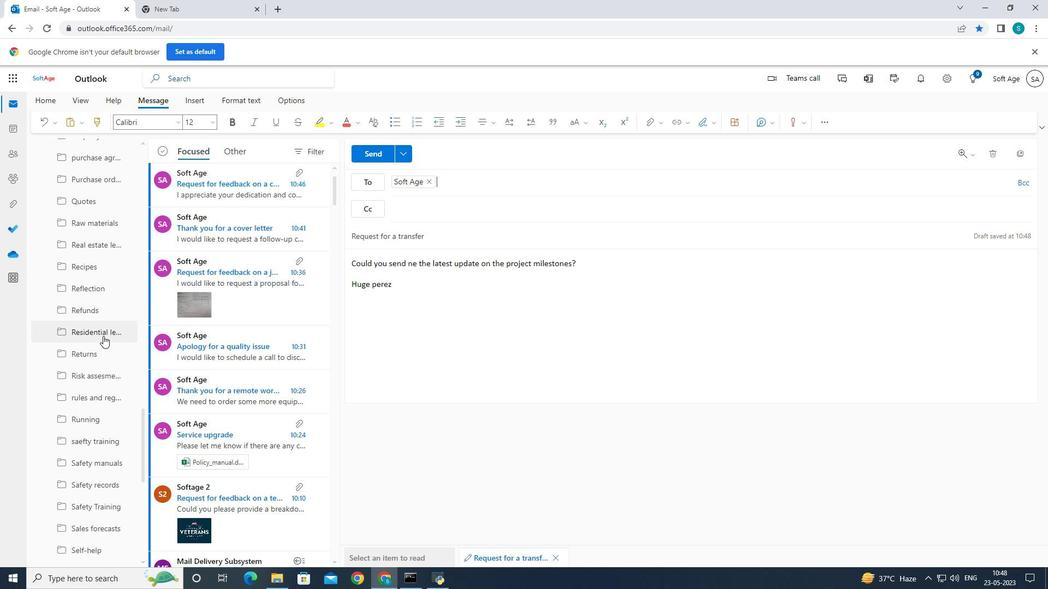 
Action: Mouse moved to (98, 327)
Screenshot: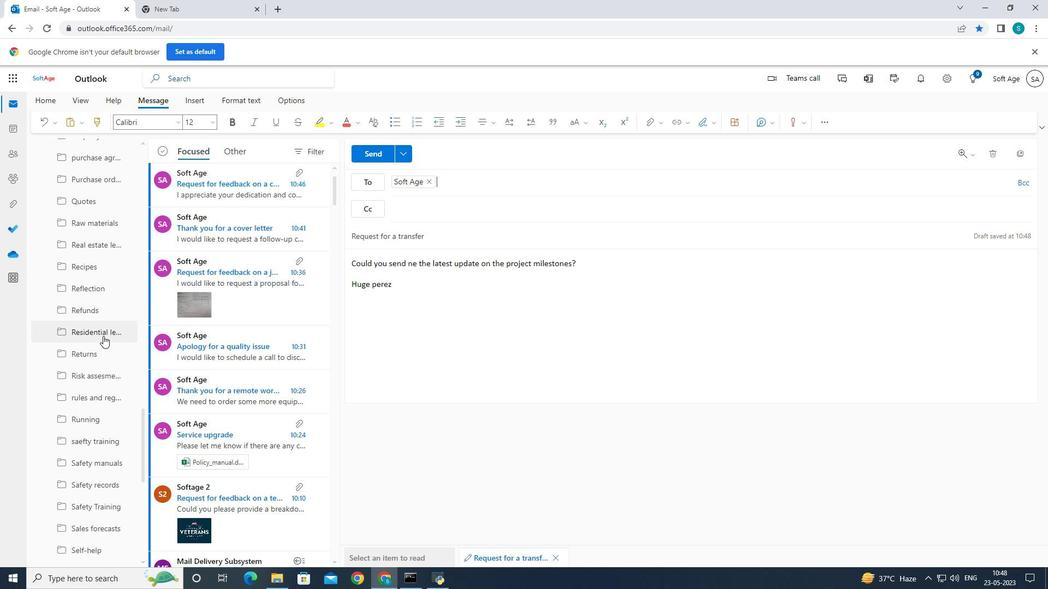 
Action: Mouse scrolled (98, 326) with delta (0, 0)
Screenshot: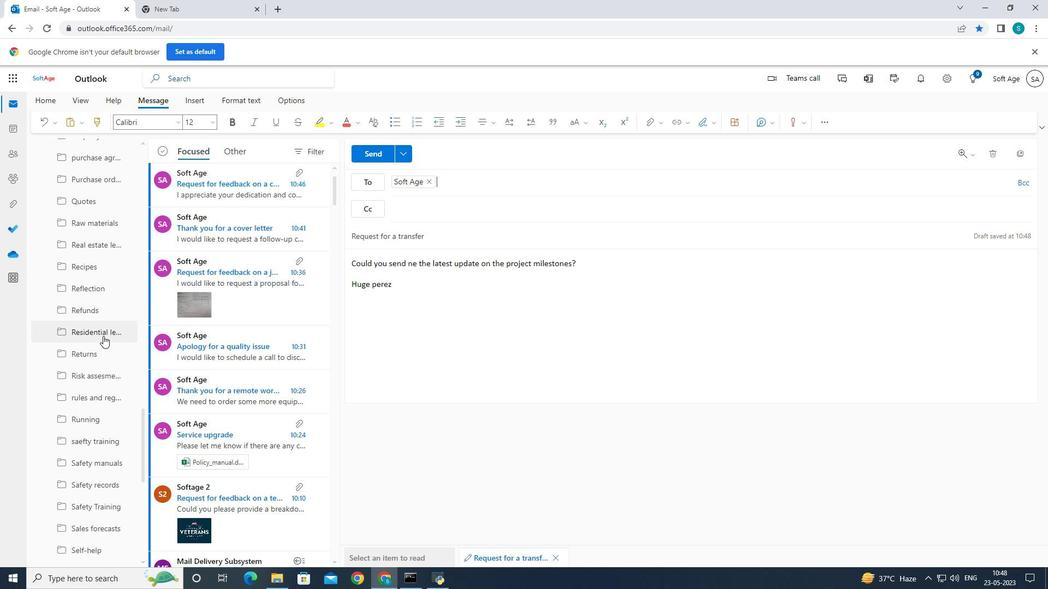 
Action: Mouse moved to (98, 327)
Screenshot: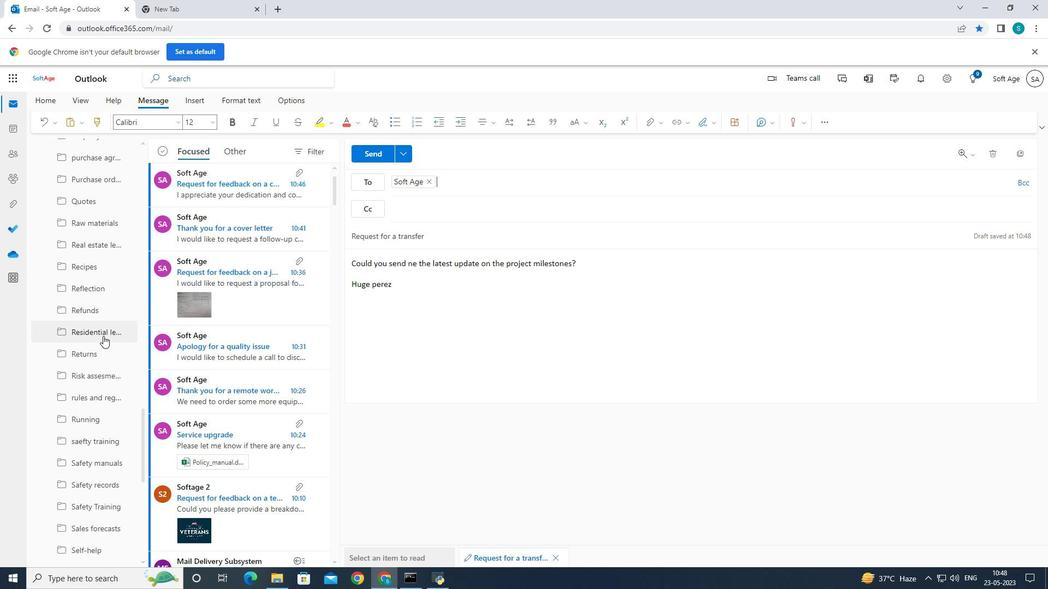 
Action: Mouse scrolled (98, 327) with delta (0, 0)
Screenshot: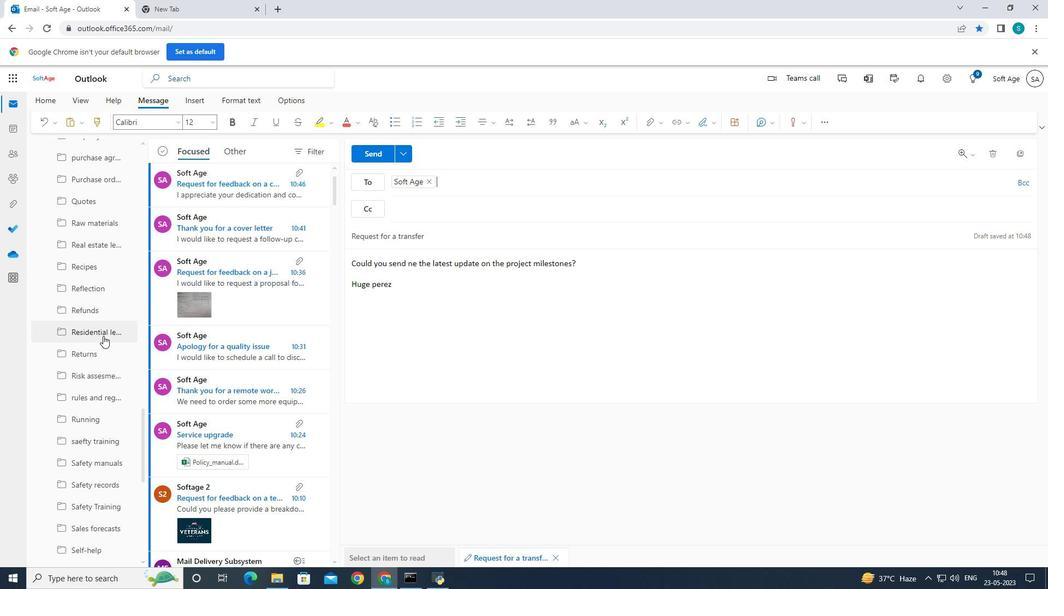 
Action: Mouse moved to (111, 330)
Screenshot: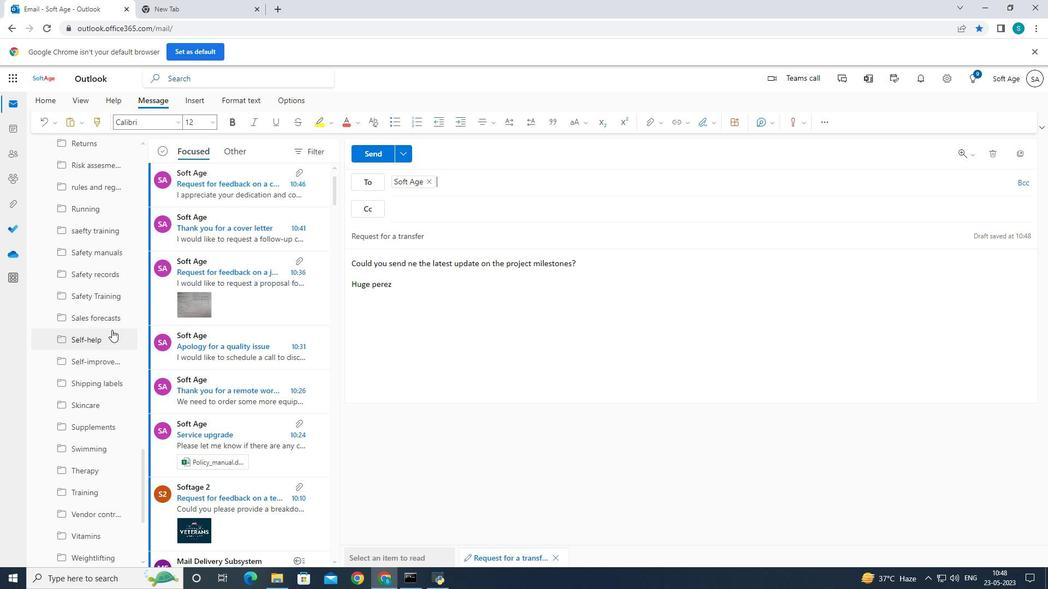 
Action: Mouse scrolled (111, 329) with delta (0, 0)
Screenshot: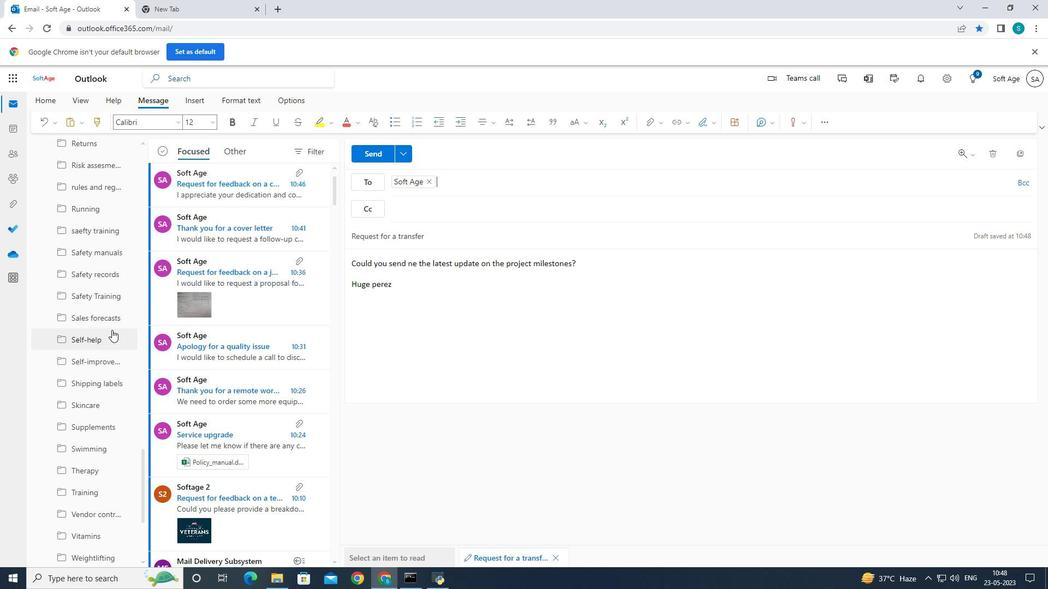 
Action: Mouse scrolled (111, 329) with delta (0, 0)
Screenshot: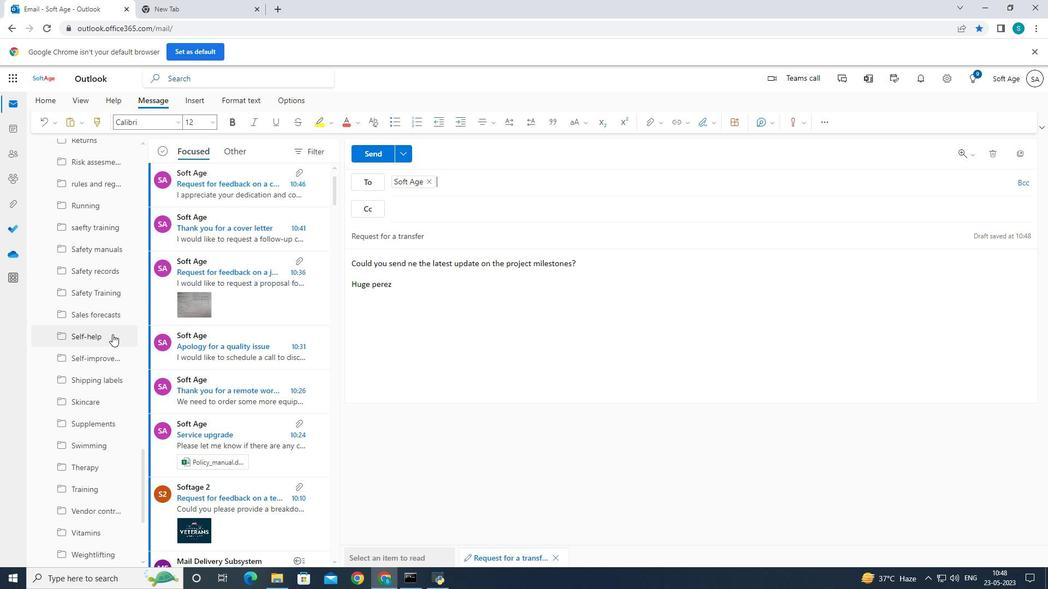 
Action: Mouse moved to (111, 330)
Screenshot: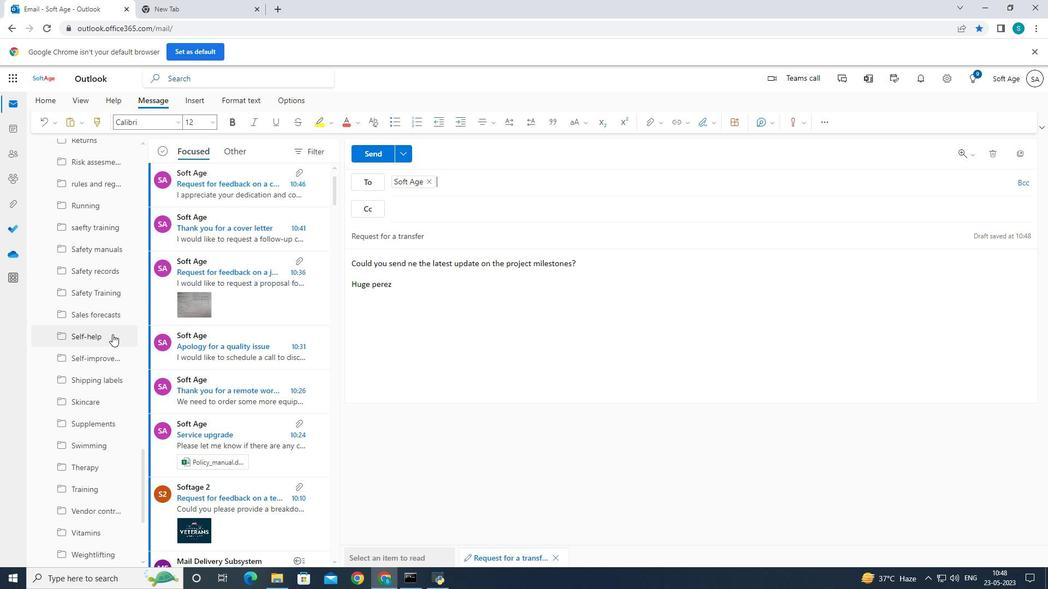 
Action: Mouse scrolled (111, 329) with delta (0, 0)
Screenshot: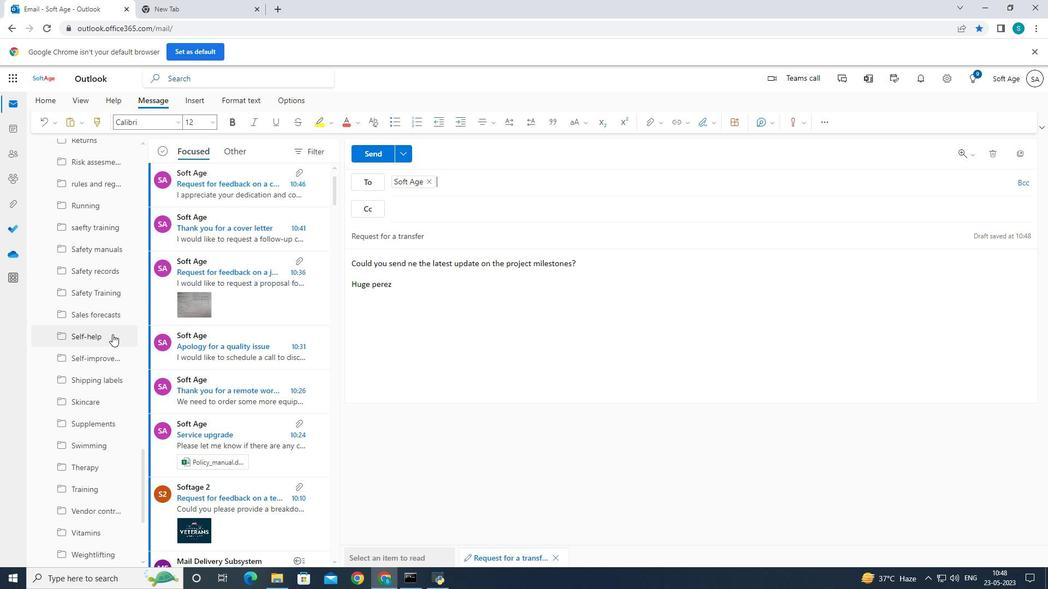 
Action: Mouse moved to (112, 330)
Screenshot: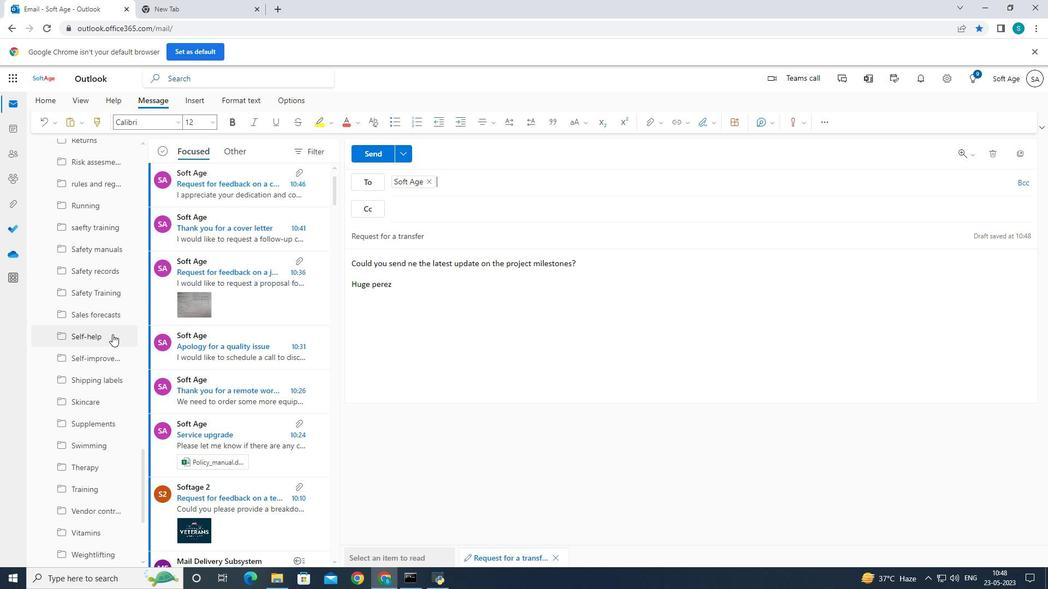 
Action: Mouse scrolled (112, 329) with delta (0, 0)
Screenshot: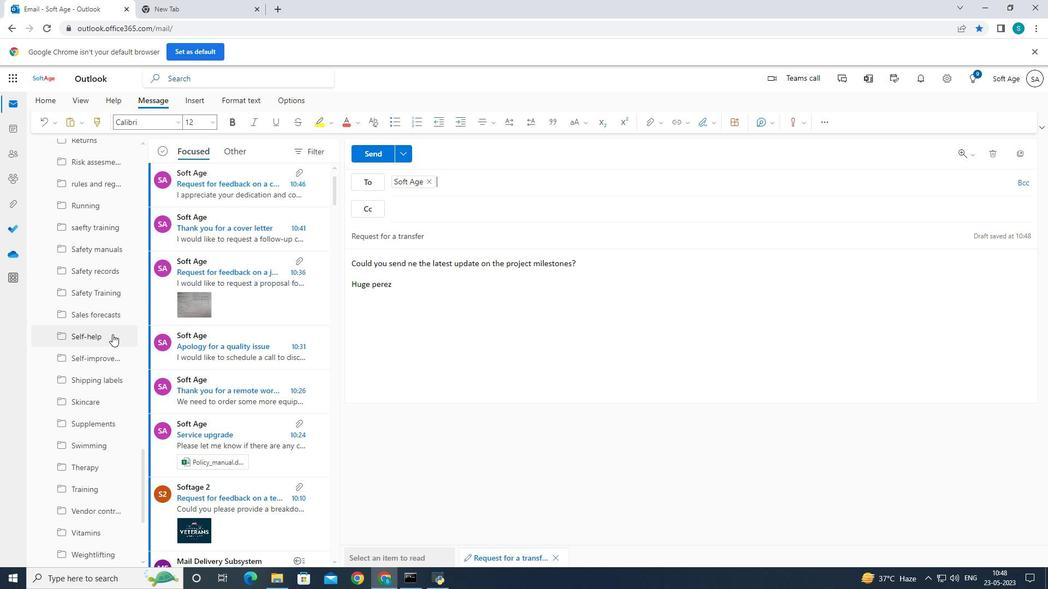 
Action: Mouse moved to (112, 334)
Screenshot: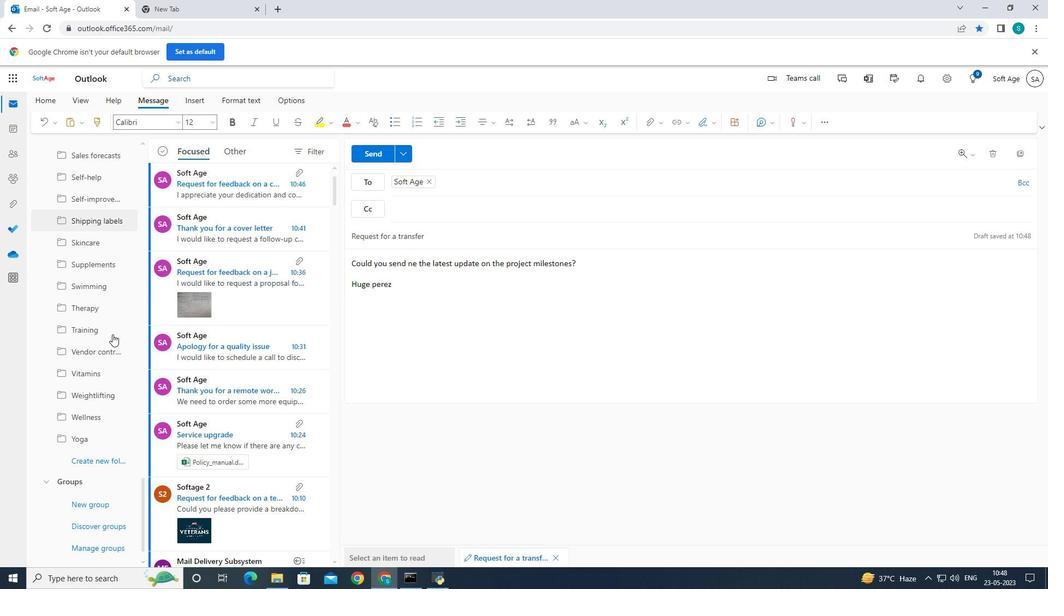 
Action: Mouse scrolled (112, 334) with delta (0, 0)
Screenshot: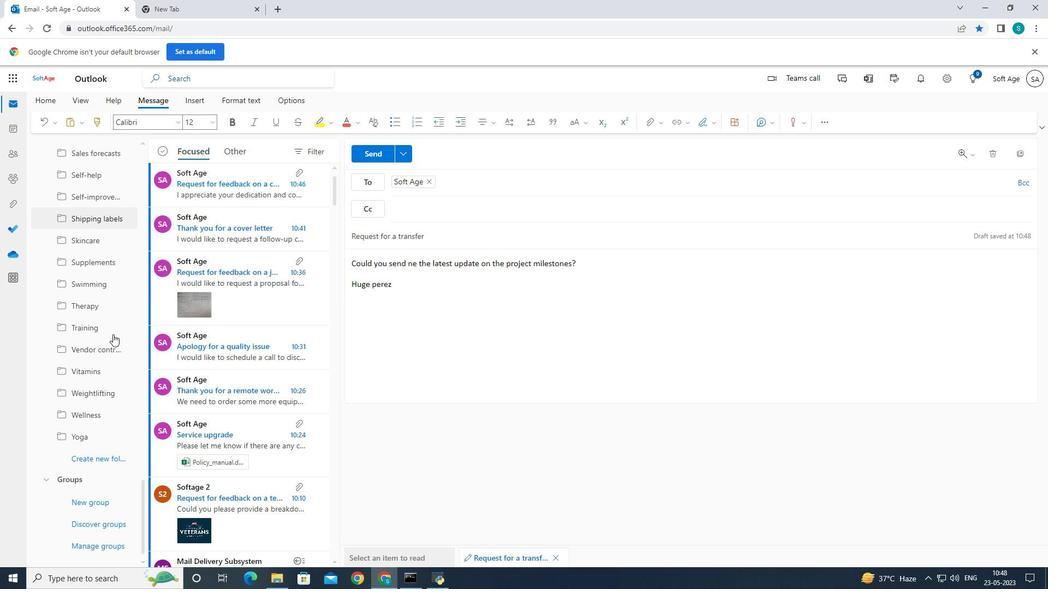 
Action: Mouse scrolled (112, 334) with delta (0, 0)
Screenshot: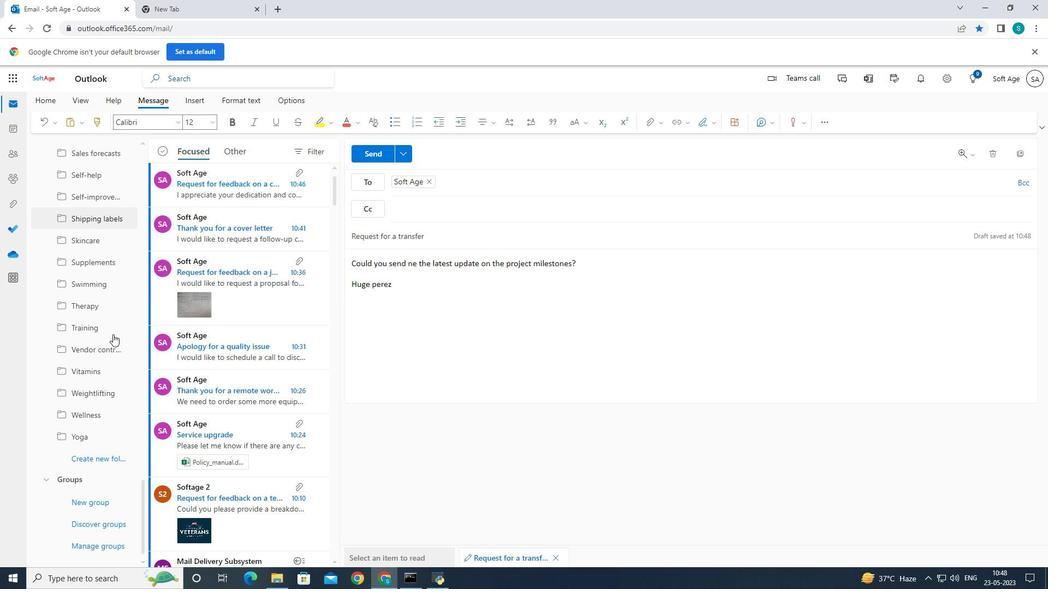 
Action: Mouse moved to (113, 334)
Screenshot: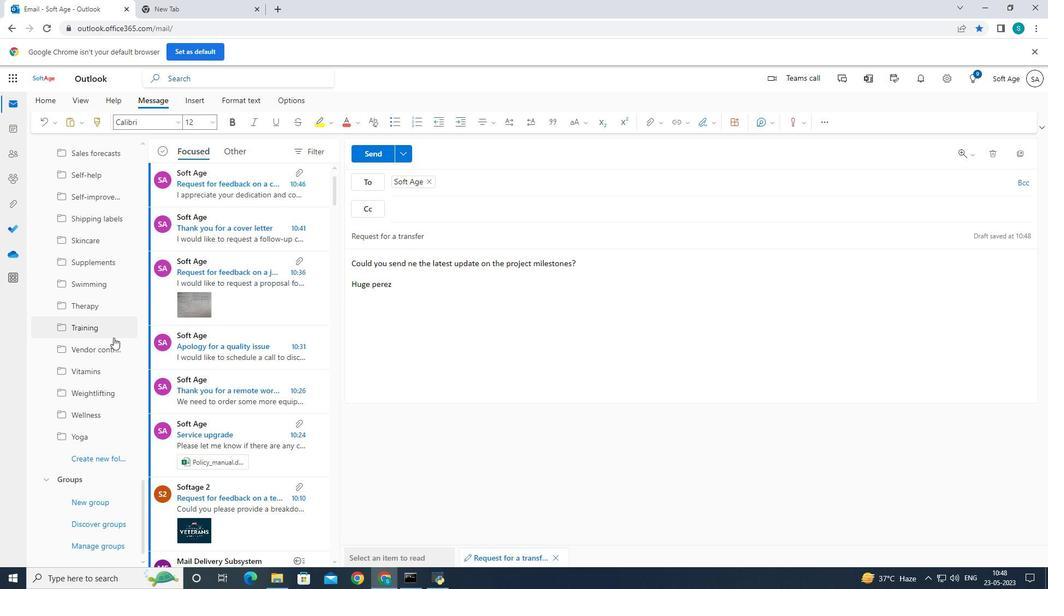 
Action: Mouse scrolled (113, 334) with delta (0, 0)
Screenshot: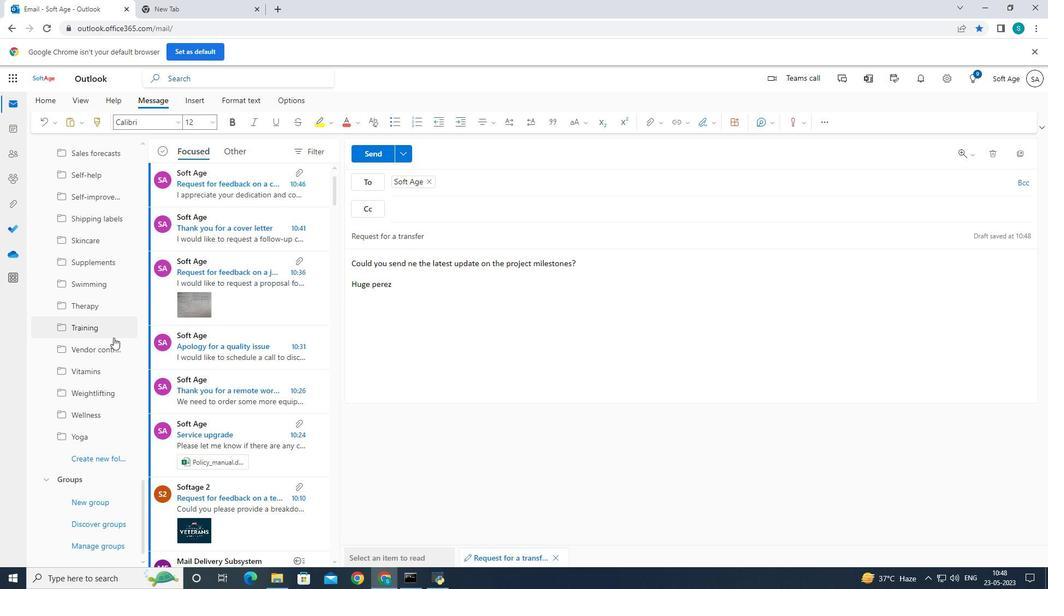 
Action: Mouse moved to (103, 462)
Screenshot: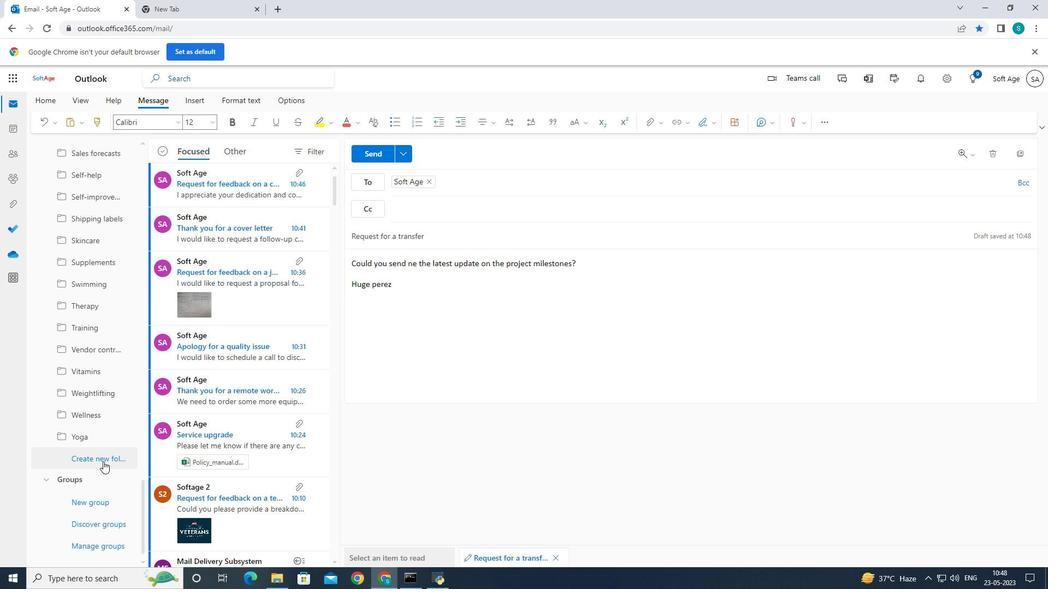 
Action: Mouse pressed left at (103, 462)
Screenshot: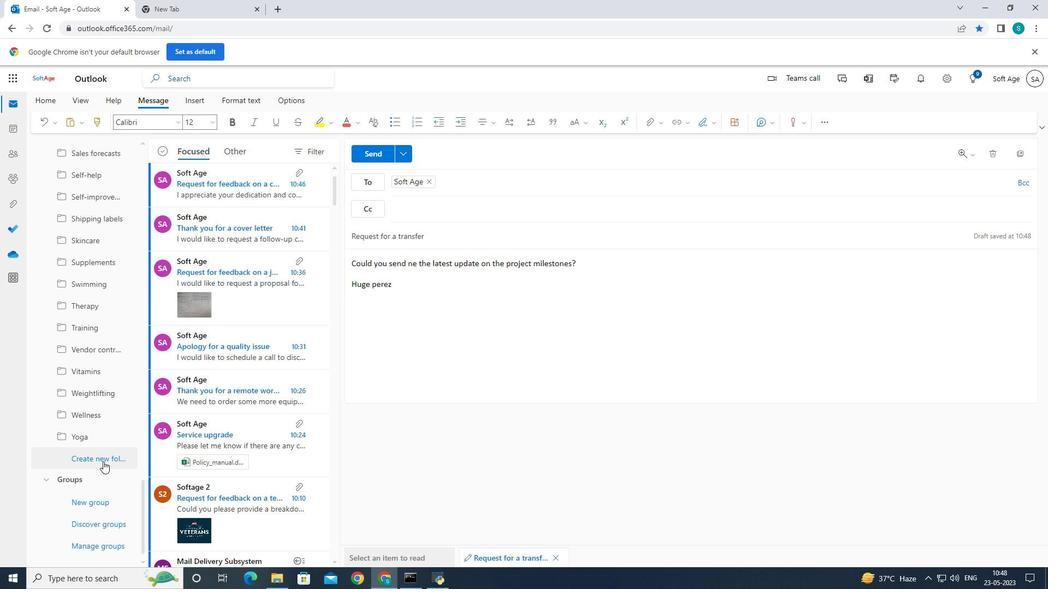 
Action: Mouse moved to (153, 421)
Screenshot: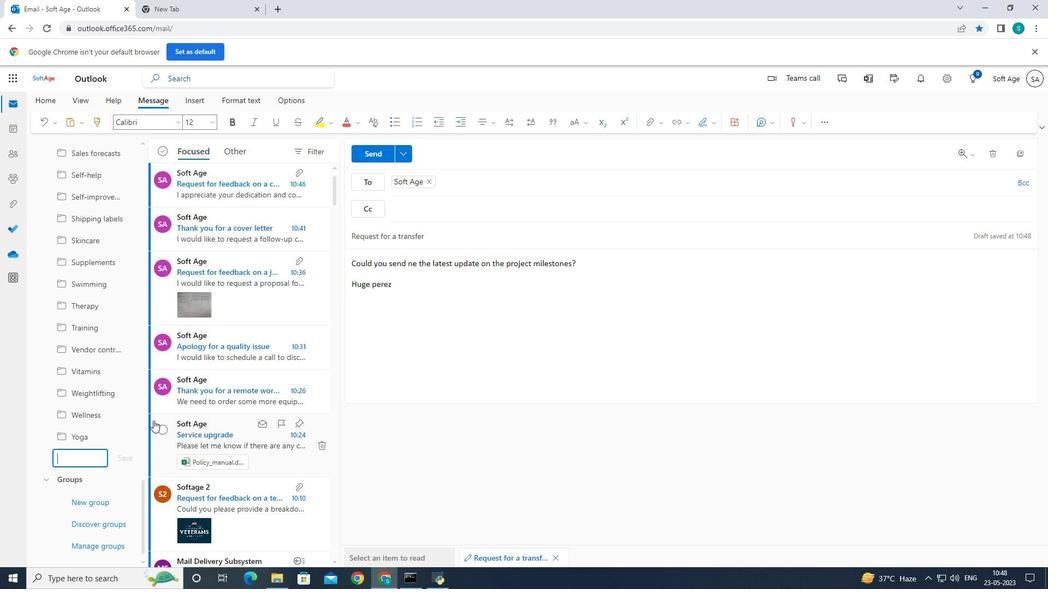 
Action: Key pressed <Key.shift>Takeout<Key.space><Key.shift>Menus
Screenshot: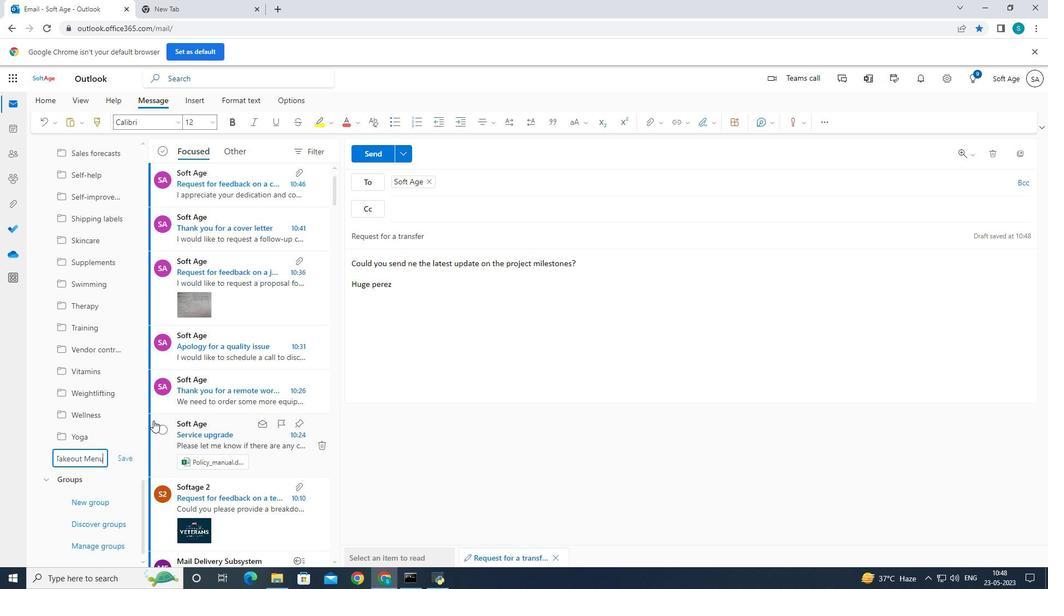 
Action: Mouse moved to (120, 461)
Screenshot: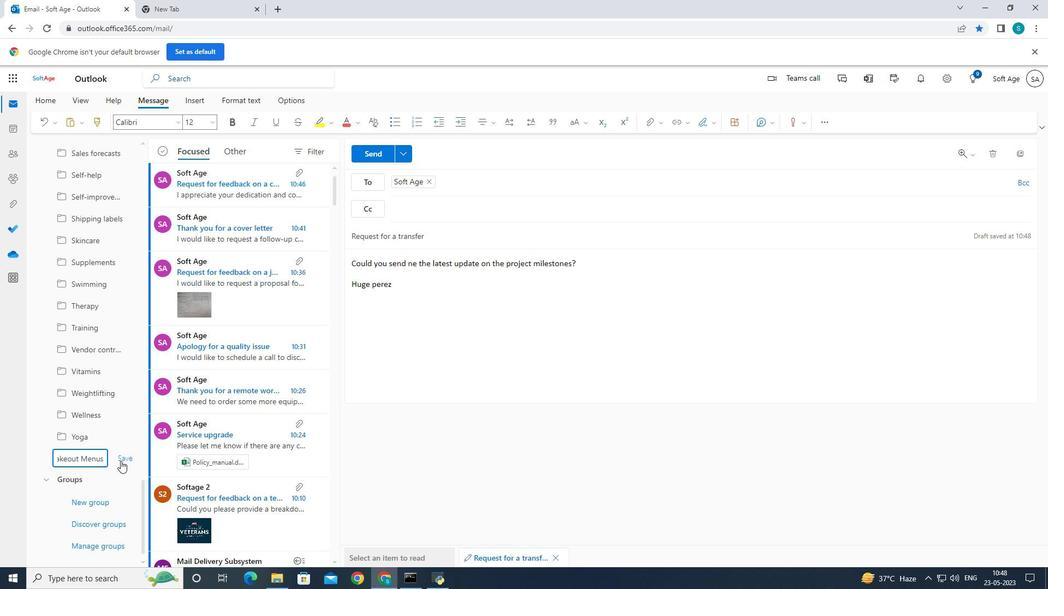
Action: Mouse pressed left at (120, 461)
Screenshot: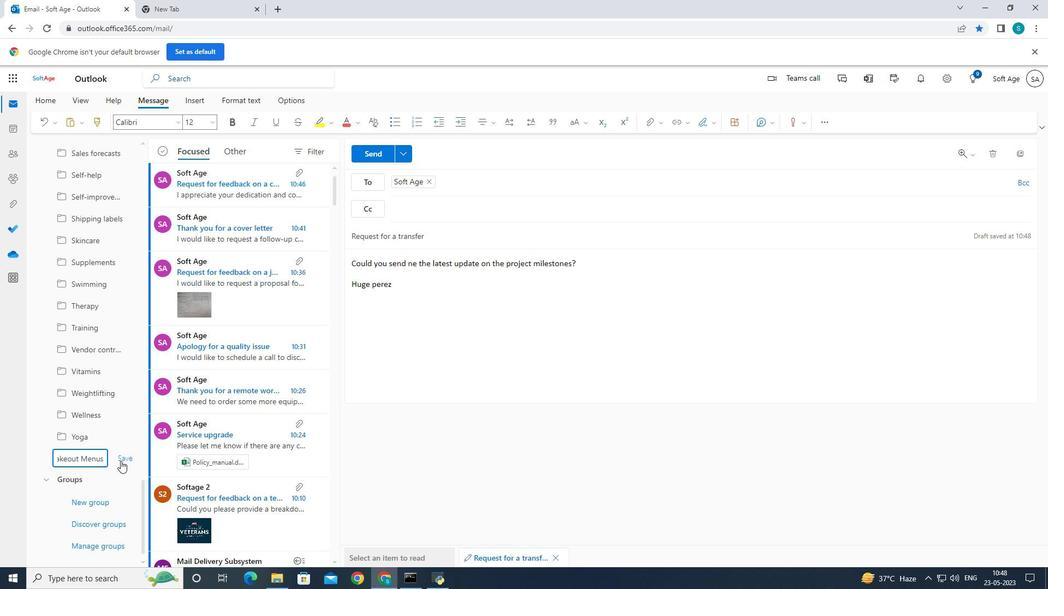 
Action: Mouse moved to (571, 338)
Screenshot: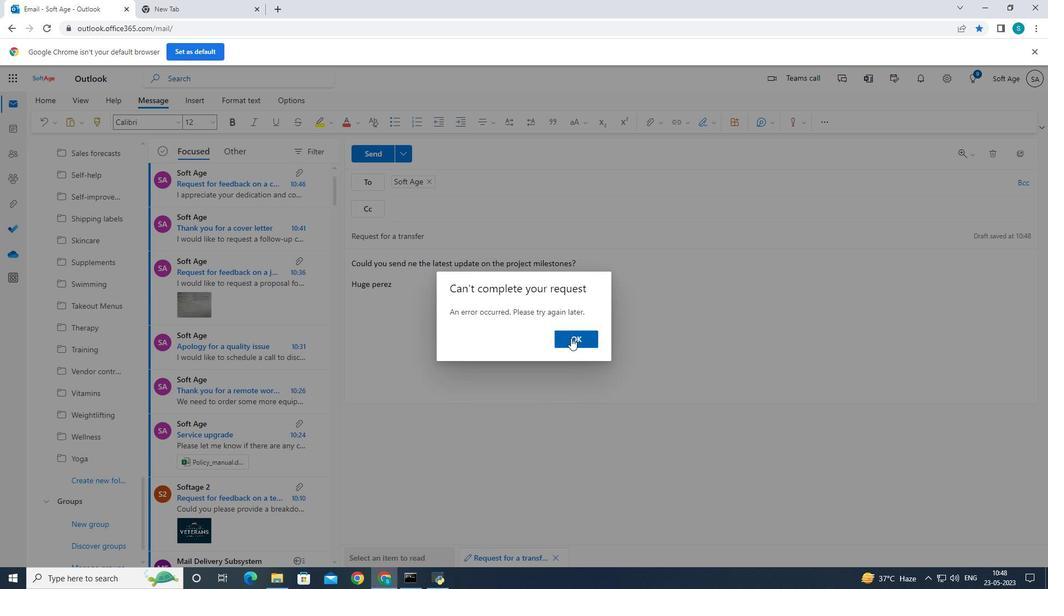 
Action: Mouse pressed left at (571, 338)
Screenshot: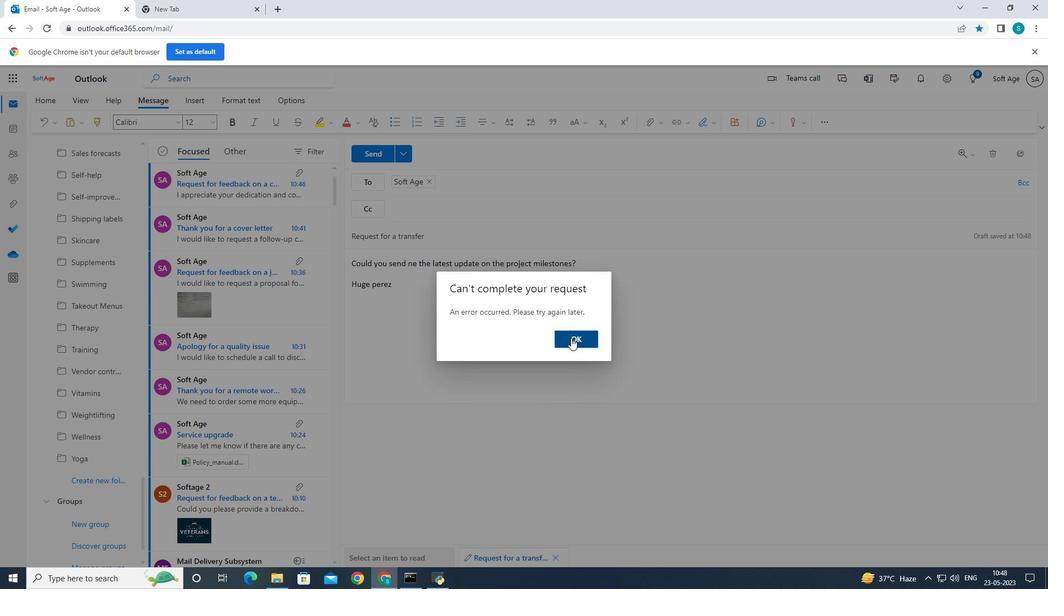 
Action: Mouse moved to (380, 157)
Screenshot: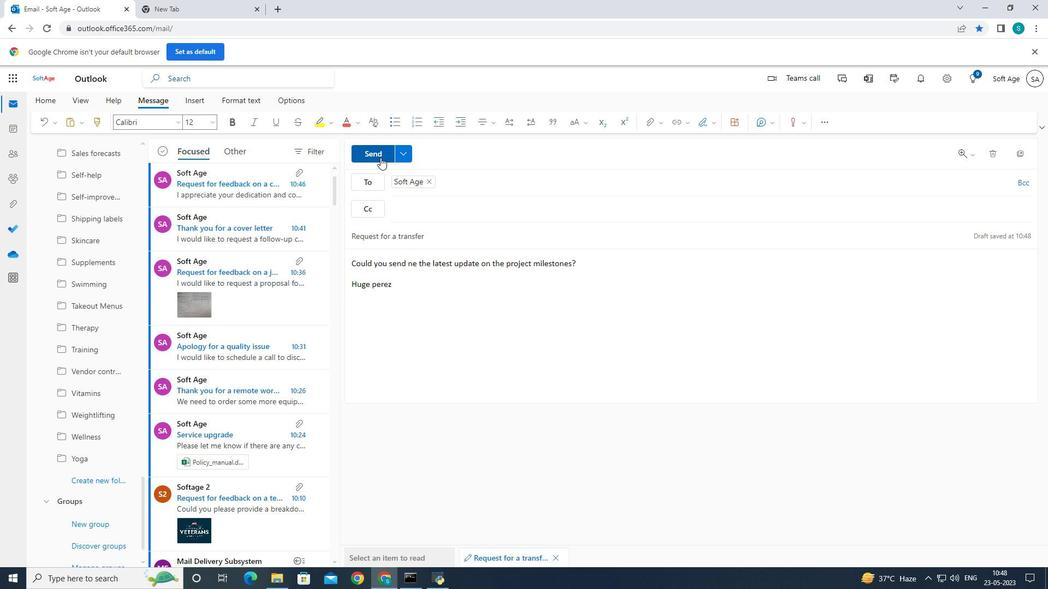 
Action: Mouse pressed left at (380, 157)
Screenshot: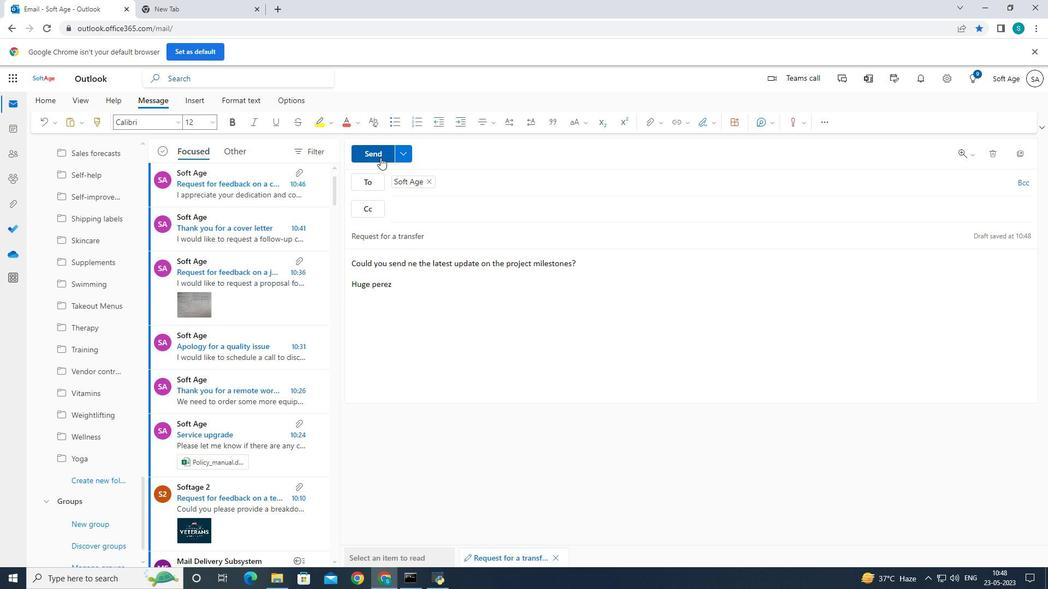 
Action: Mouse moved to (450, 249)
Screenshot: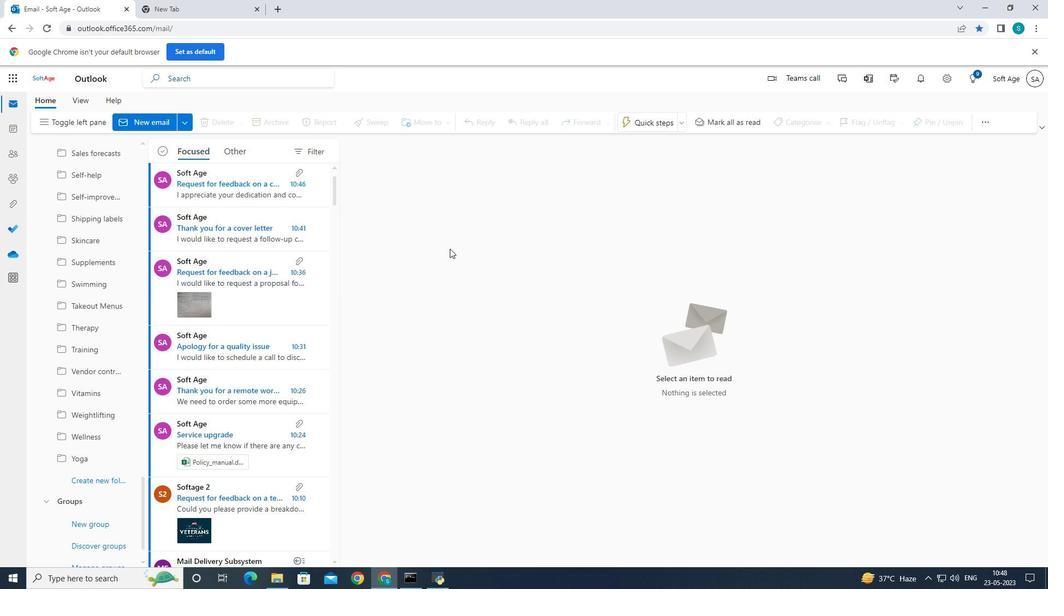 
